 Task: Compose an email with the signature Charles Evans with the subject Project completion and the message Please let me know if there are any changes to the schedule. from softage.1@softage.net to softage.6@softage.net with an attached document Legal_document.pdf Undo the message and rewrite the message as Thank you for bringing this to our attention. Send the email. Finally, move the email from Sent Items to the label Vendor files
Action: Mouse moved to (341, 547)
Screenshot: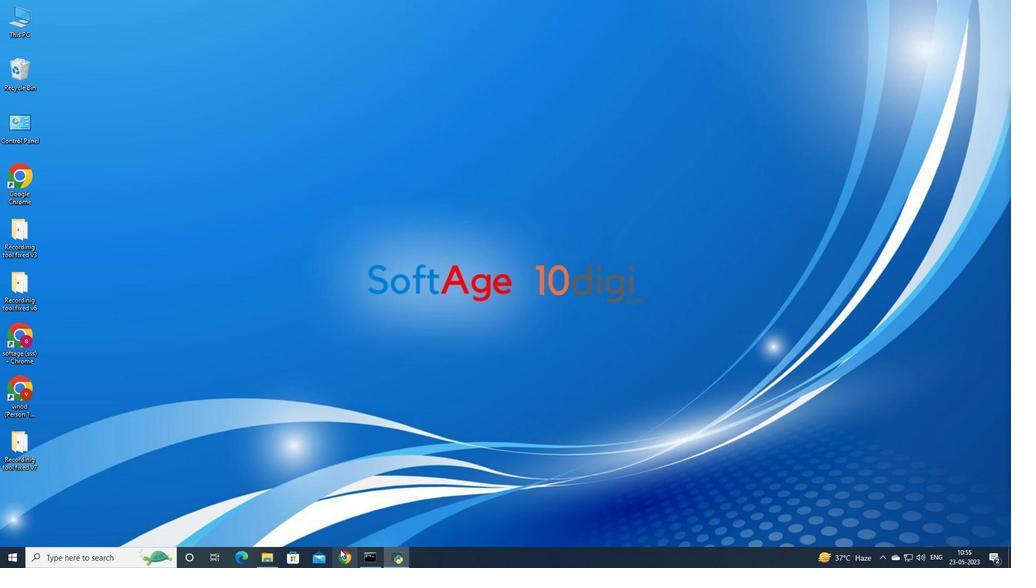 
Action: Mouse pressed left at (341, 547)
Screenshot: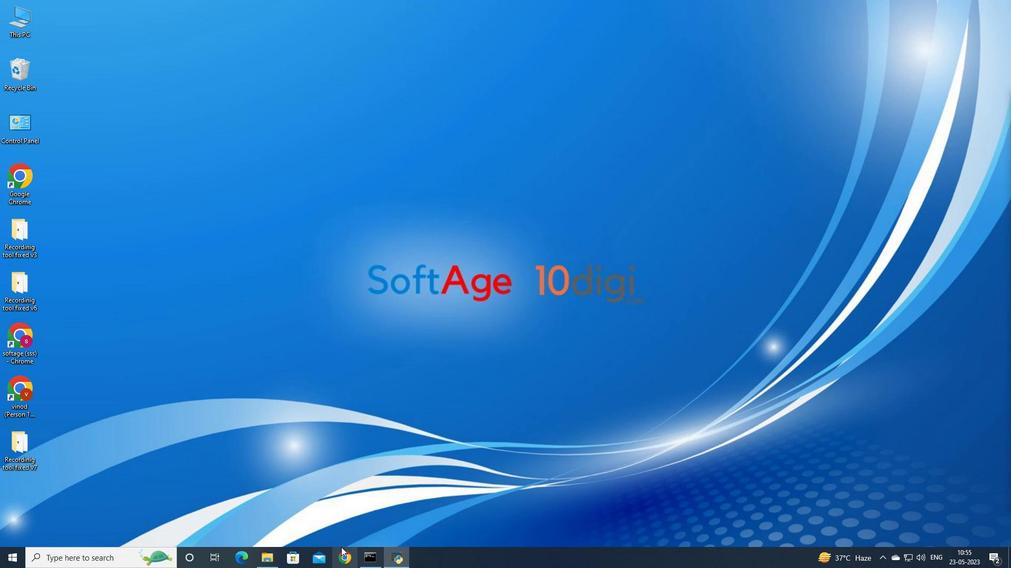 
Action: Mouse moved to (465, 343)
Screenshot: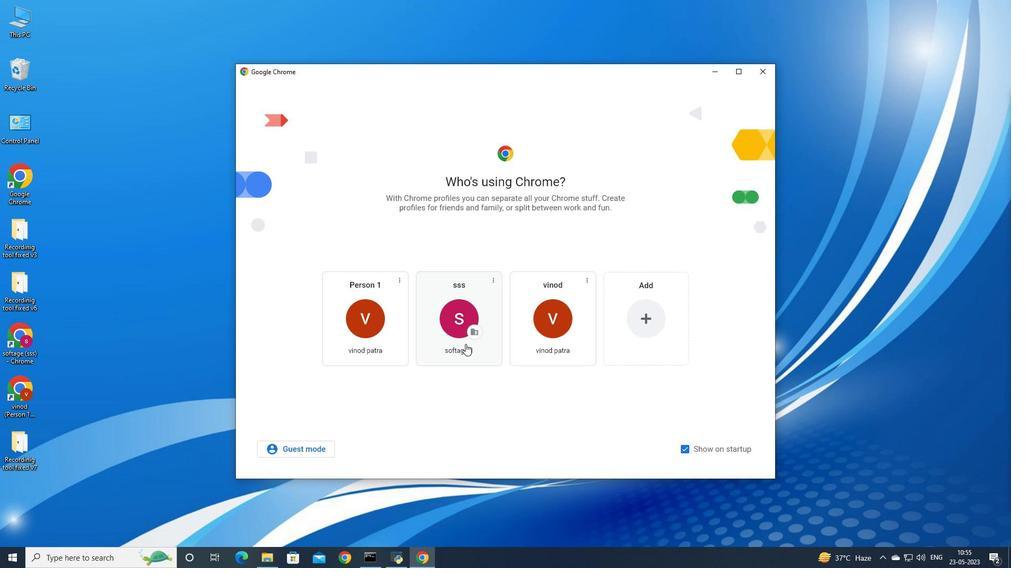 
Action: Mouse pressed left at (465, 343)
Screenshot: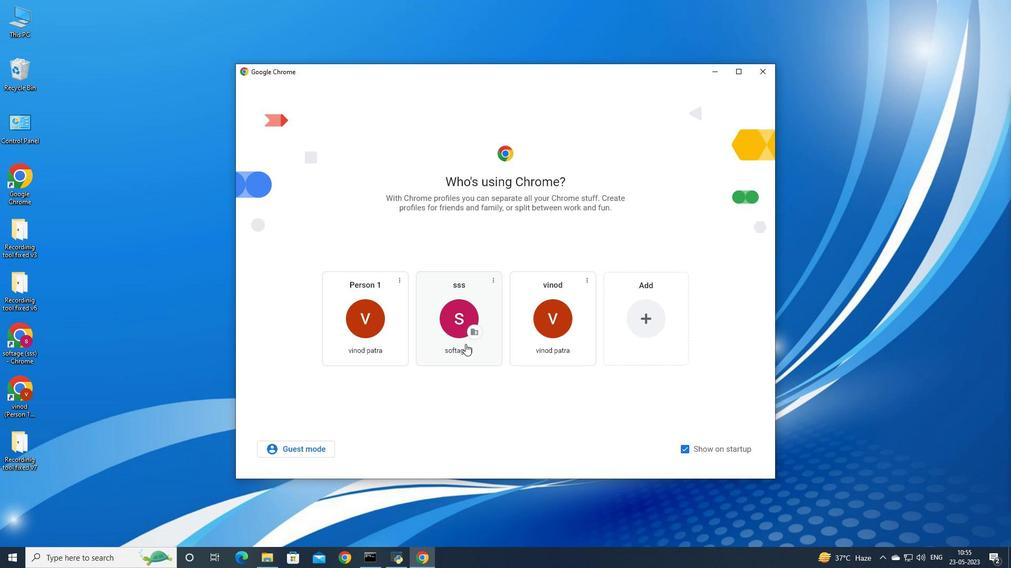 
Action: Mouse moved to (911, 47)
Screenshot: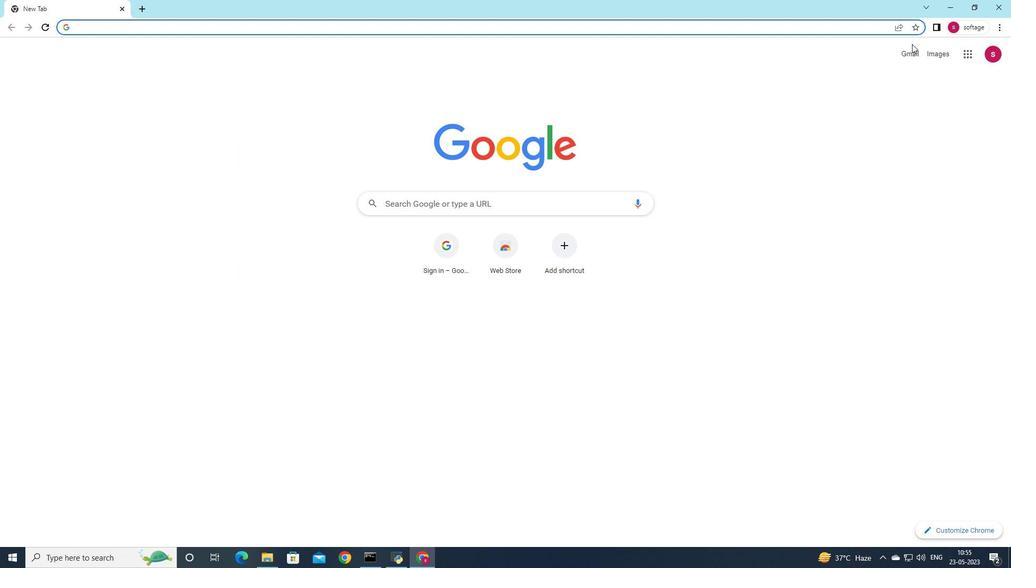 
Action: Mouse pressed left at (911, 47)
Screenshot: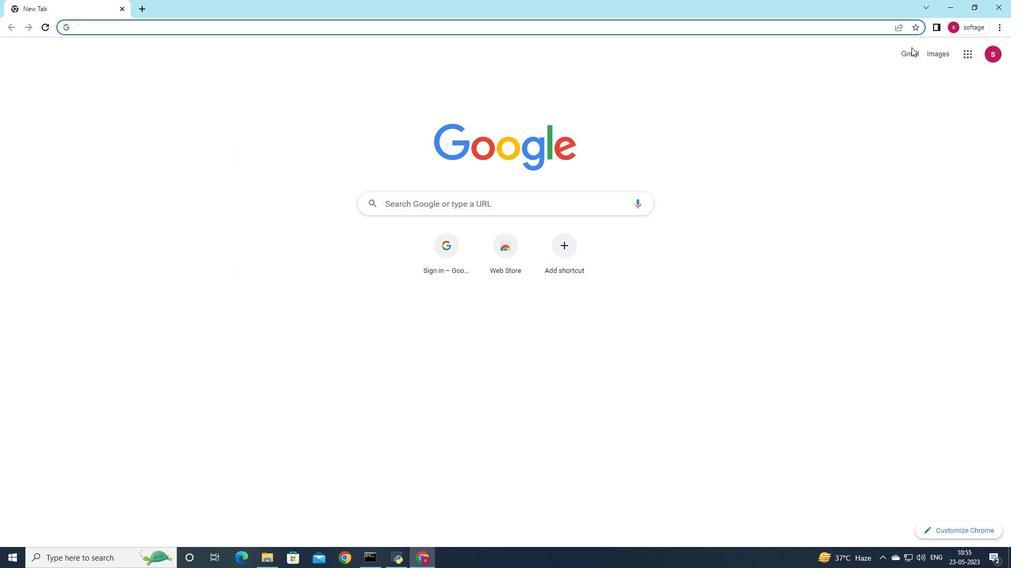 
Action: Mouse moved to (912, 51)
Screenshot: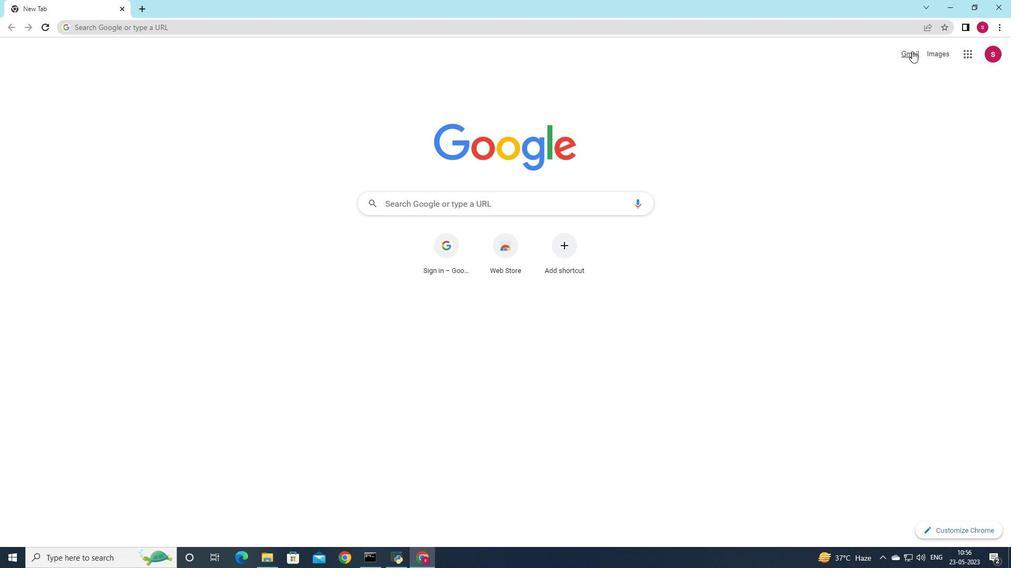 
Action: Mouse pressed left at (912, 51)
Screenshot: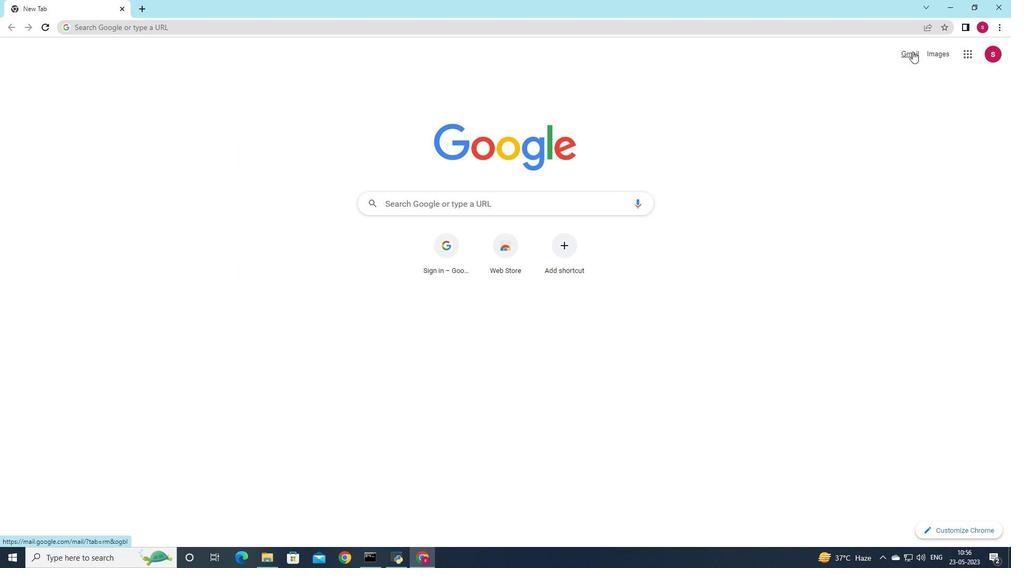 
Action: Mouse moved to (889, 68)
Screenshot: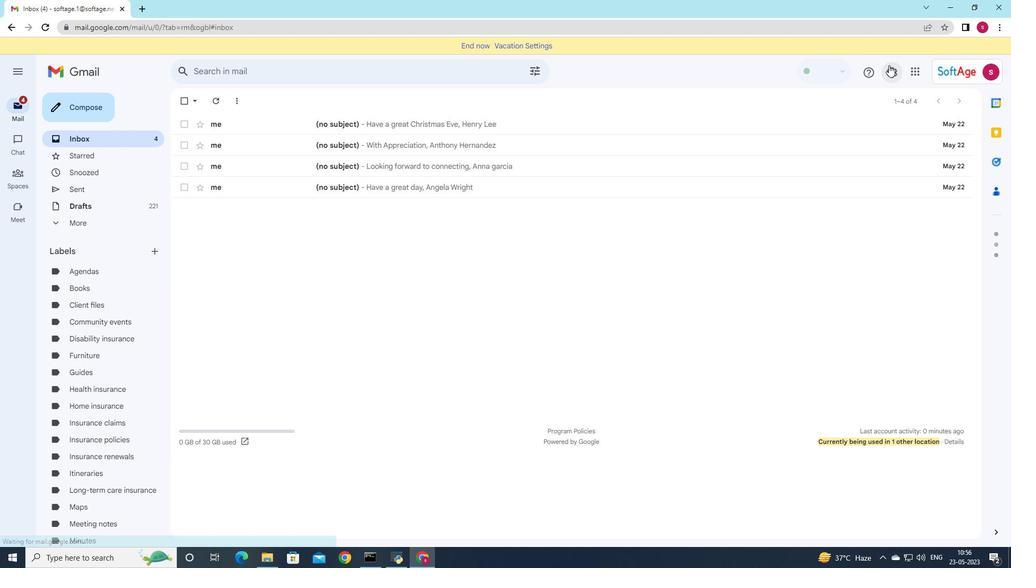 
Action: Mouse pressed left at (889, 68)
Screenshot: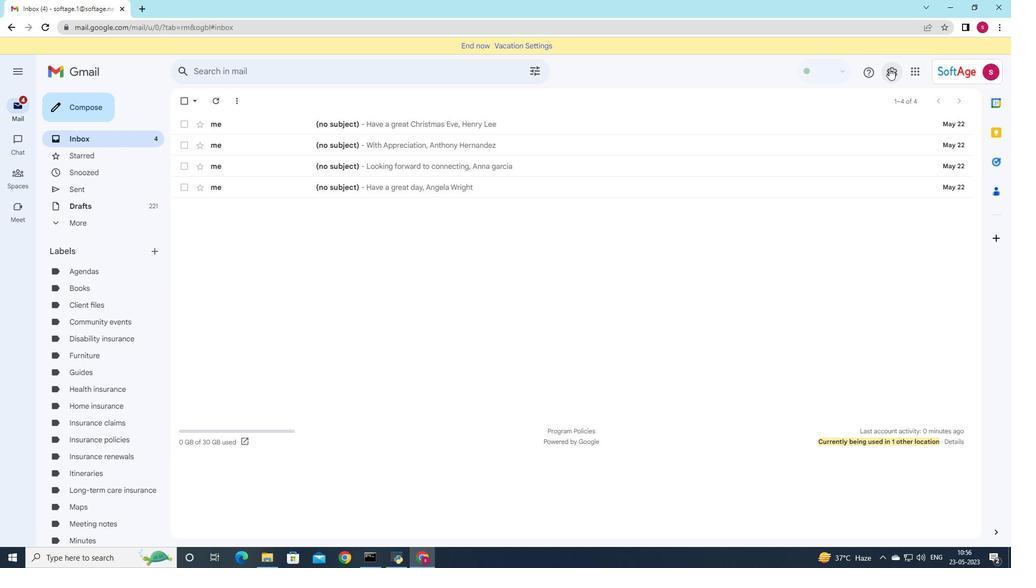 
Action: Mouse moved to (906, 128)
Screenshot: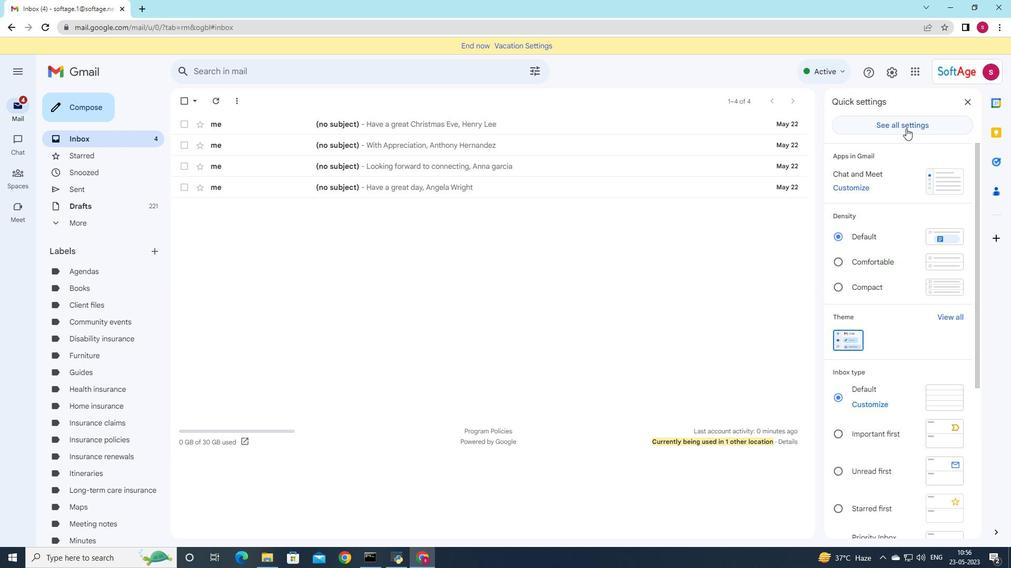 
Action: Mouse pressed left at (906, 128)
Screenshot: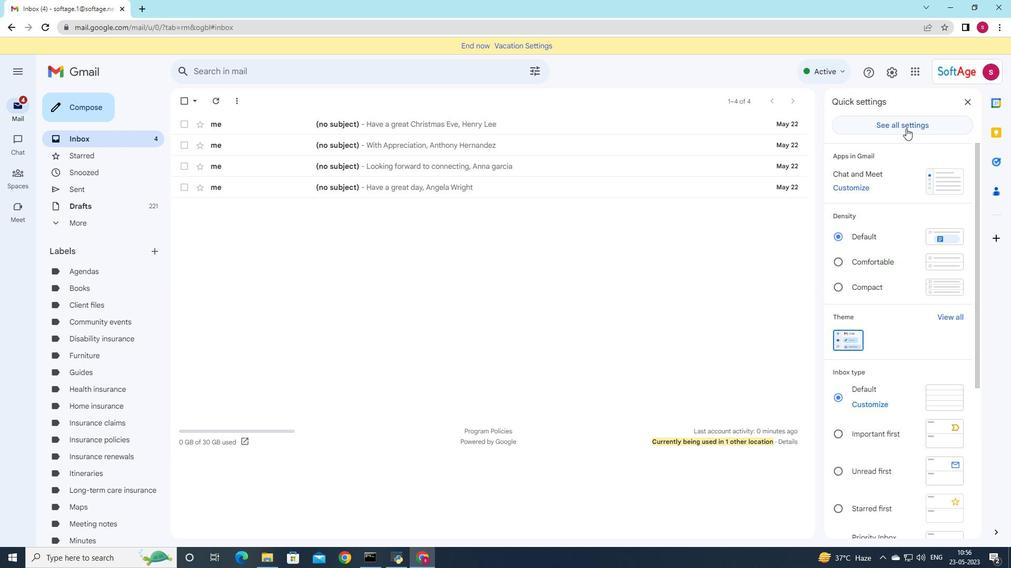 
Action: Mouse moved to (491, 236)
Screenshot: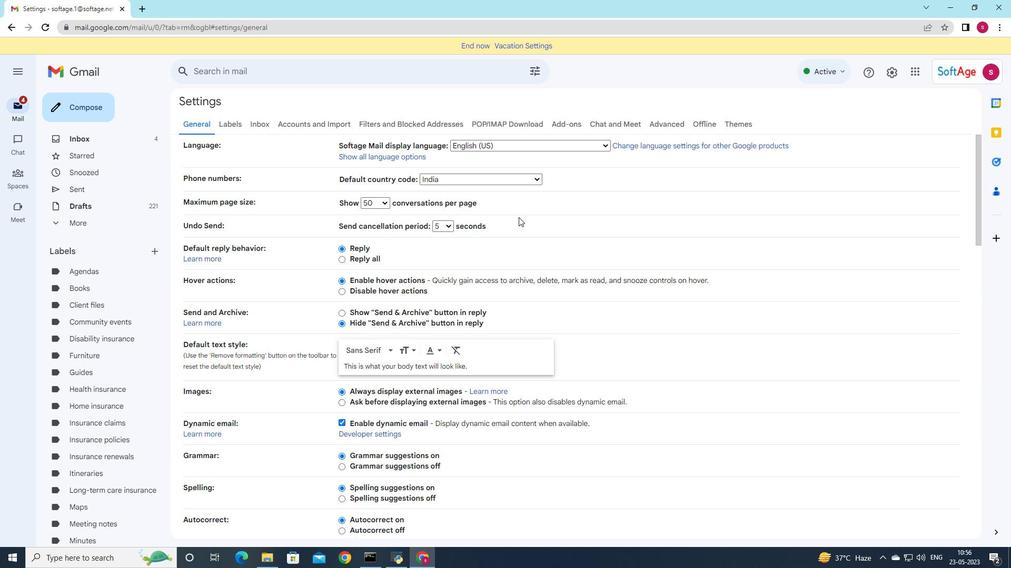 
Action: Mouse scrolled (491, 235) with delta (0, 0)
Screenshot: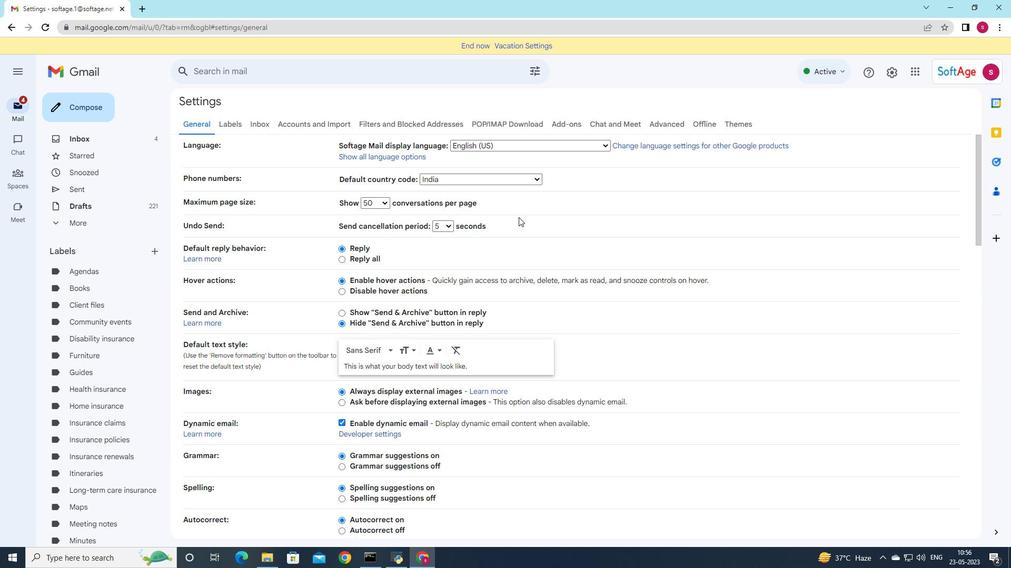 
Action: Mouse moved to (489, 240)
Screenshot: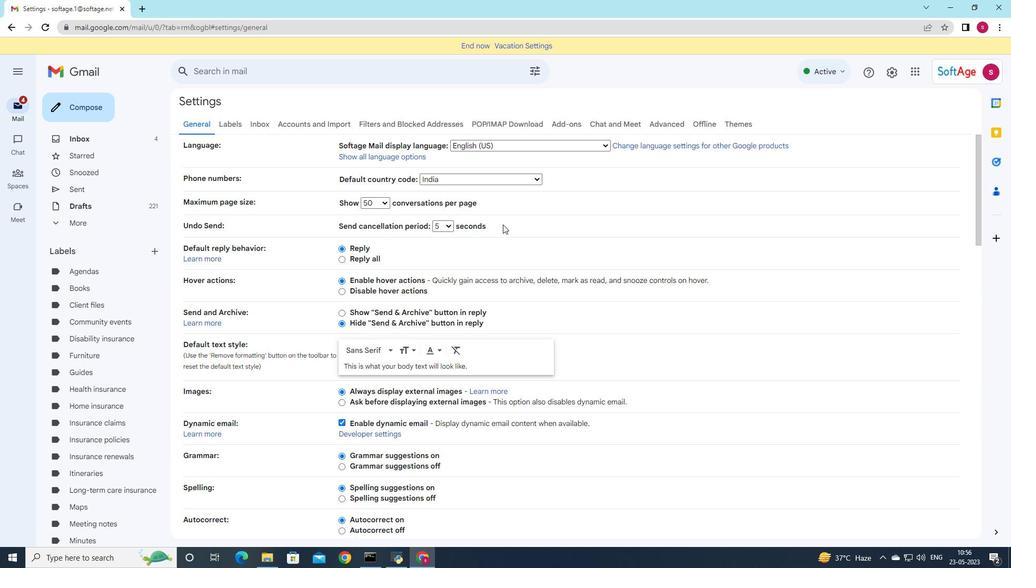 
Action: Mouse scrolled (489, 239) with delta (0, 0)
Screenshot: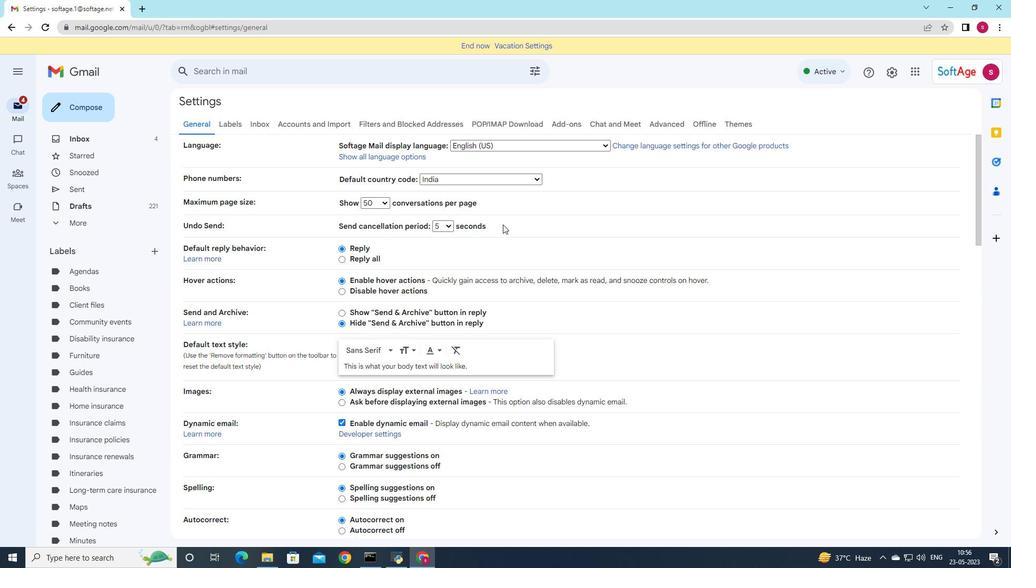 
Action: Mouse moved to (487, 244)
Screenshot: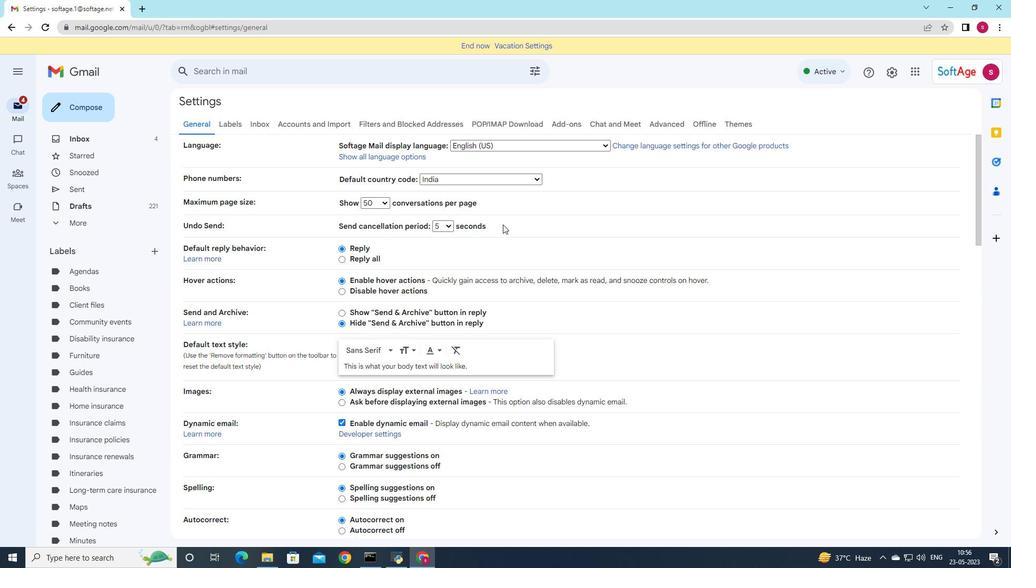 
Action: Mouse scrolled (487, 243) with delta (0, 0)
Screenshot: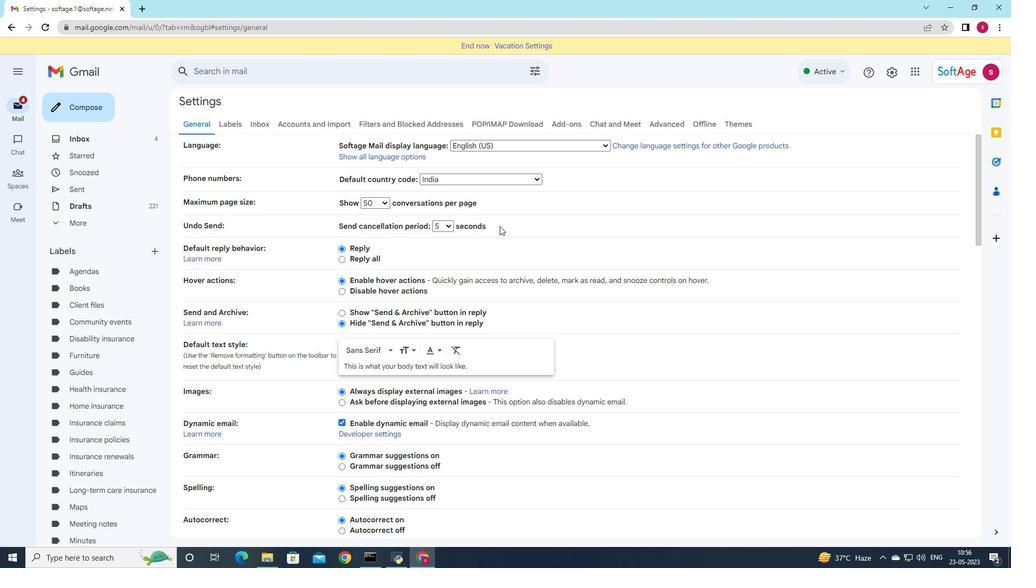 
Action: Mouse moved to (480, 250)
Screenshot: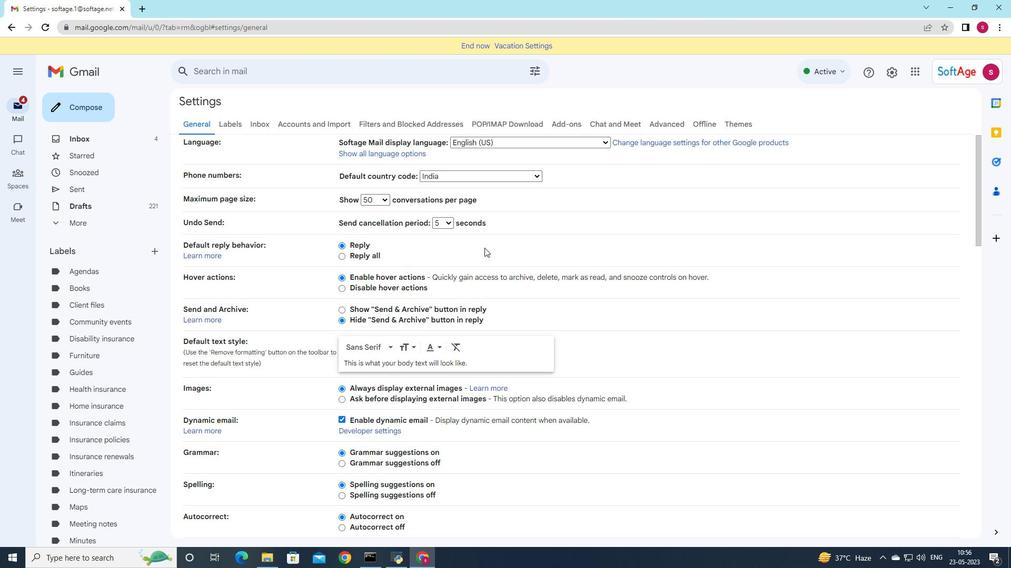 
Action: Mouse scrolled (480, 250) with delta (0, 0)
Screenshot: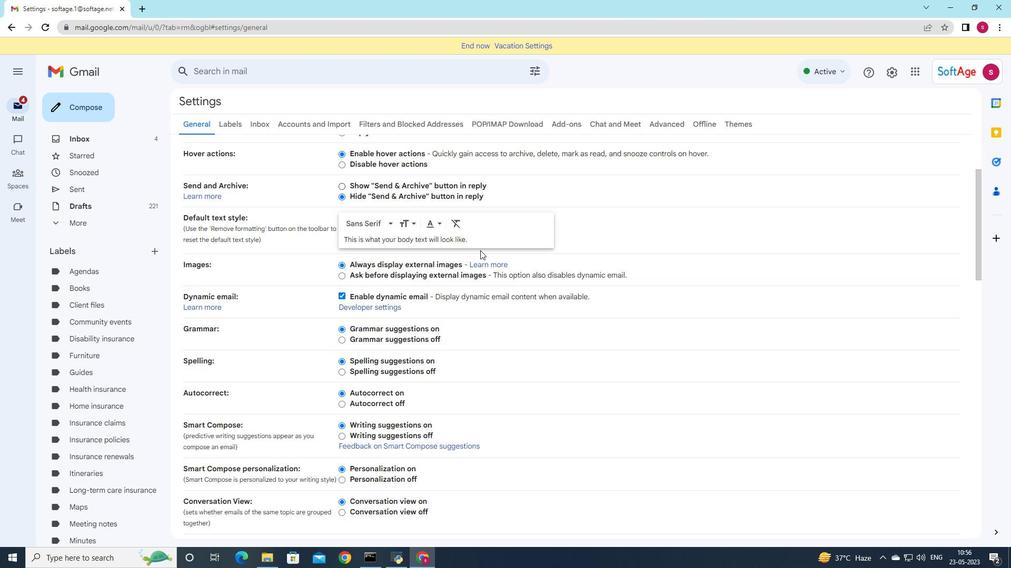 
Action: Mouse scrolled (480, 250) with delta (0, 0)
Screenshot: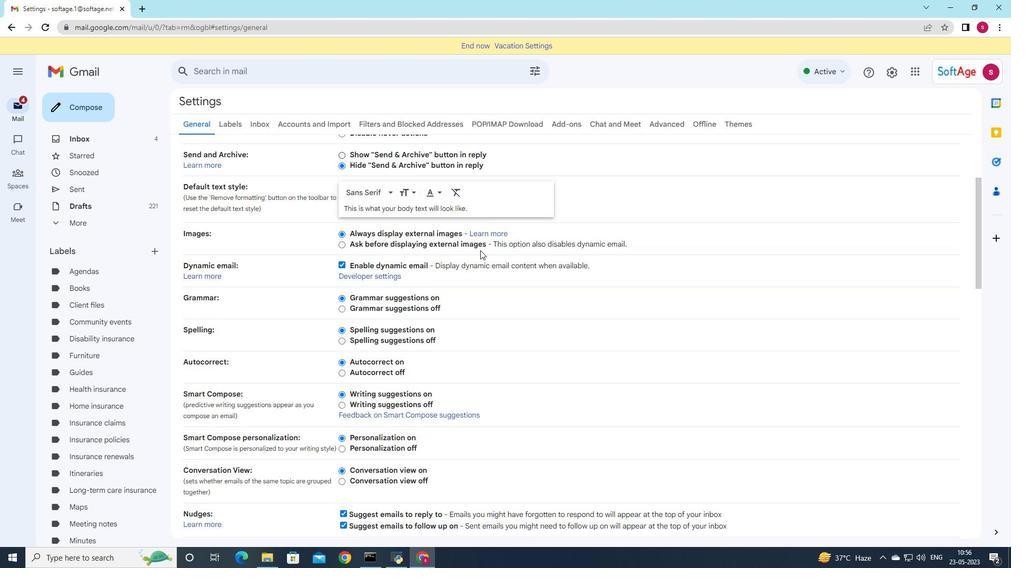 
Action: Mouse scrolled (480, 250) with delta (0, 0)
Screenshot: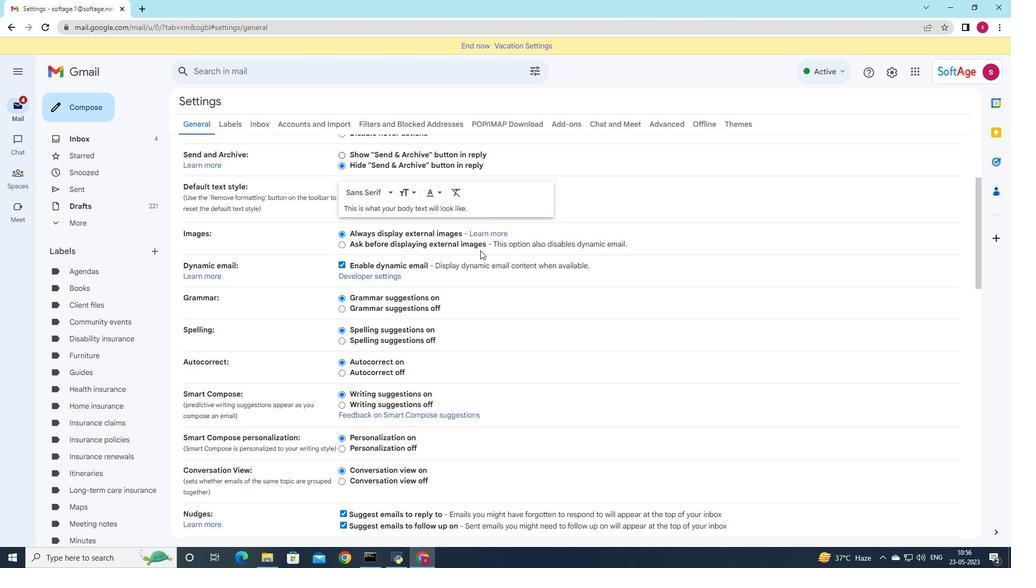 
Action: Mouse scrolled (480, 250) with delta (0, 0)
Screenshot: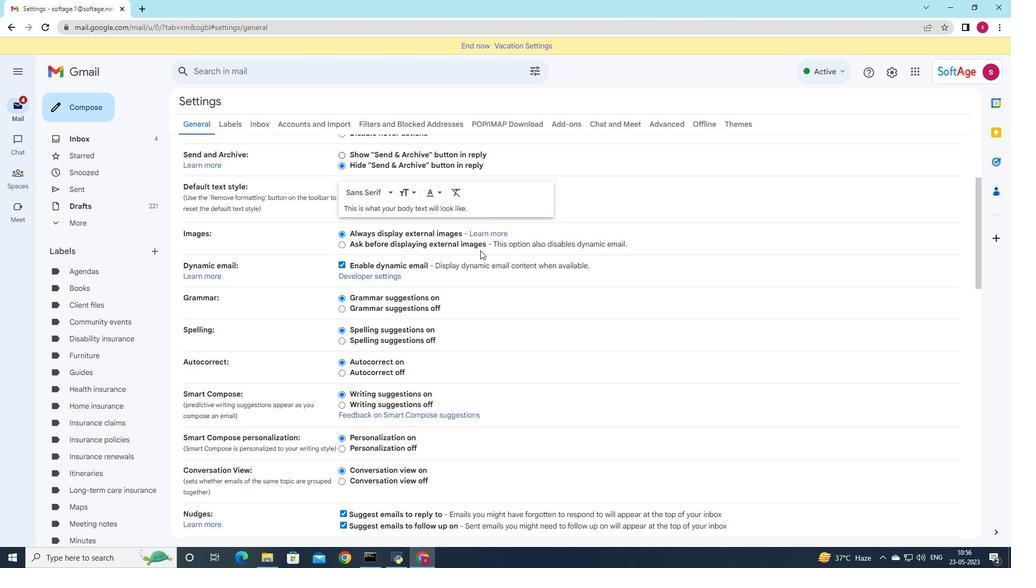 
Action: Mouse scrolled (480, 250) with delta (0, 0)
Screenshot: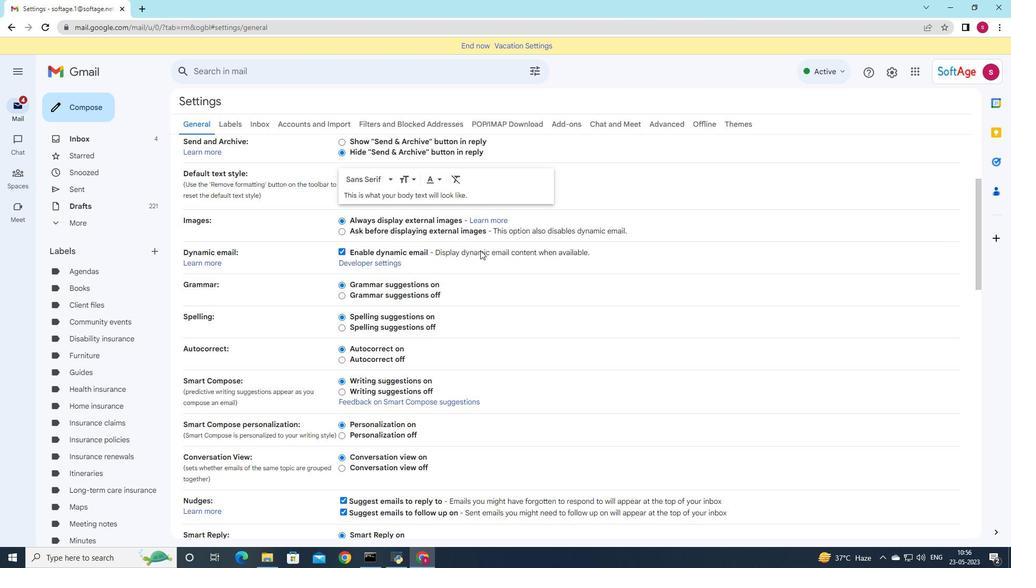 
Action: Mouse scrolled (480, 250) with delta (0, 0)
Screenshot: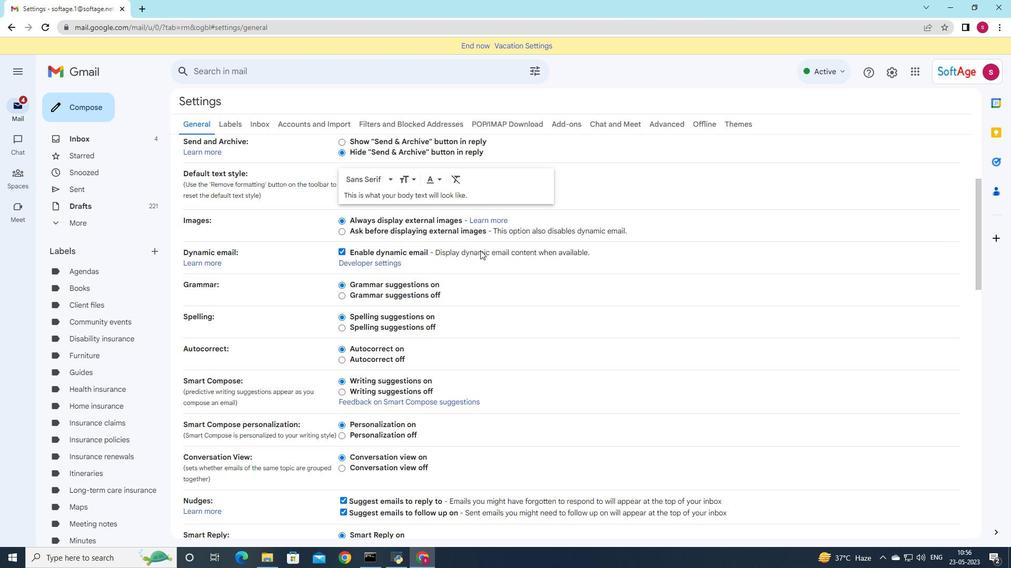 
Action: Mouse scrolled (480, 250) with delta (0, 0)
Screenshot: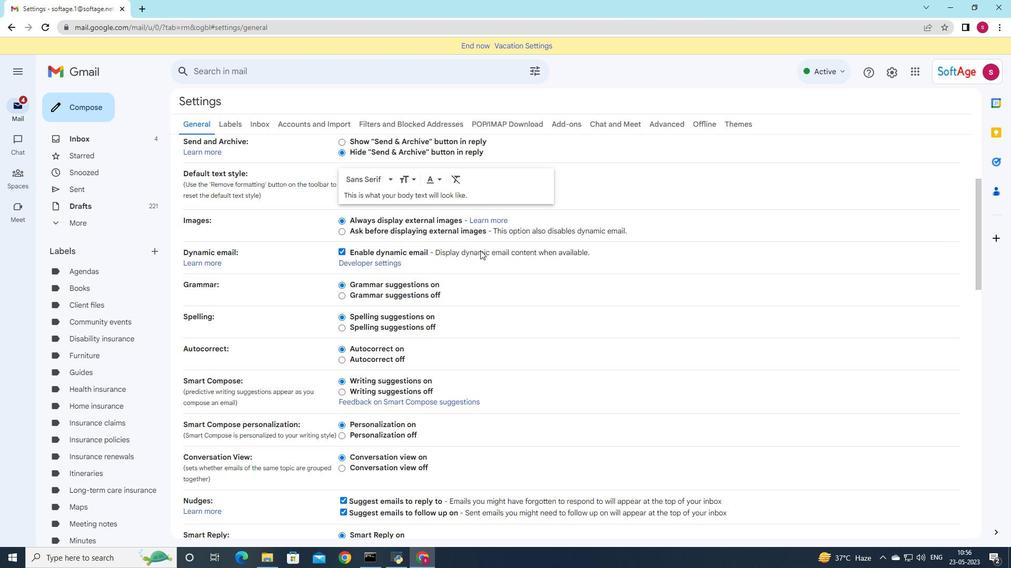 
Action: Mouse scrolled (480, 250) with delta (0, 0)
Screenshot: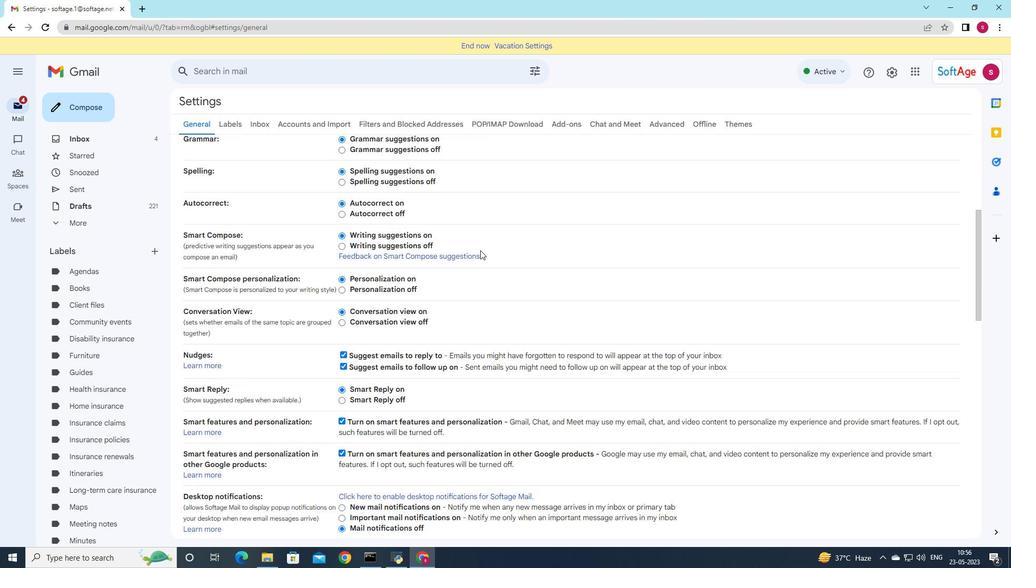 
Action: Mouse scrolled (480, 250) with delta (0, 0)
Screenshot: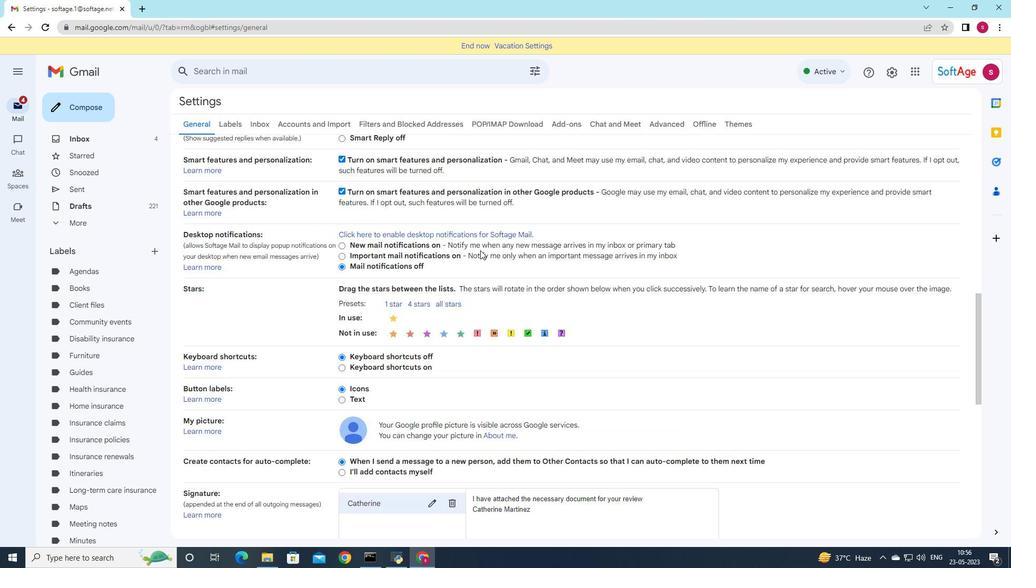 
Action: Mouse scrolled (480, 250) with delta (0, 0)
Screenshot: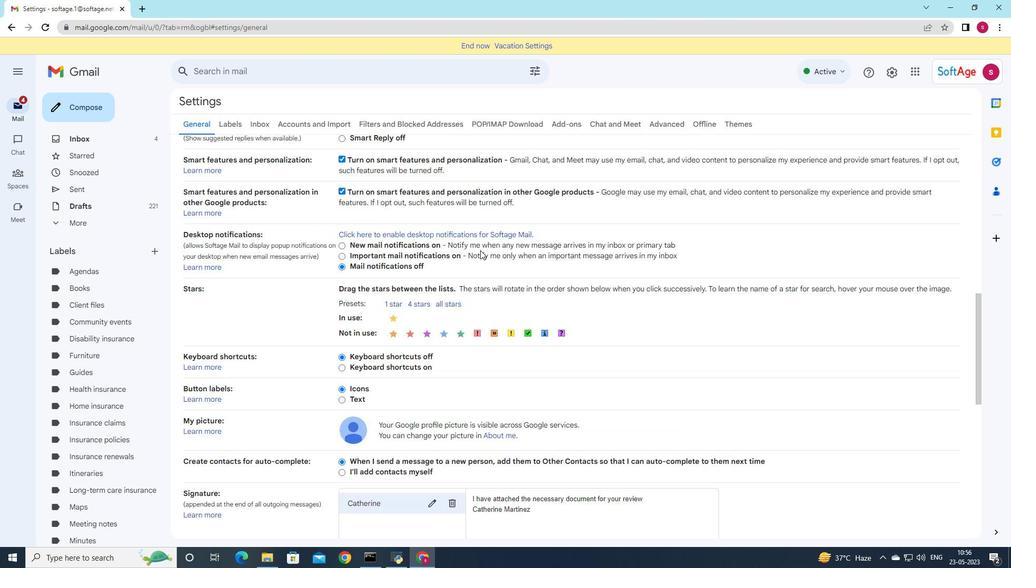 
Action: Mouse scrolled (480, 250) with delta (0, 0)
Screenshot: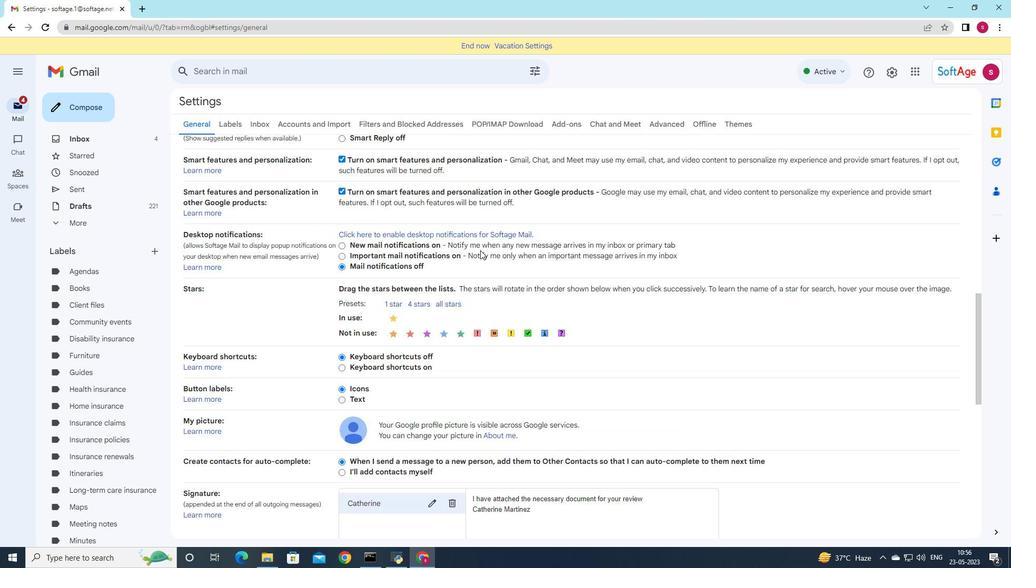 
Action: Mouse scrolled (480, 250) with delta (0, 0)
Screenshot: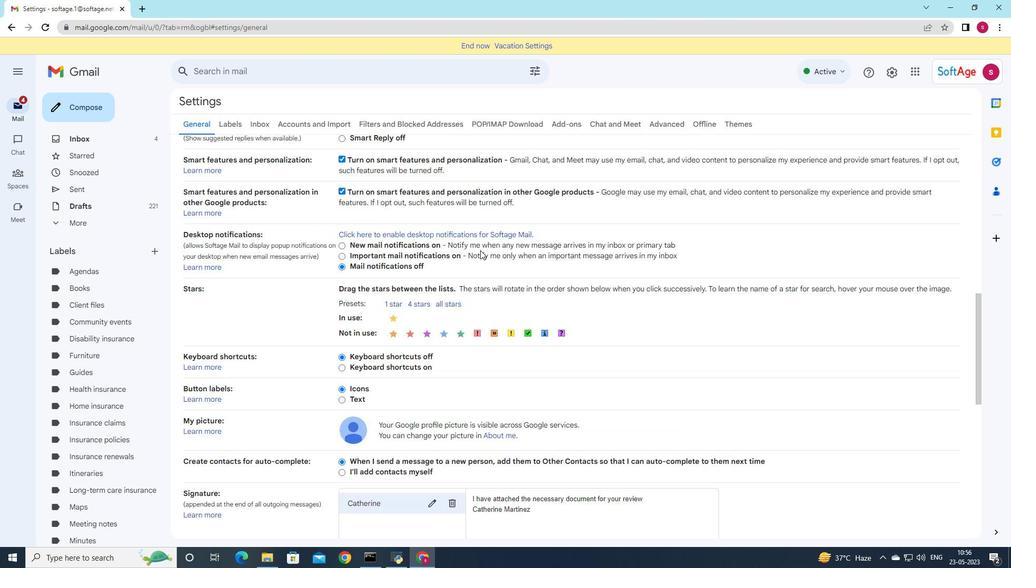 
Action: Mouse moved to (454, 287)
Screenshot: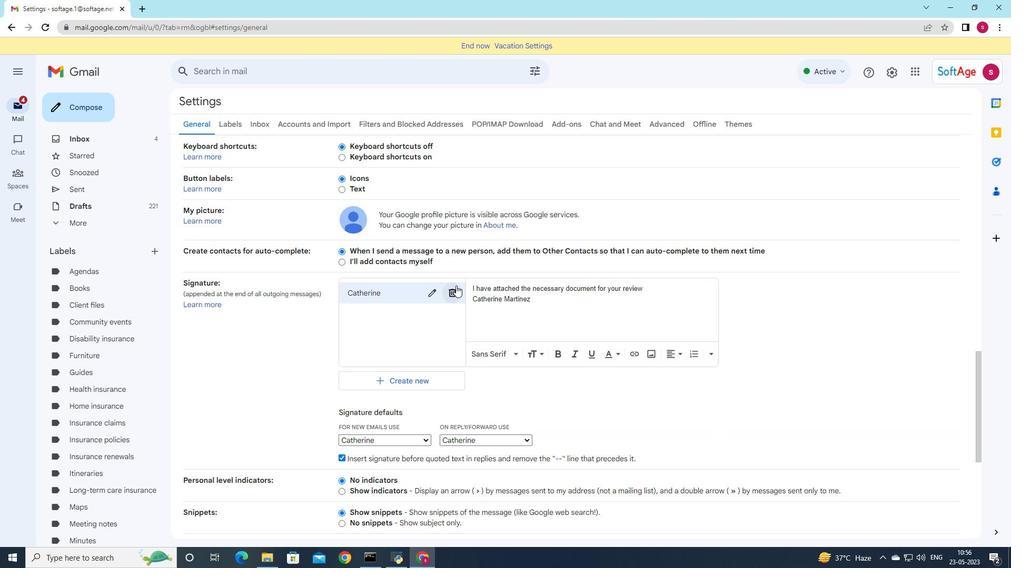 
Action: Mouse pressed left at (454, 287)
Screenshot: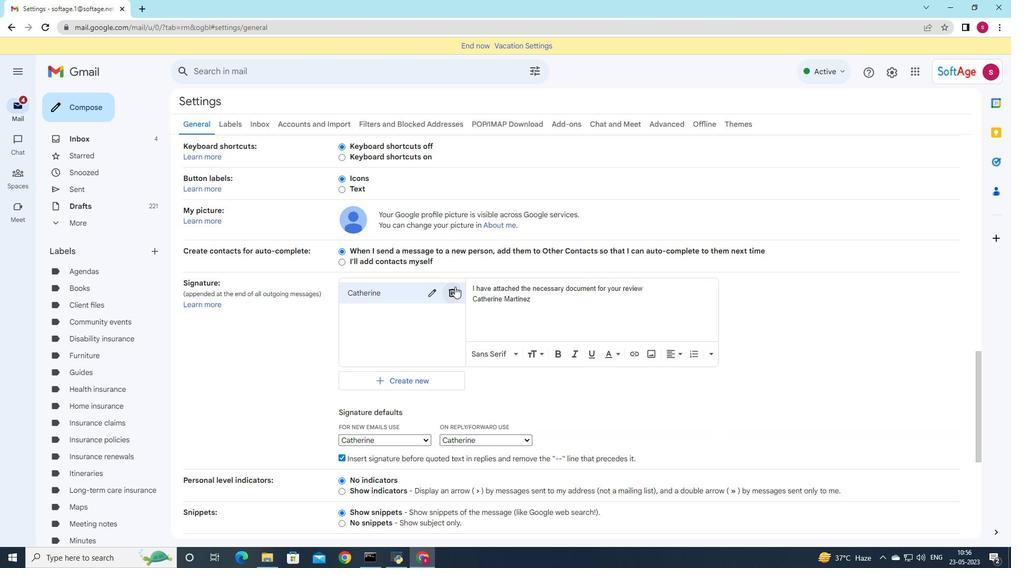 
Action: Mouse moved to (594, 318)
Screenshot: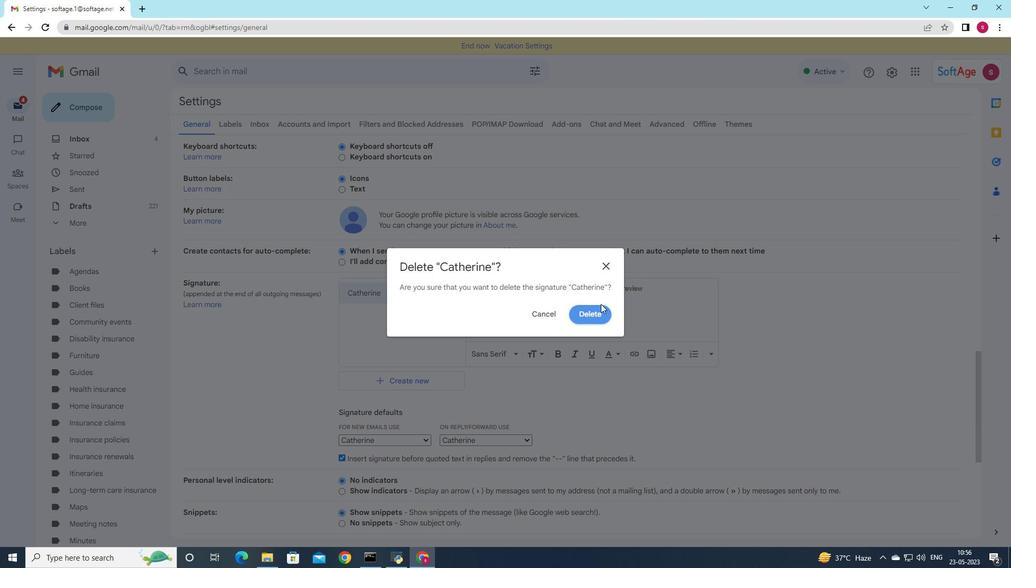 
Action: Mouse pressed left at (594, 318)
Screenshot: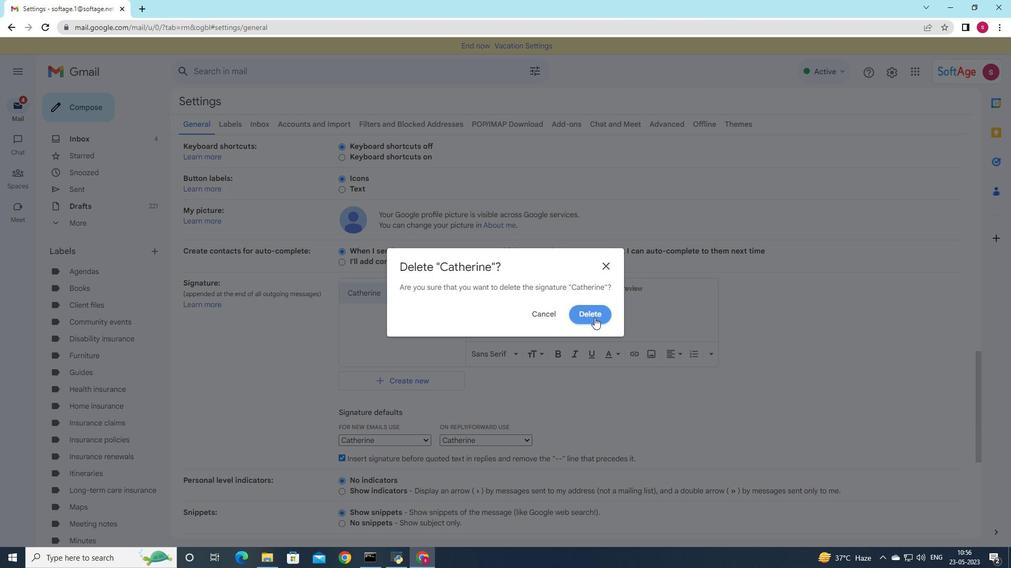 
Action: Mouse moved to (396, 302)
Screenshot: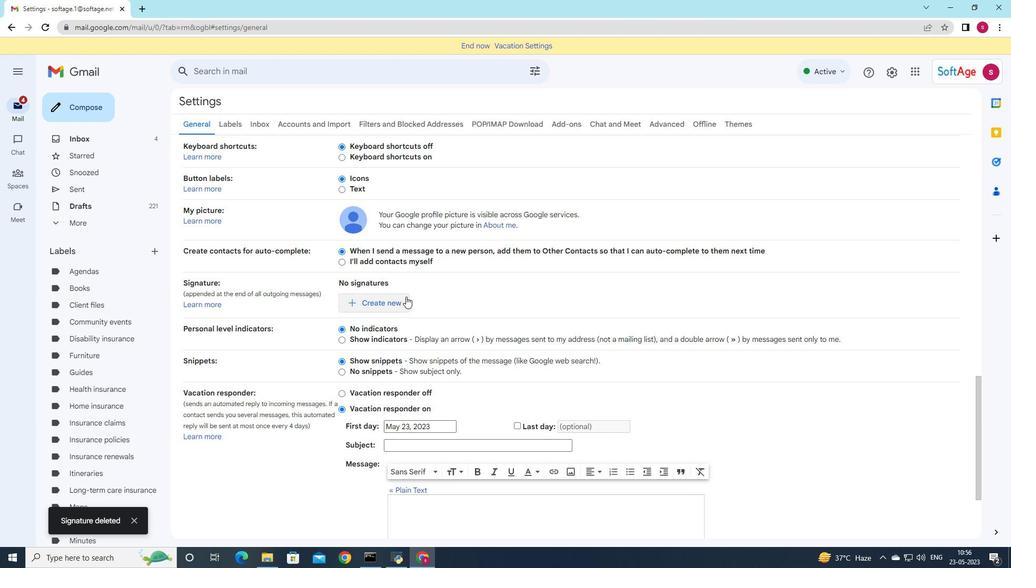 
Action: Mouse pressed left at (396, 302)
Screenshot: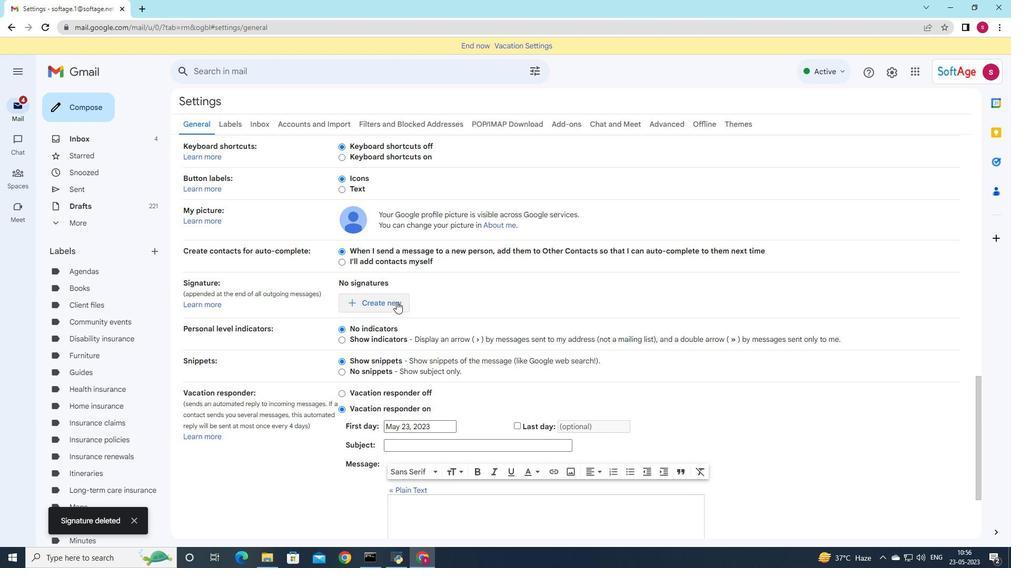 
Action: Mouse moved to (660, 189)
Screenshot: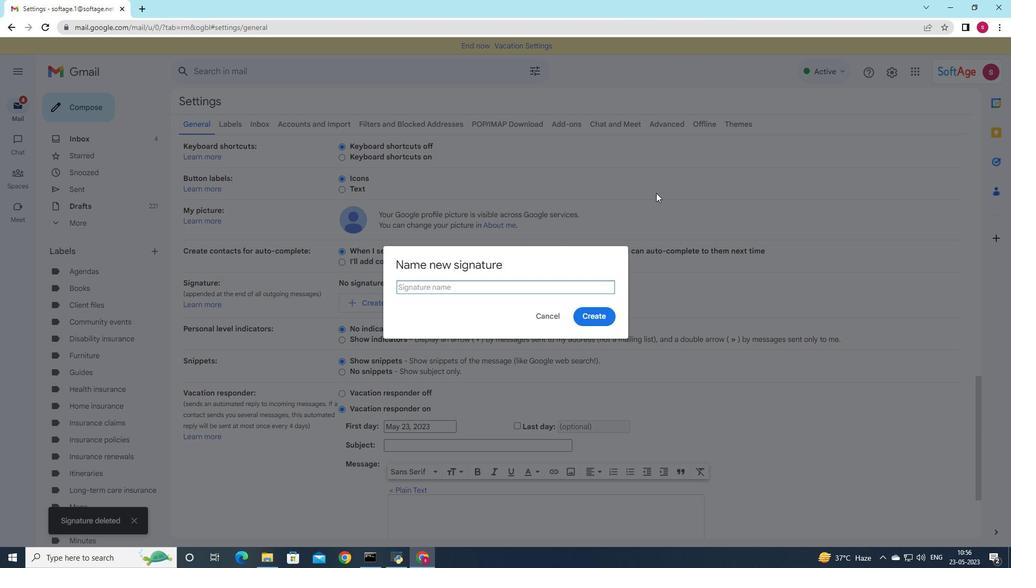 
Action: Key pressed <Key.shift>Charles
Screenshot: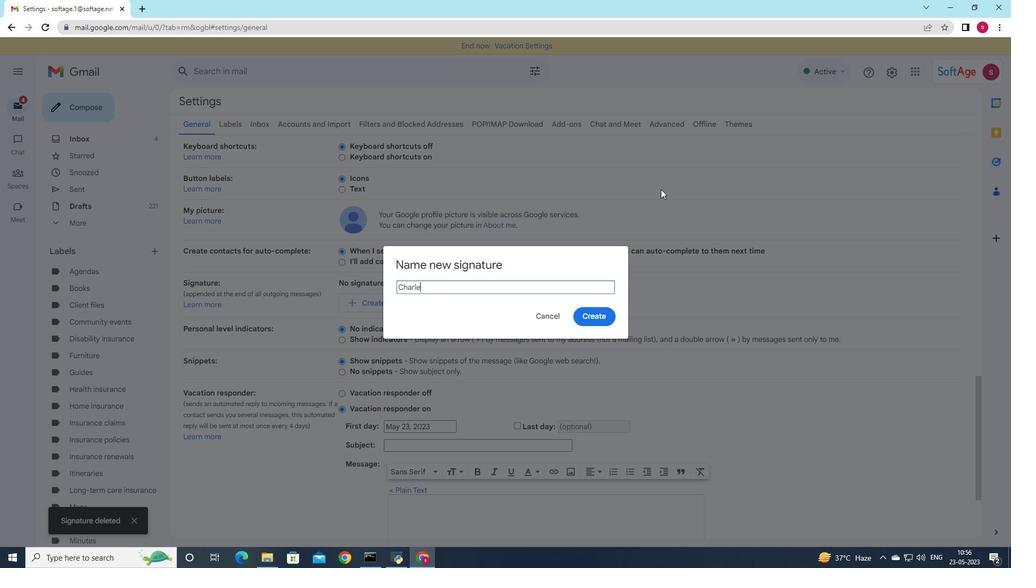 
Action: Mouse moved to (605, 321)
Screenshot: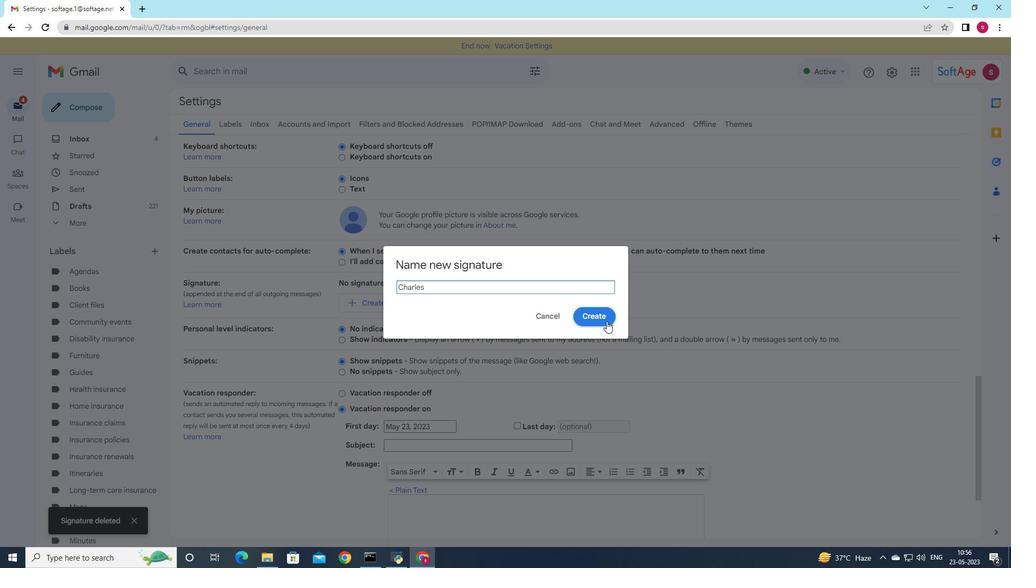 
Action: Mouse pressed left at (605, 321)
Screenshot: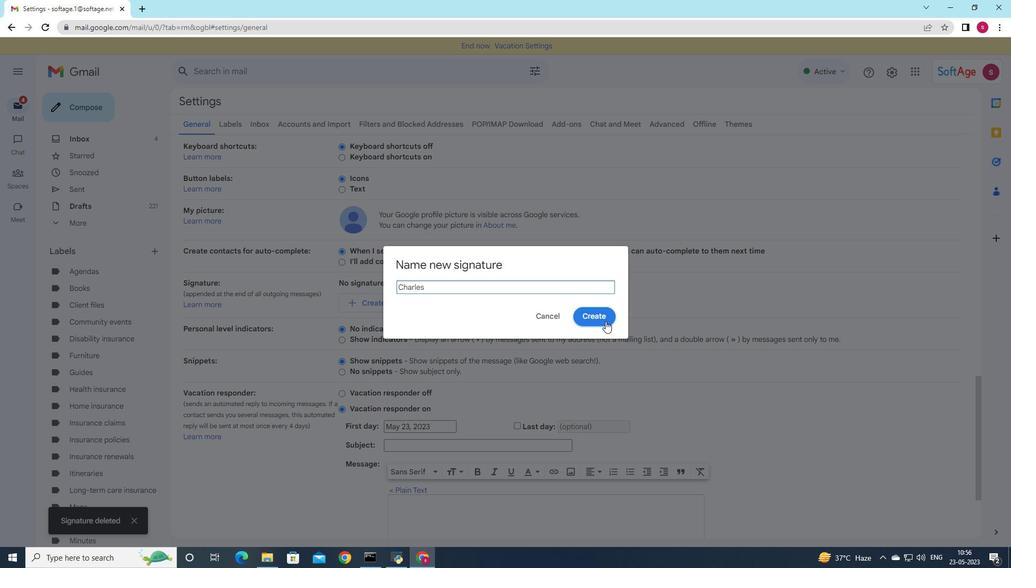 
Action: Mouse moved to (502, 288)
Screenshot: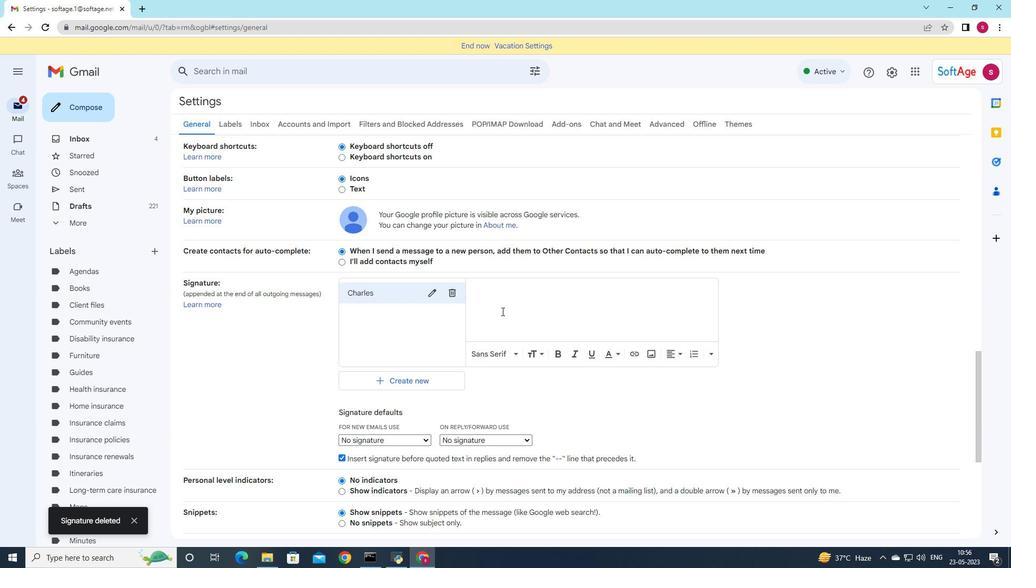 
Action: Mouse pressed left at (502, 288)
Screenshot: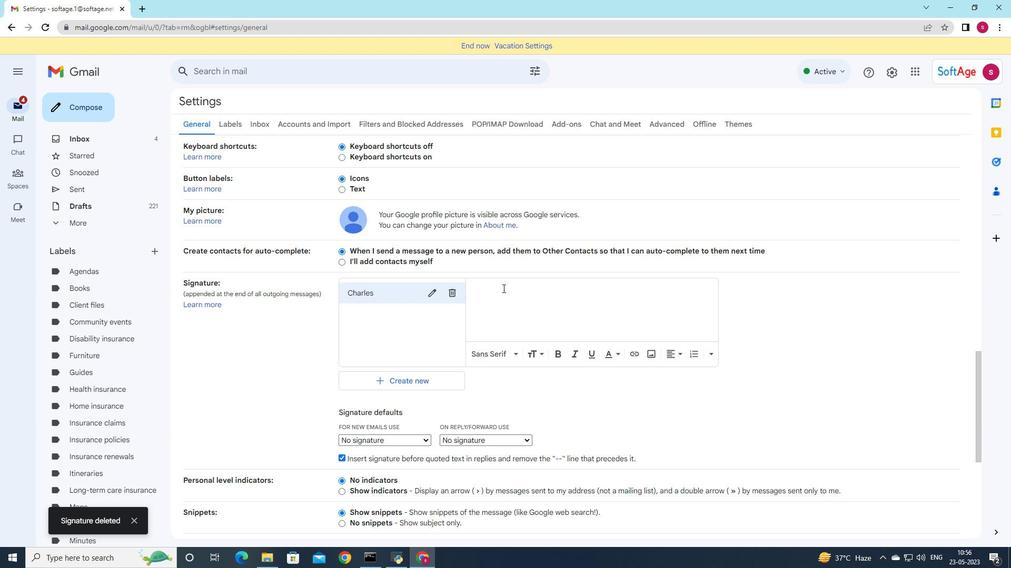 
Action: Key pressed <Key.shift>Please<Key.space>let<Key.space>me<Key.space>know<Key.space>if<Key.space>there<Key.space>are<Key.space>any<Key.space>changes<Key.space>to<Key.space>the<Key.space>schedule<Key.enter><Key.shift>Chales<Key.space><Key.backspace><Key.backspace><Key.backspace><Key.backspace>rles<Key.space><Key.shift>Evans
Screenshot: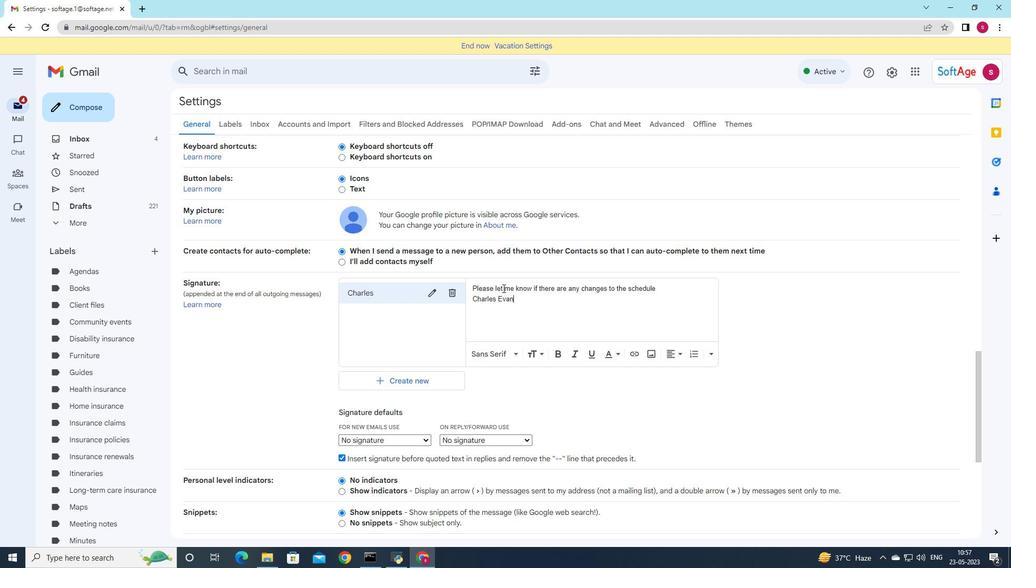 
Action: Mouse moved to (422, 437)
Screenshot: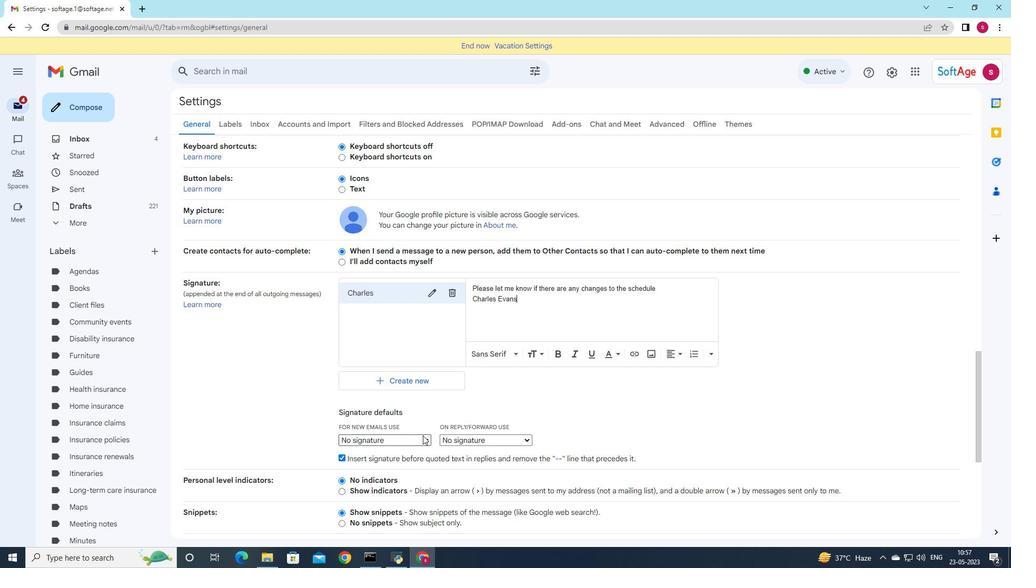 
Action: Mouse pressed left at (422, 437)
Screenshot: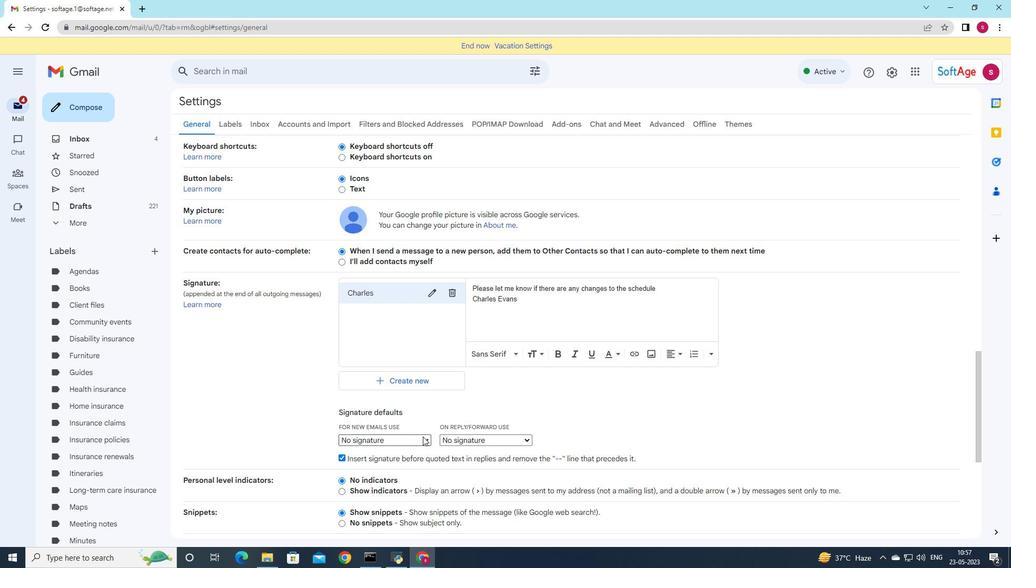 
Action: Mouse moved to (416, 457)
Screenshot: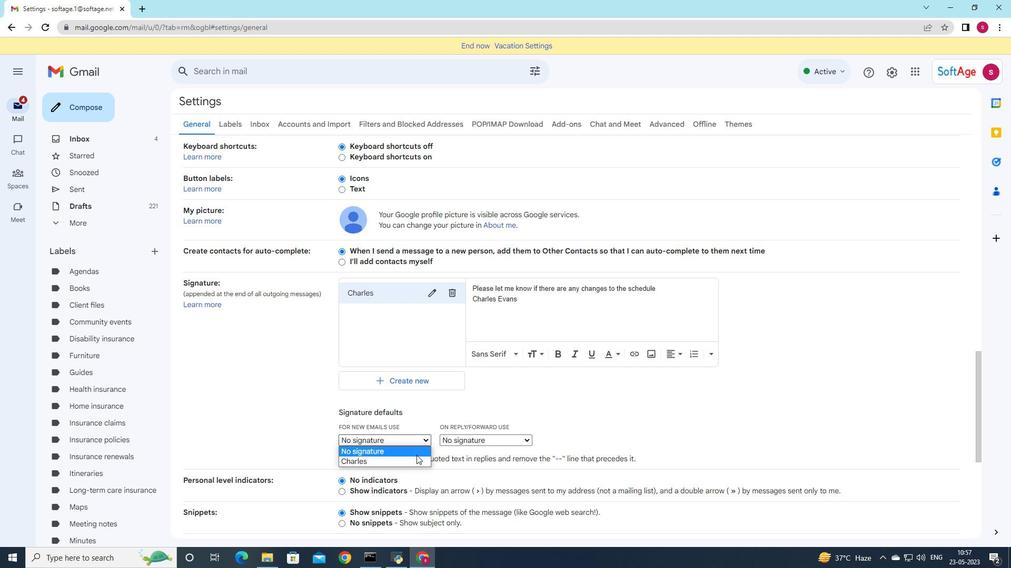 
Action: Mouse pressed left at (416, 457)
Screenshot: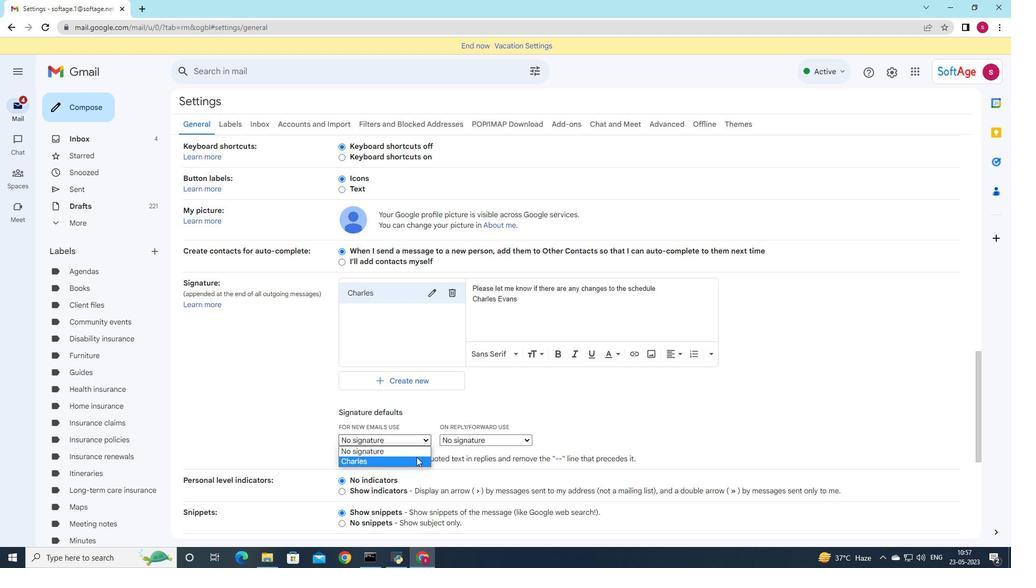 
Action: Mouse moved to (456, 440)
Screenshot: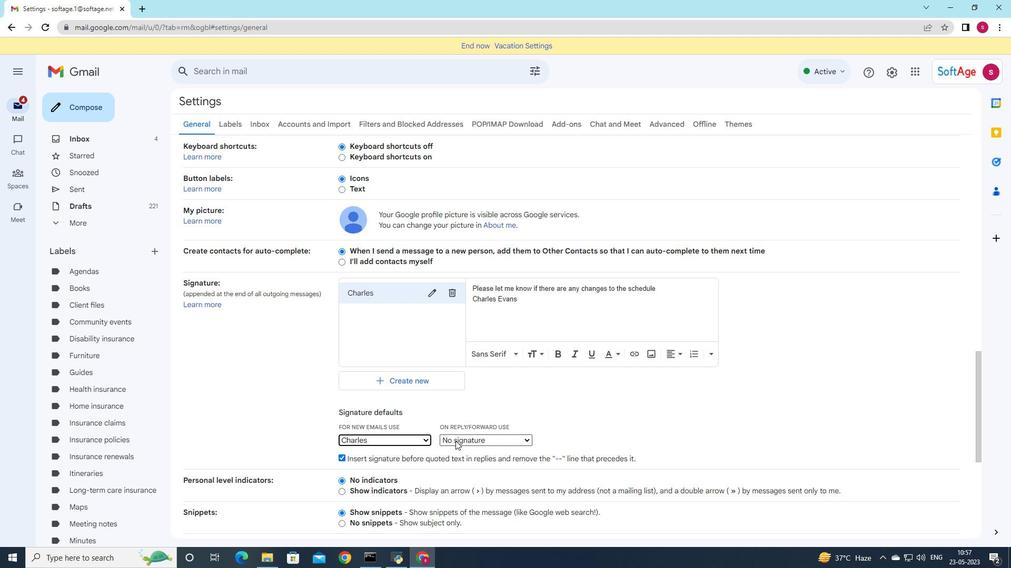 
Action: Mouse pressed left at (456, 440)
Screenshot: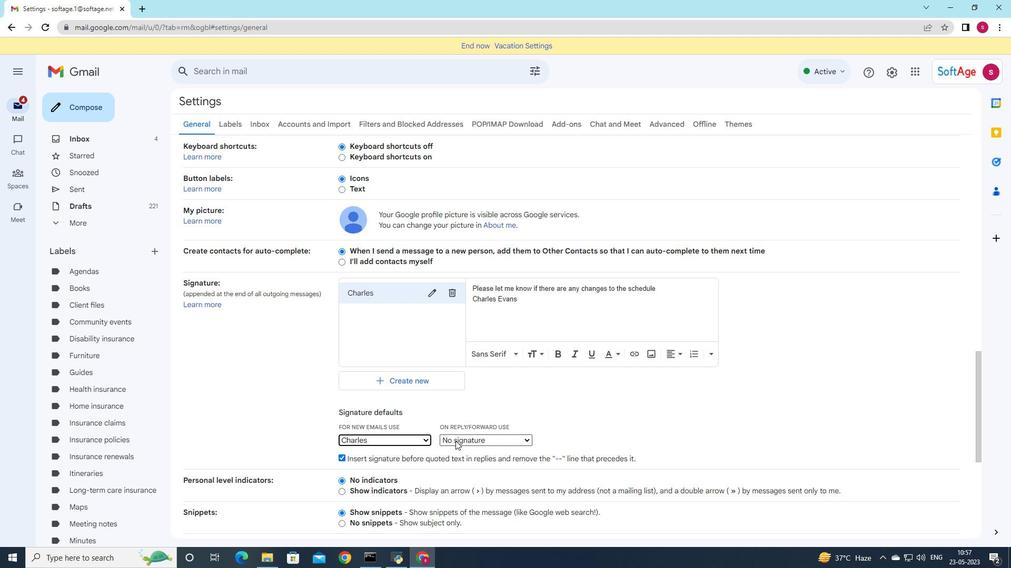 
Action: Mouse moved to (460, 460)
Screenshot: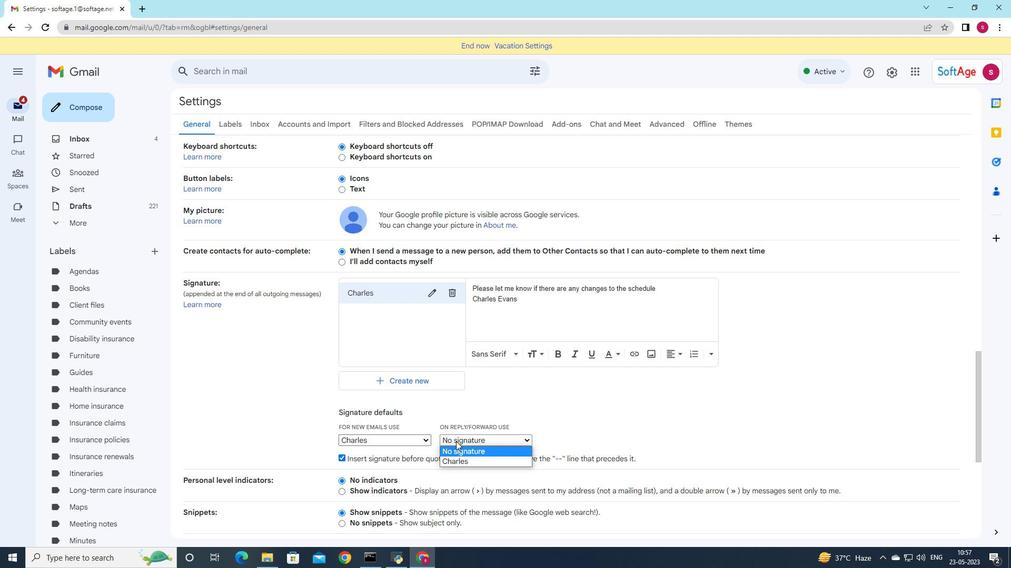 
Action: Mouse pressed left at (460, 460)
Screenshot: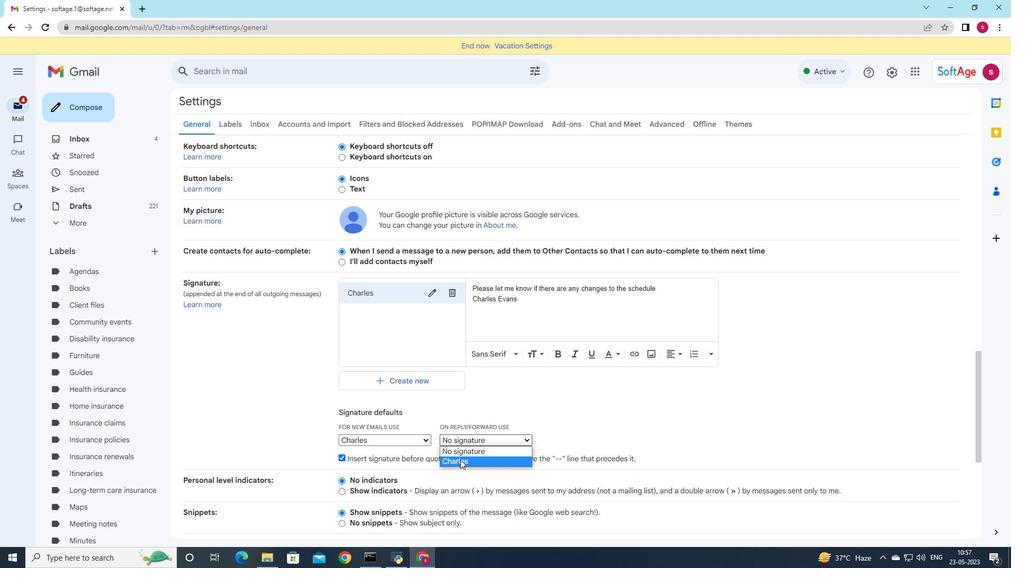 
Action: Mouse moved to (461, 452)
Screenshot: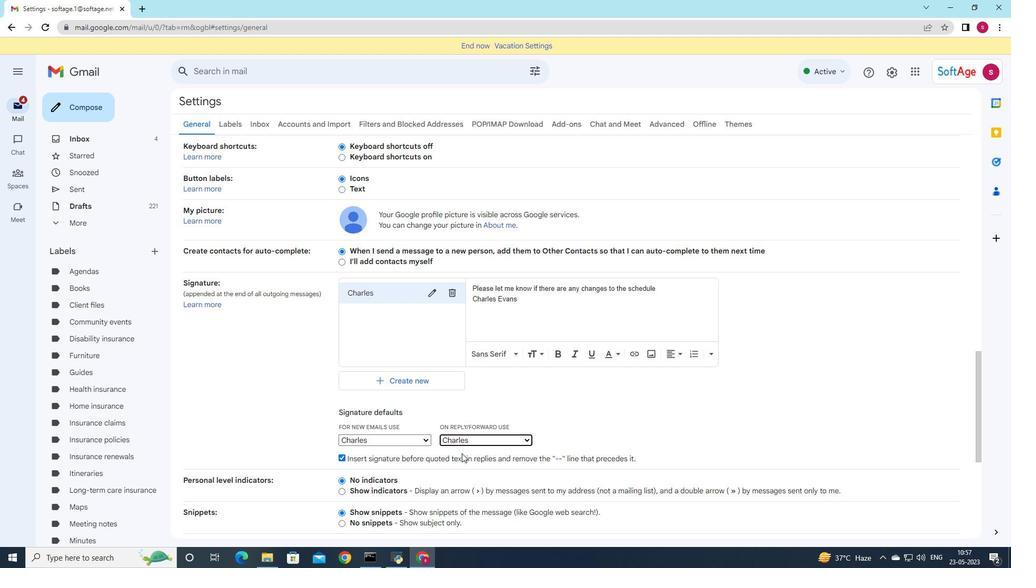 
Action: Mouse scrolled (461, 451) with delta (0, 0)
Screenshot: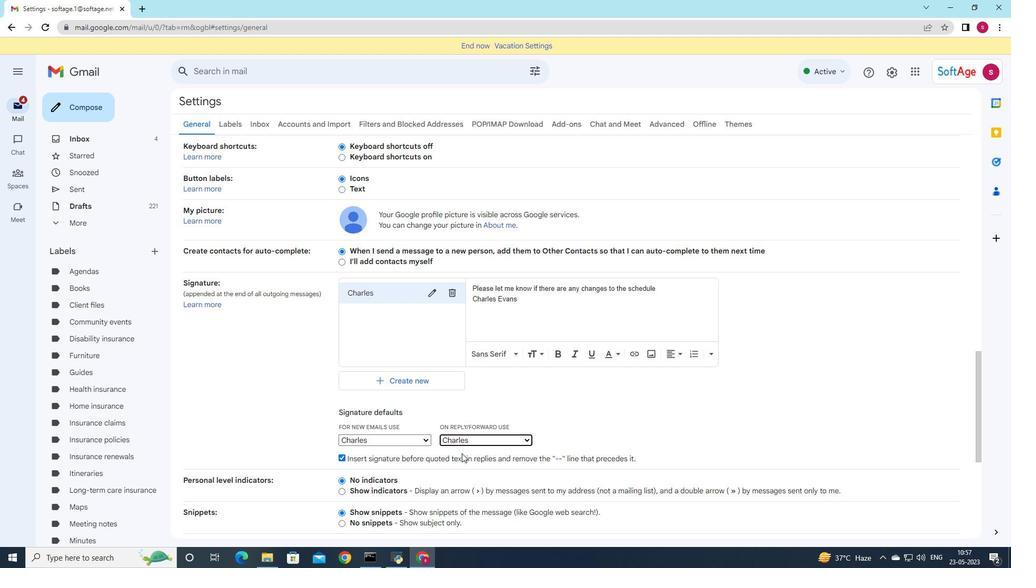 
Action: Mouse scrolled (461, 451) with delta (0, 0)
Screenshot: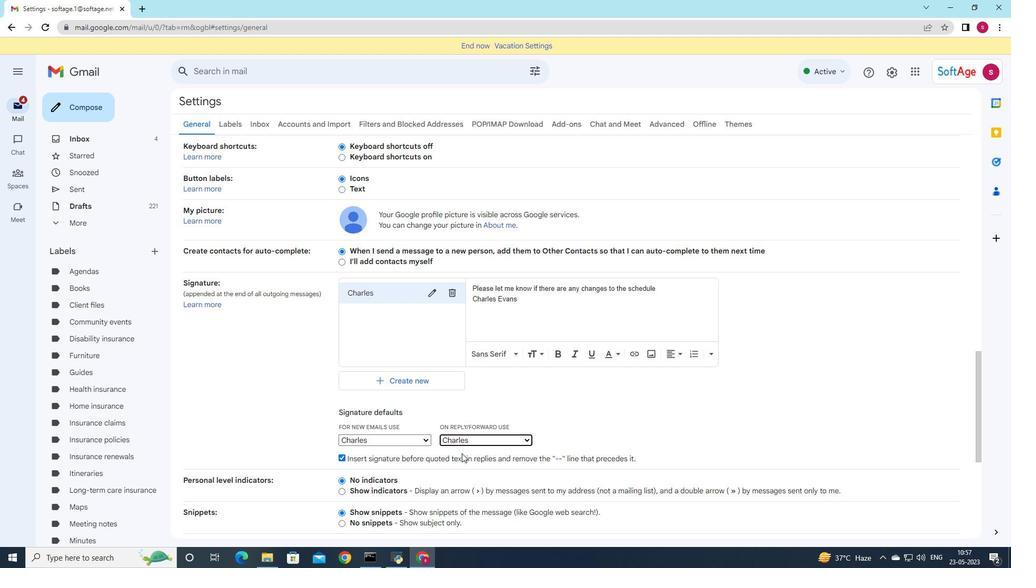 
Action: Mouse scrolled (461, 451) with delta (0, 0)
Screenshot: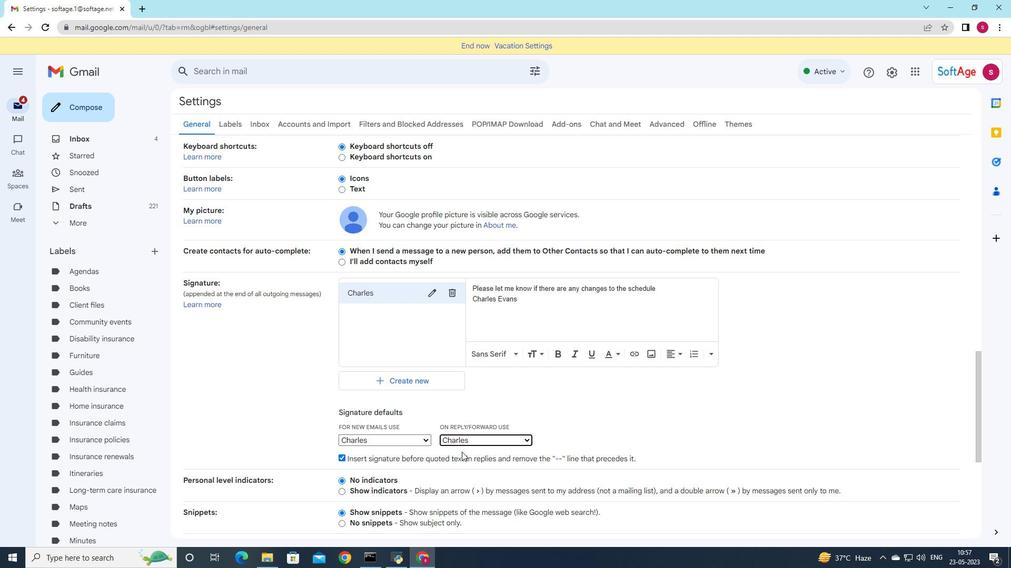 
Action: Mouse scrolled (461, 451) with delta (0, 0)
Screenshot: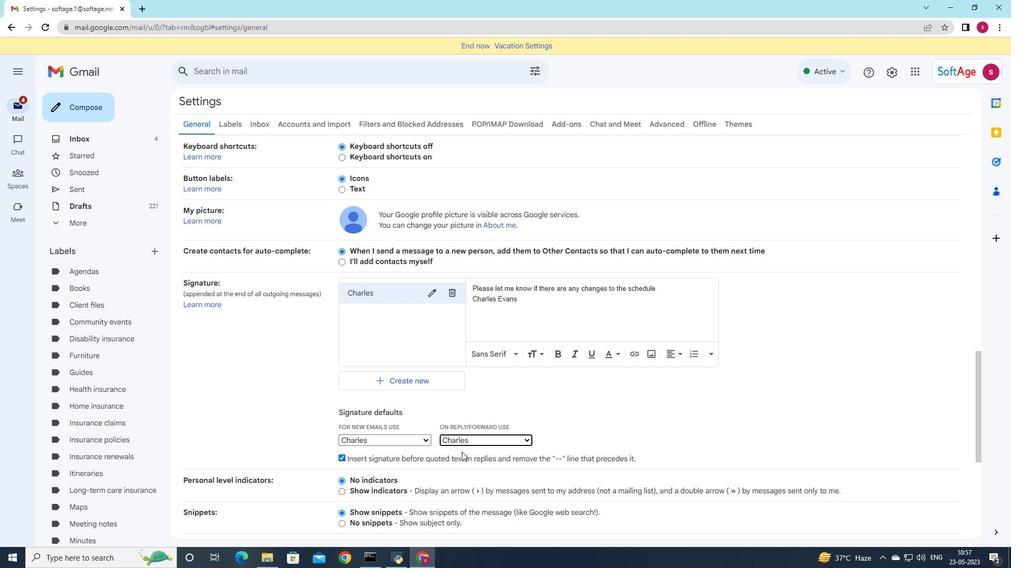 
Action: Mouse scrolled (461, 451) with delta (0, 0)
Screenshot: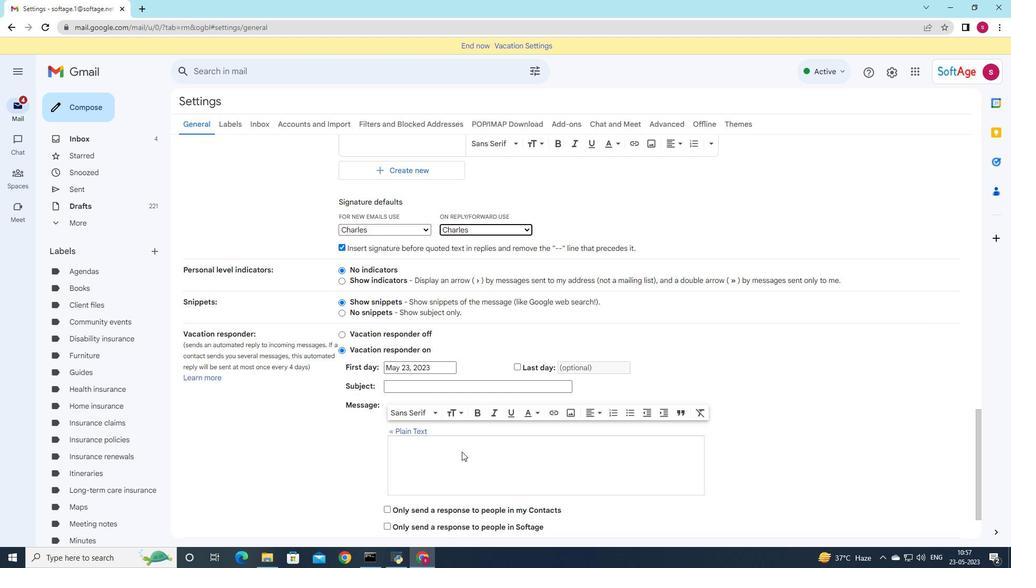 
Action: Mouse scrolled (461, 451) with delta (0, 0)
Screenshot: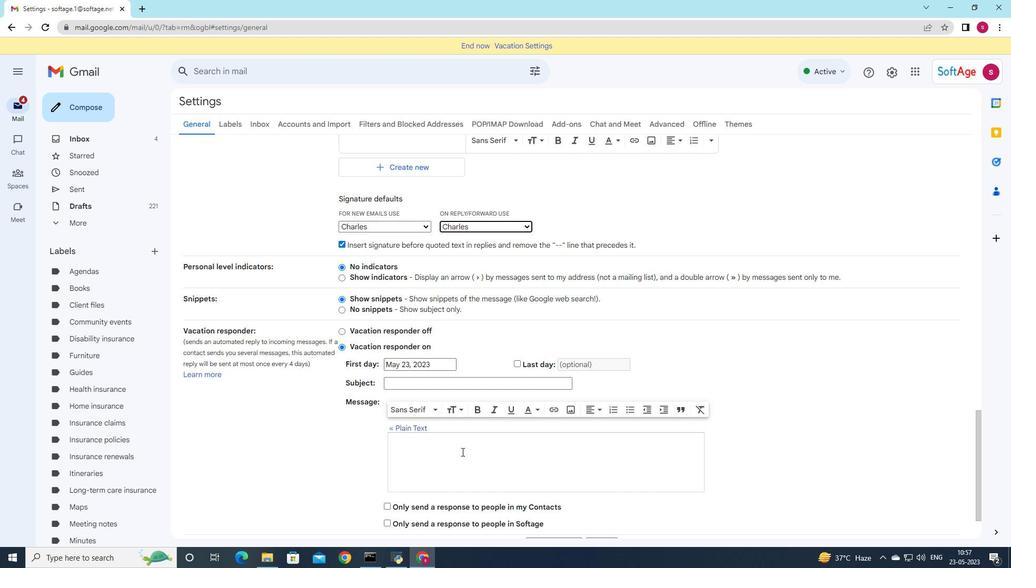 
Action: Mouse scrolled (461, 451) with delta (0, 0)
Screenshot: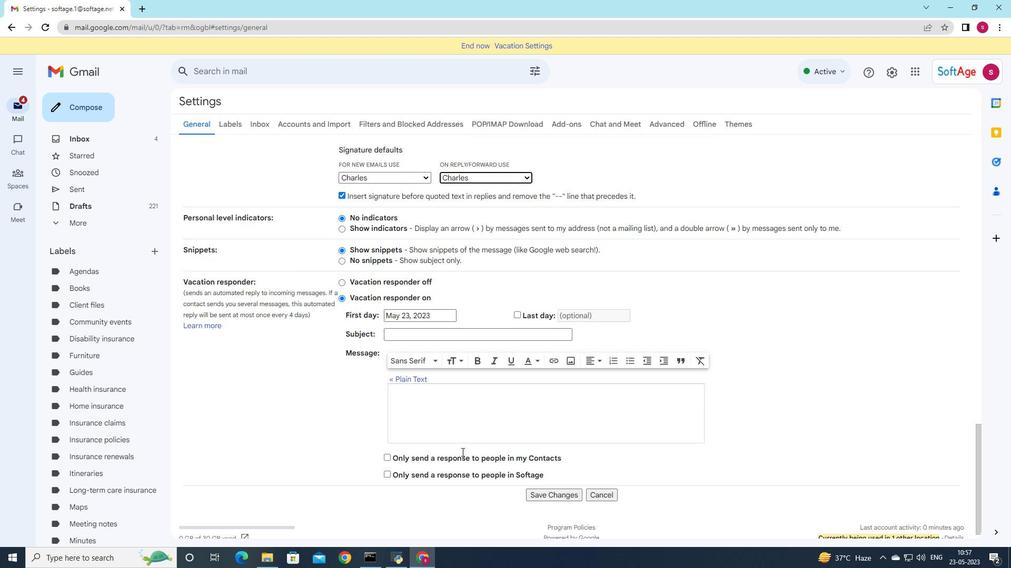
Action: Mouse scrolled (461, 451) with delta (0, 0)
Screenshot: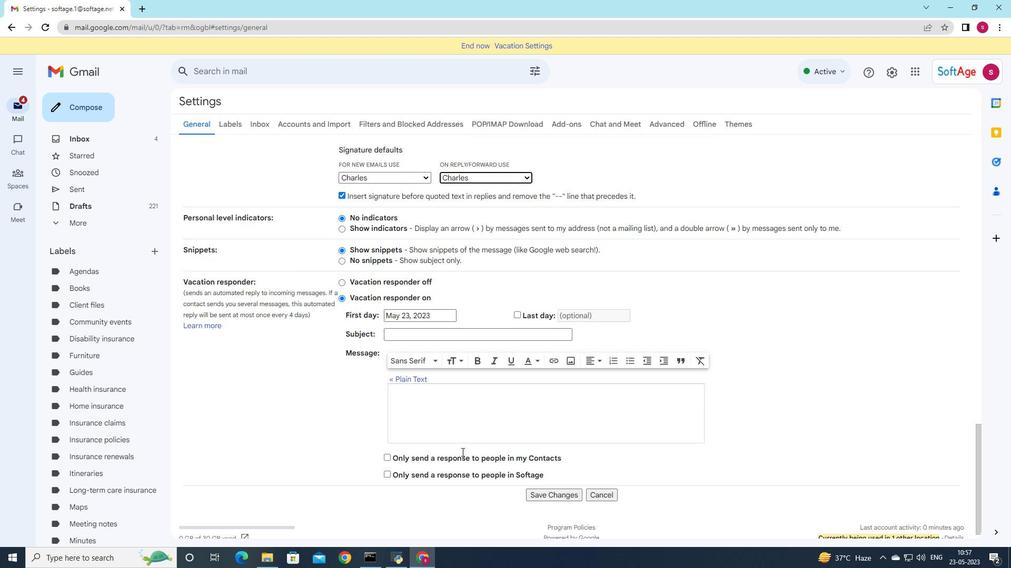
Action: Mouse scrolled (461, 451) with delta (0, 0)
Screenshot: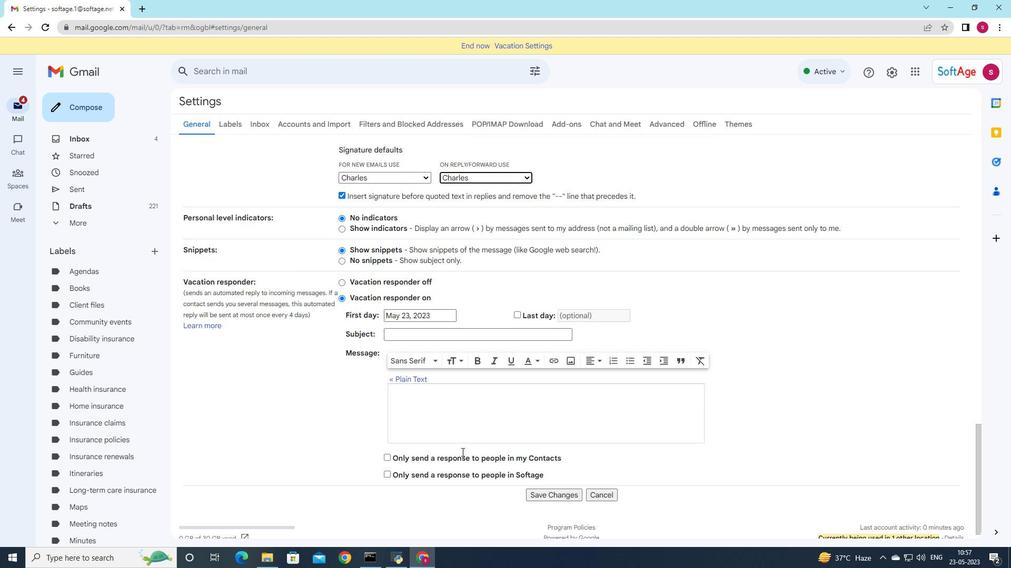 
Action: Mouse moved to (534, 483)
Screenshot: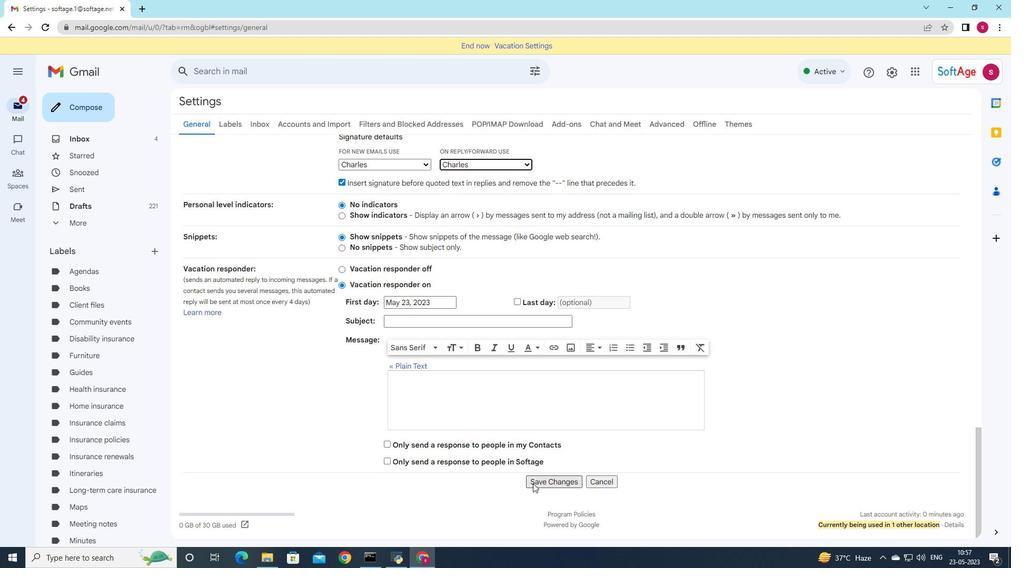 
Action: Mouse pressed left at (534, 483)
Screenshot: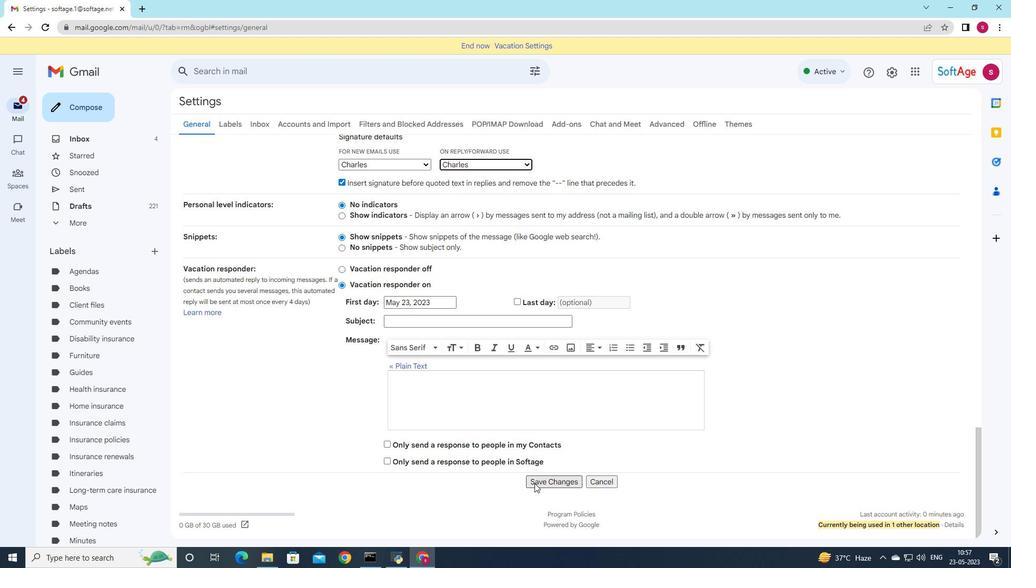 
Action: Mouse moved to (91, 108)
Screenshot: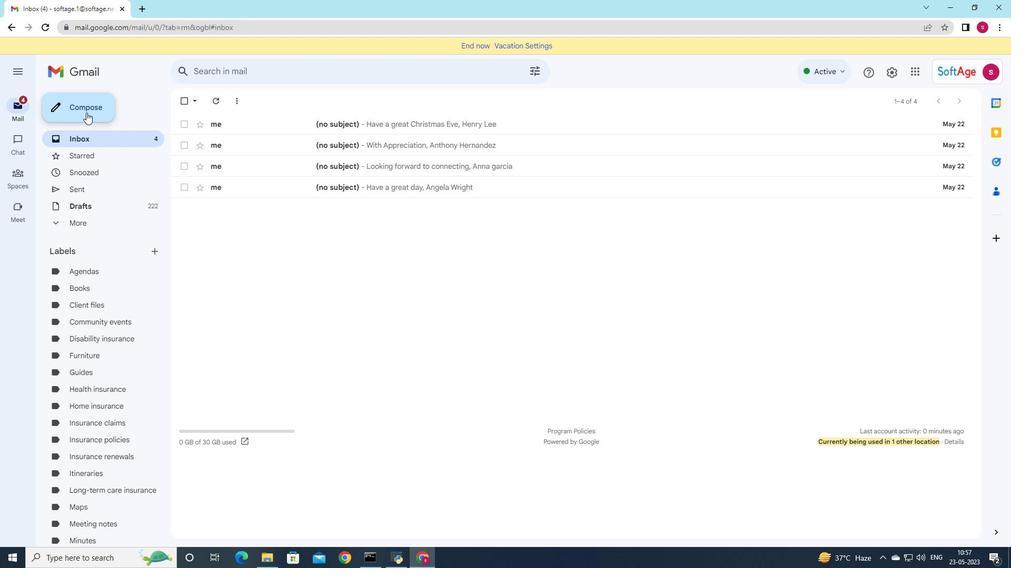 
Action: Mouse pressed left at (91, 108)
Screenshot: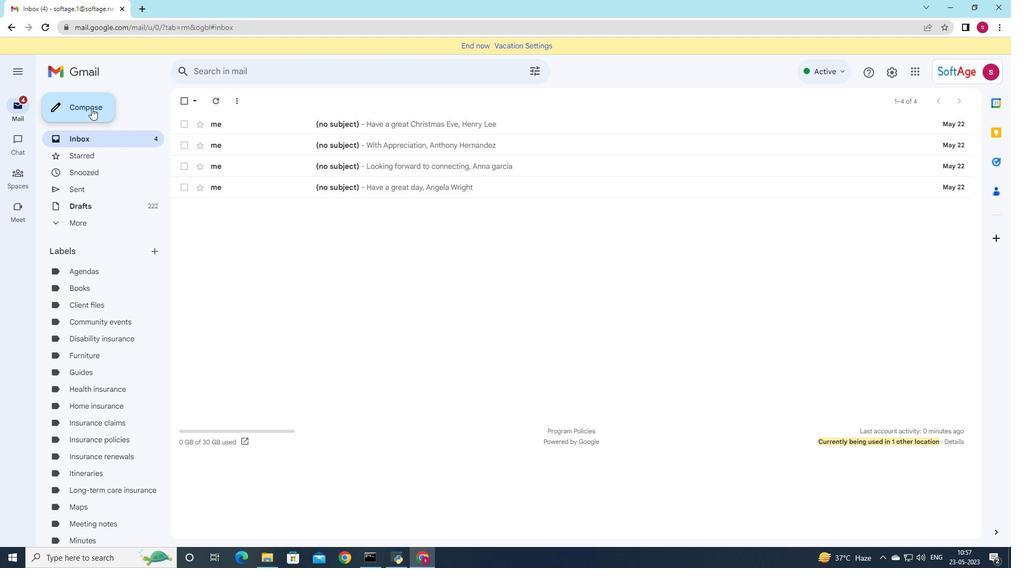 
Action: Mouse moved to (724, 280)
Screenshot: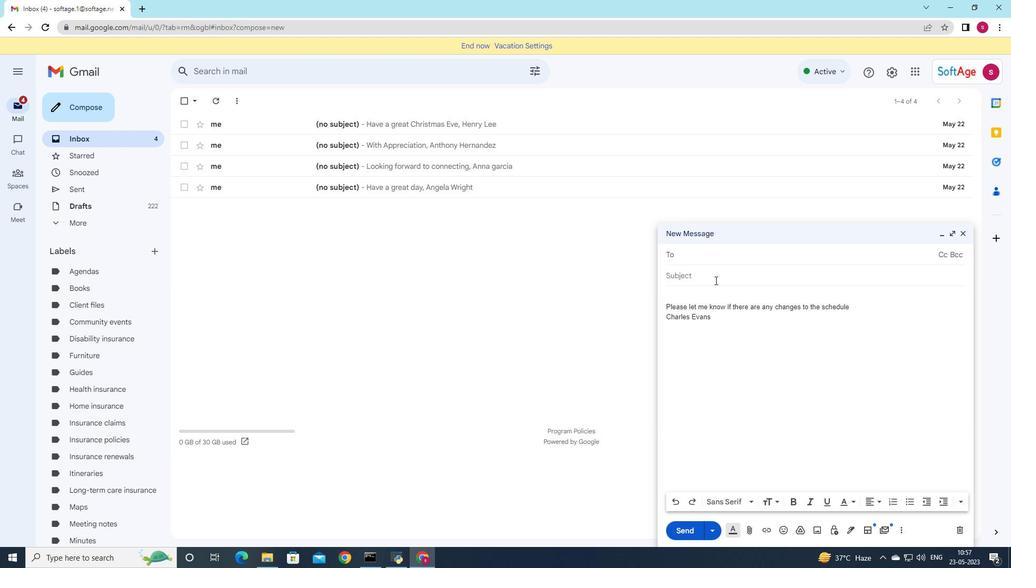 
Action: Key pressed soft
Screenshot: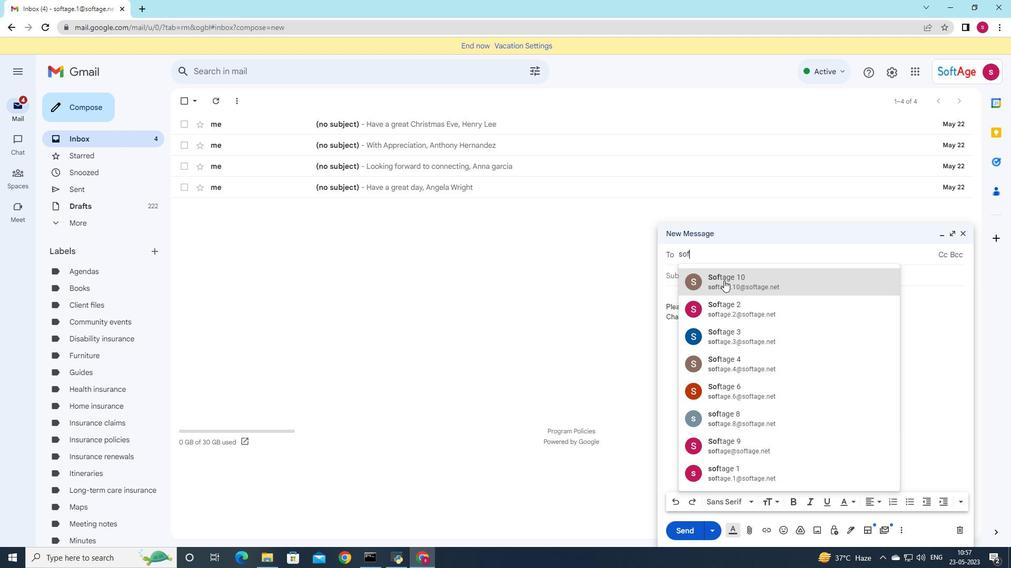 
Action: Mouse moved to (770, 419)
Screenshot: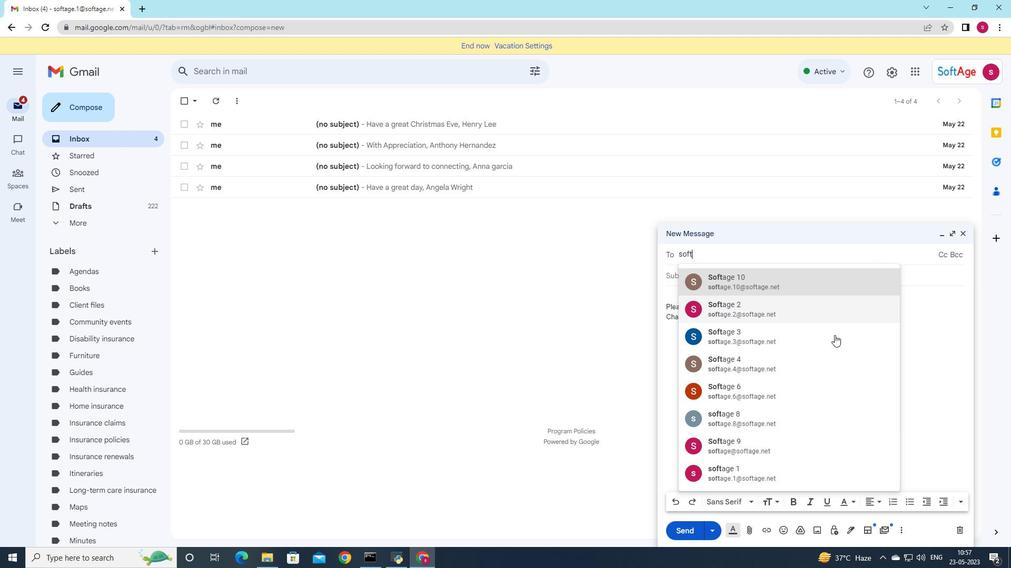 
Action: Mouse pressed left at (770, 419)
Screenshot: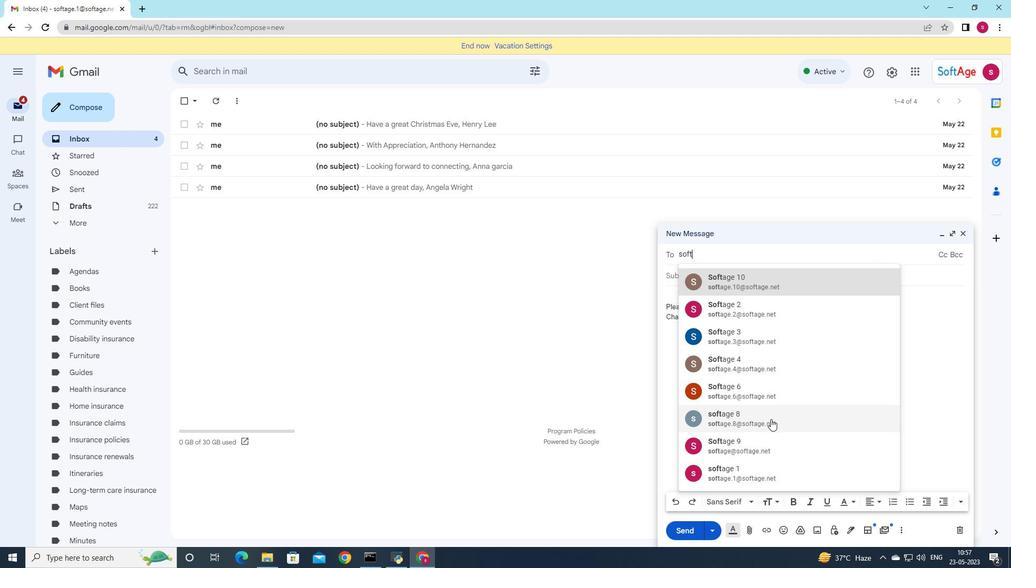 
Action: Mouse moved to (700, 290)
Screenshot: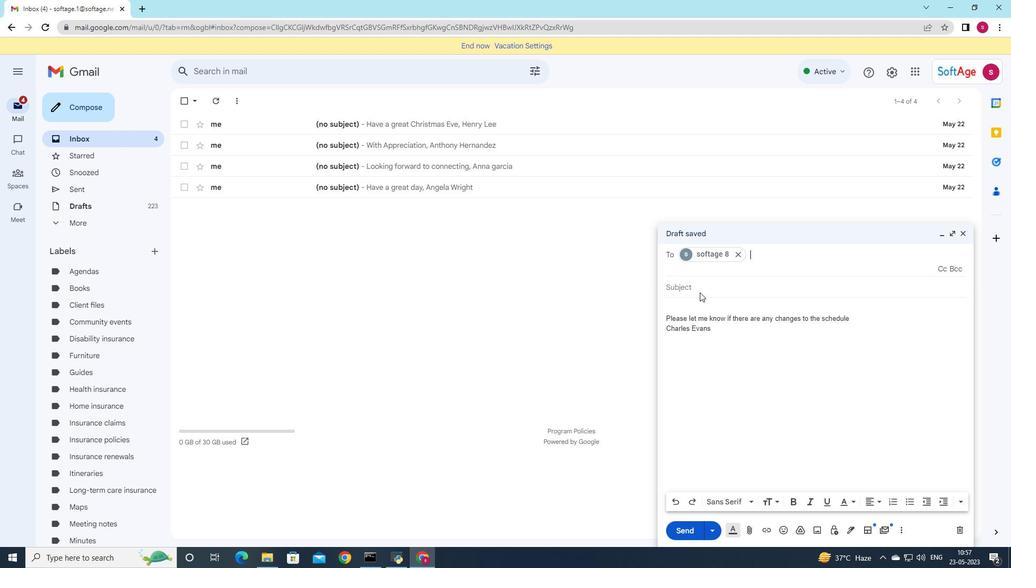 
Action: Mouse pressed left at (700, 290)
Screenshot: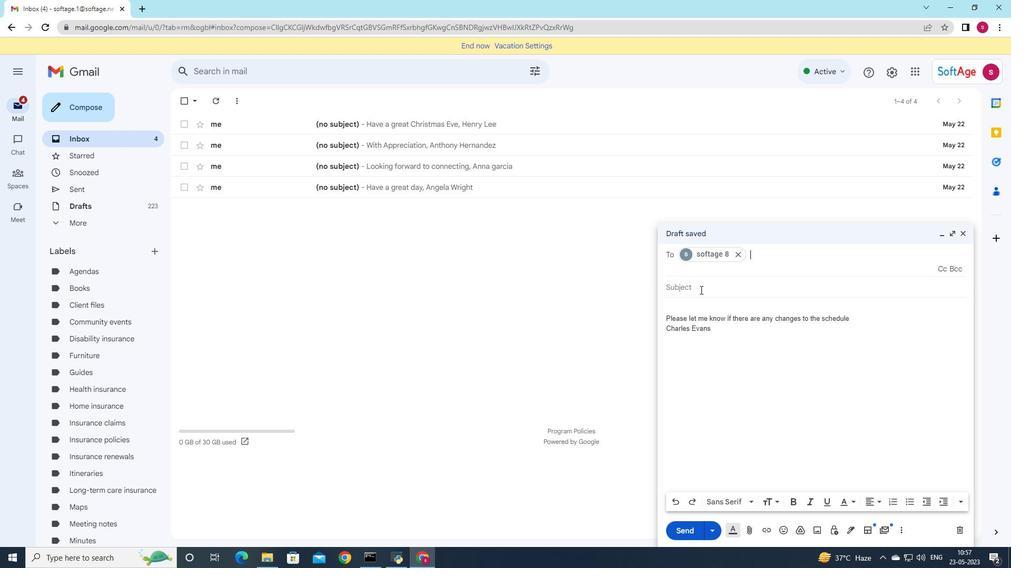 
Action: Mouse moved to (800, 276)
Screenshot: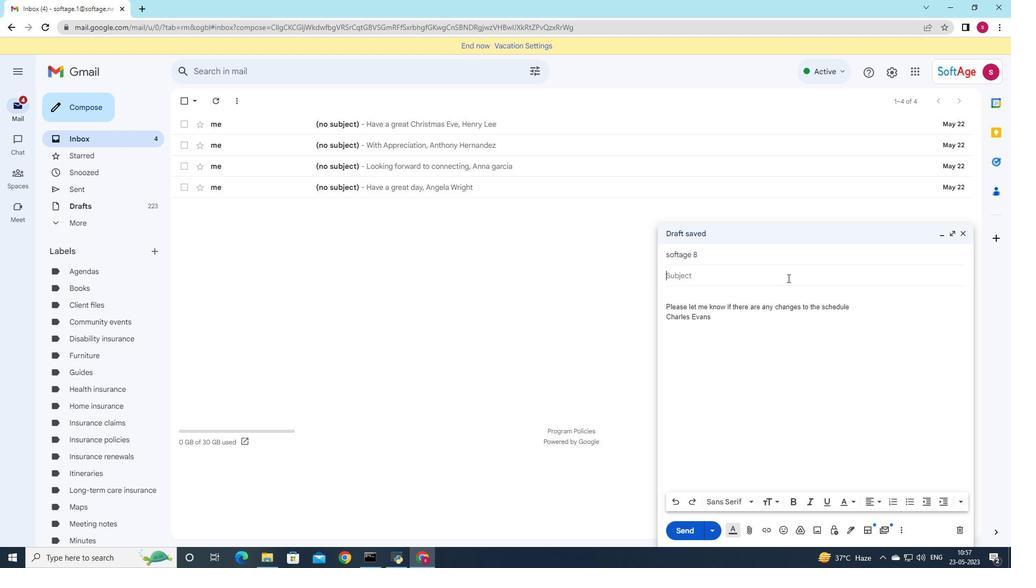 
Action: Key pressed <Key.shift>Project<Key.space>completation
Screenshot: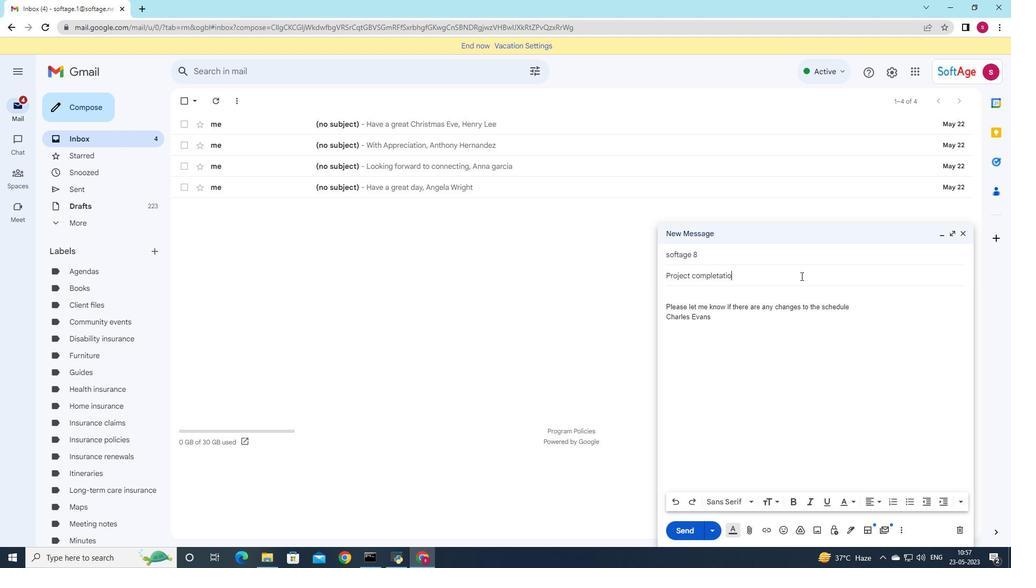 
Action: Mouse moved to (721, 275)
Screenshot: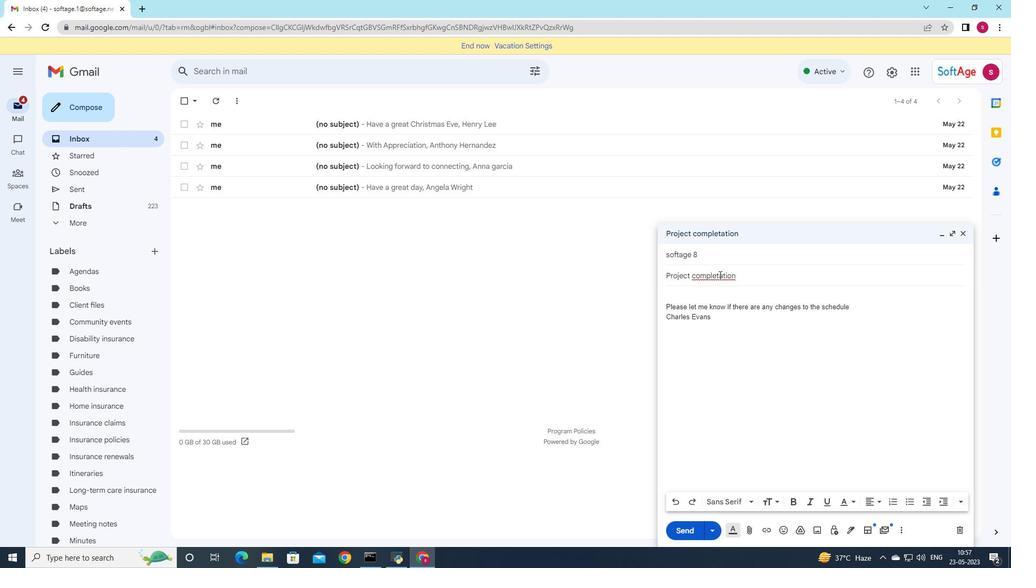 
Action: Mouse pressed left at (721, 275)
Screenshot: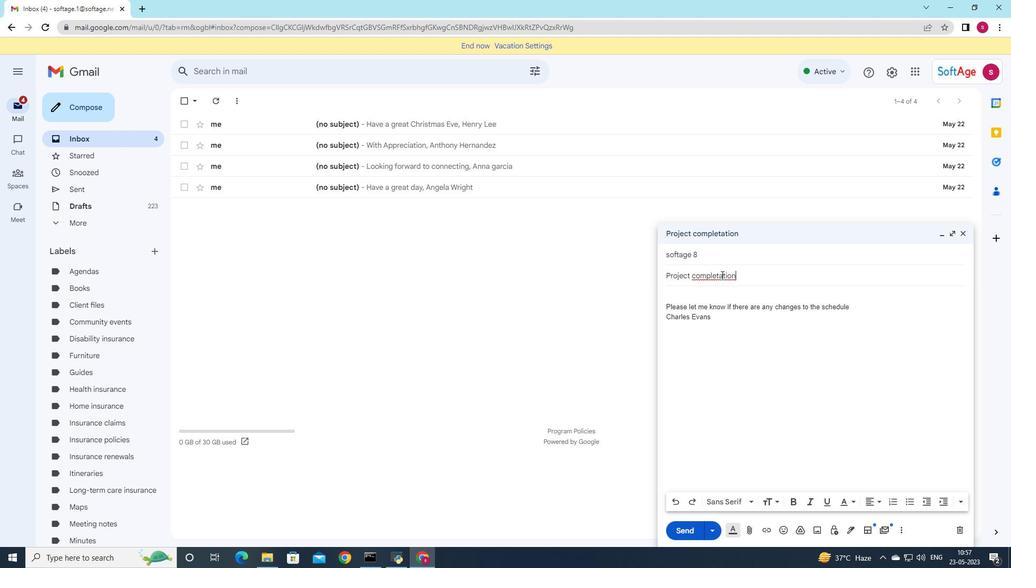 
Action: Key pressed <Key.backspace><Key.backspace>
Screenshot: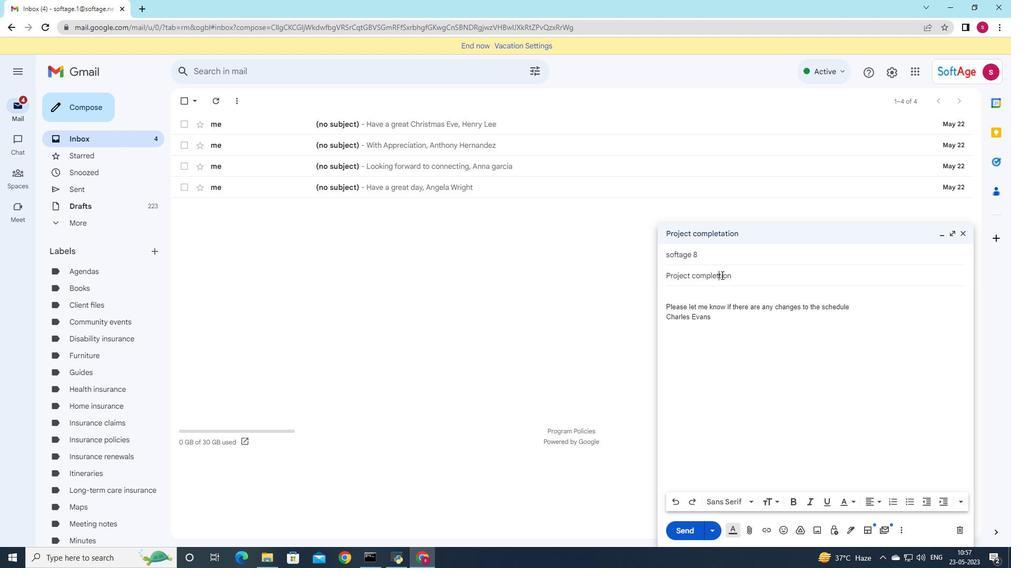 
Action: Mouse moved to (778, 269)
Screenshot: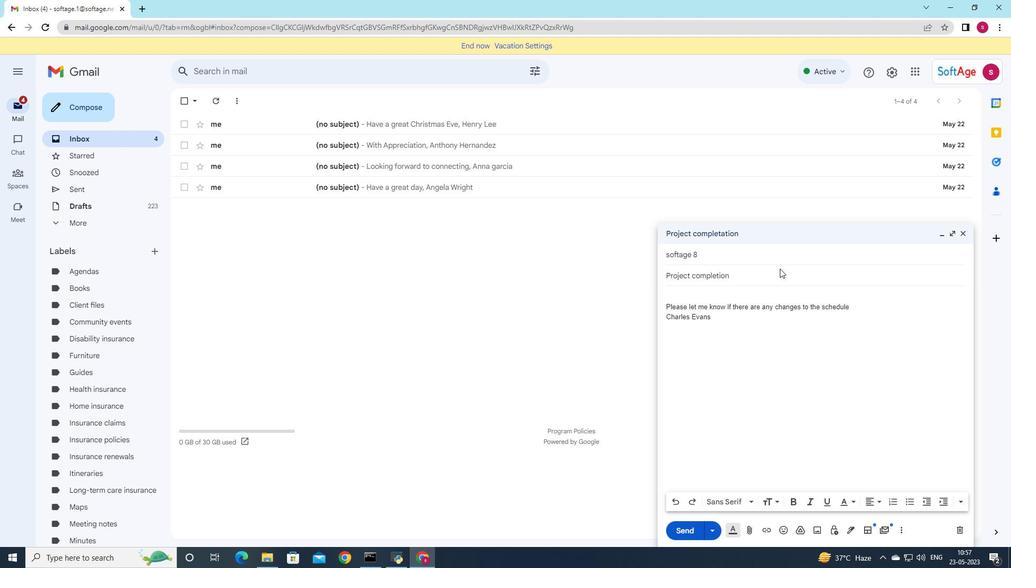 
Action: Mouse pressed left at (778, 269)
Screenshot: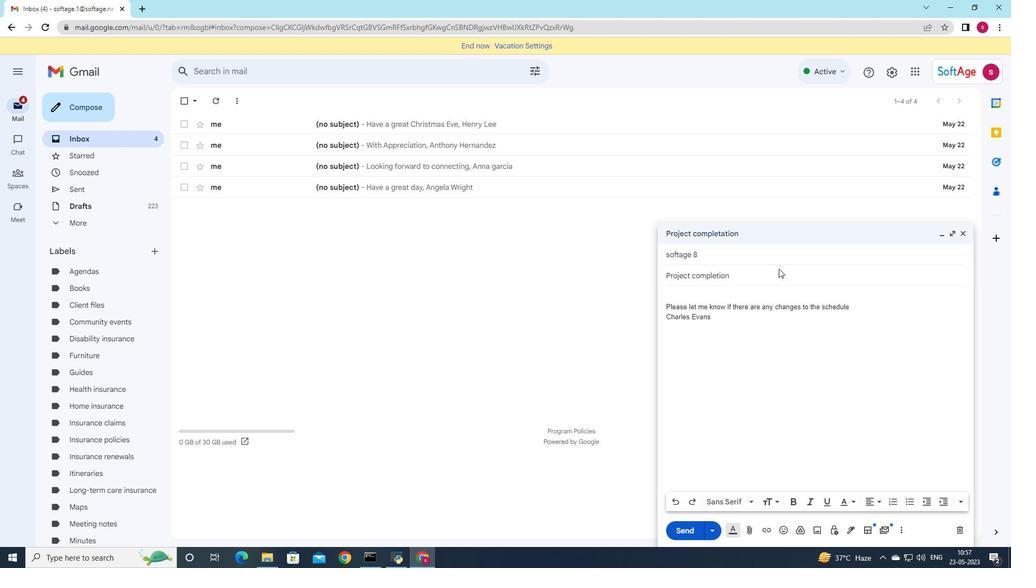 
Action: Mouse moved to (770, 277)
Screenshot: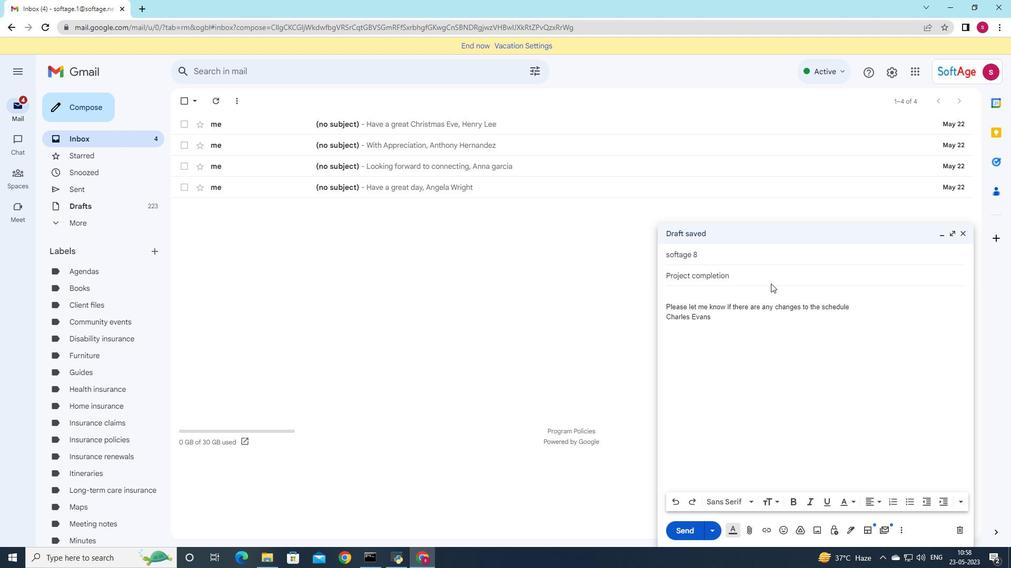 
Action: Mouse pressed left at (770, 277)
Screenshot: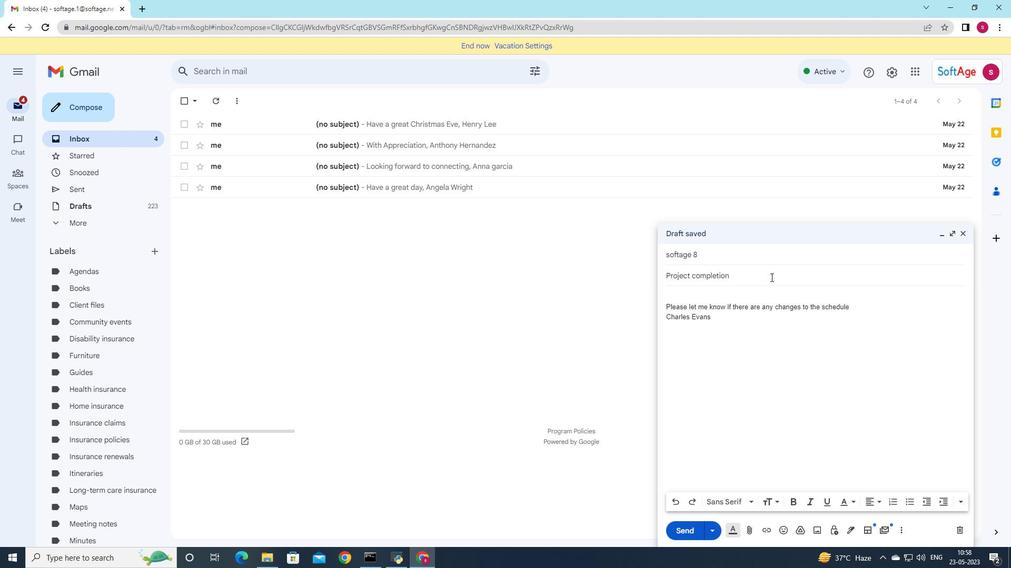 
Action: Mouse moved to (738, 345)
Screenshot: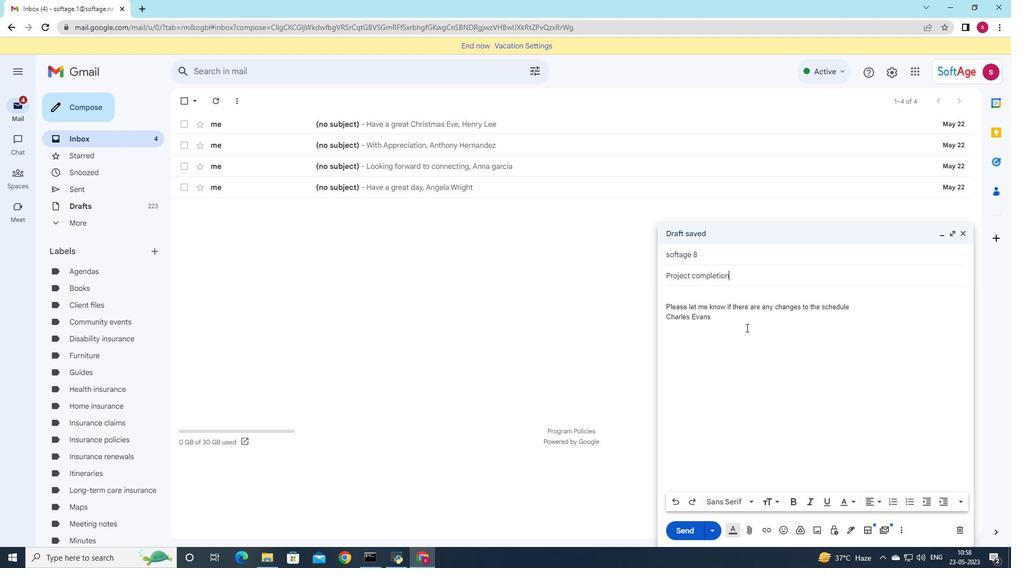
Action: Mouse scrolled (738, 345) with delta (0, 0)
Screenshot: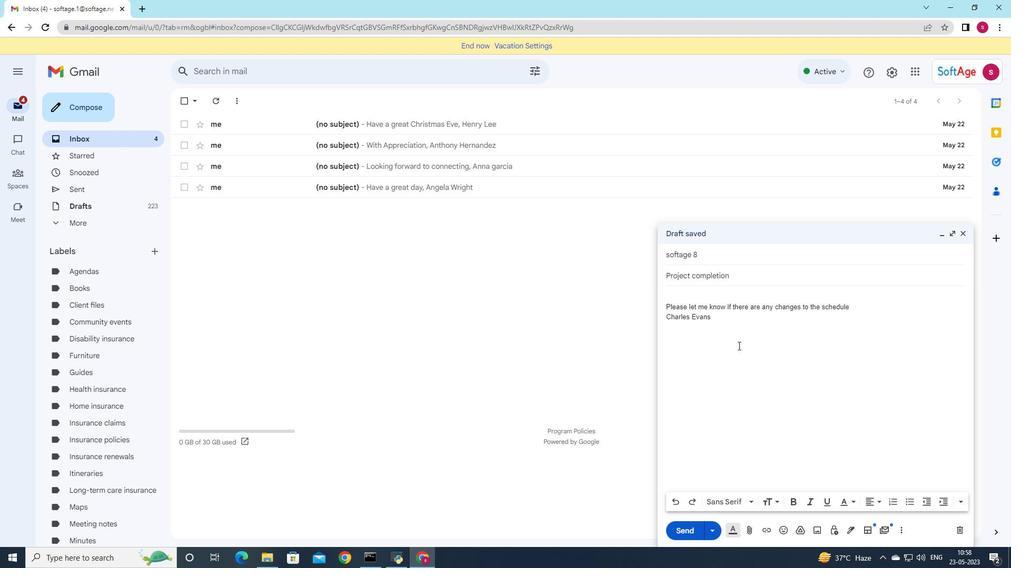 
Action: Mouse scrolled (738, 345) with delta (0, 0)
Screenshot: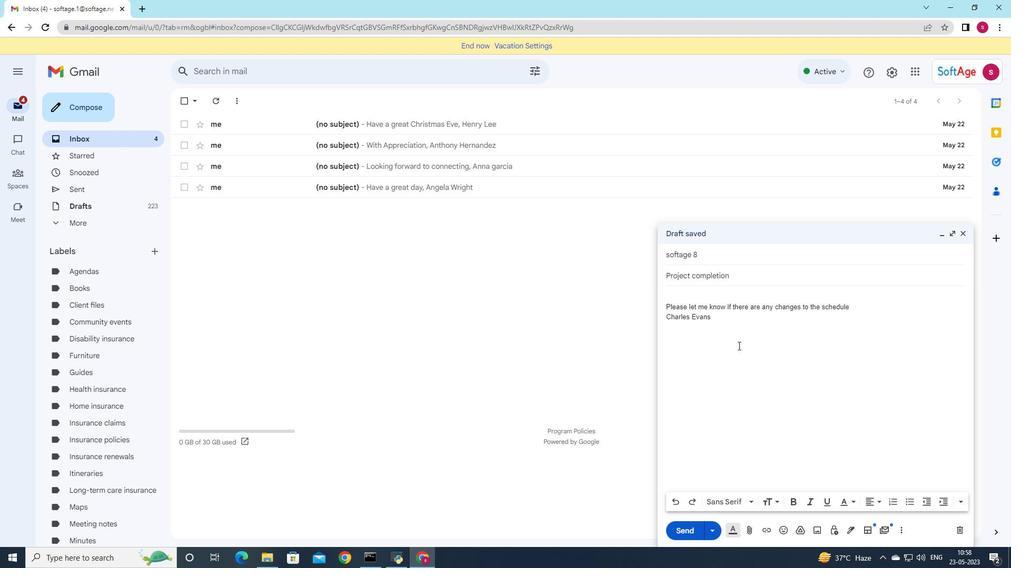 
Action: Mouse scrolled (738, 345) with delta (0, 0)
Screenshot: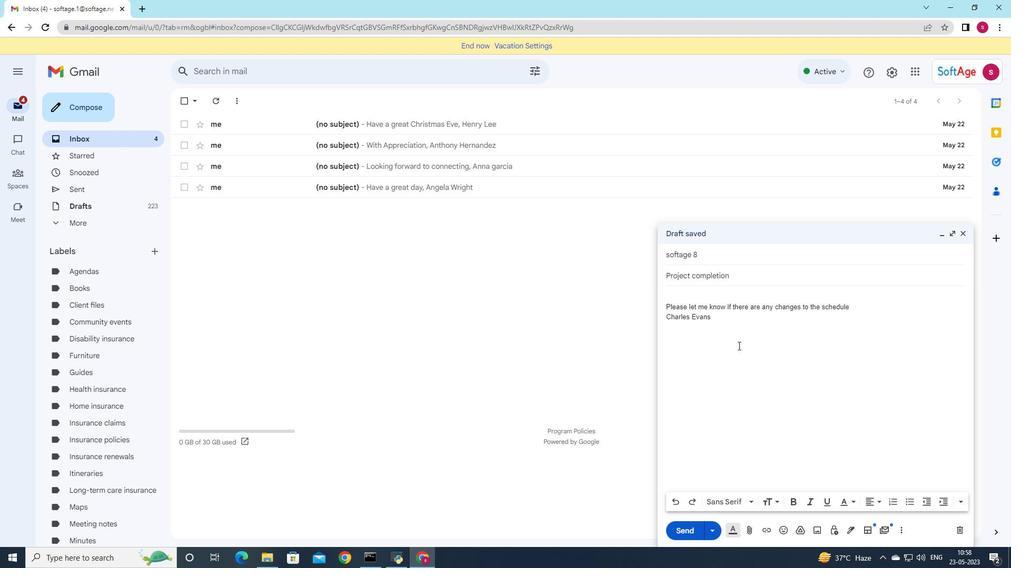 
Action: Mouse scrolled (738, 345) with delta (0, 0)
Screenshot: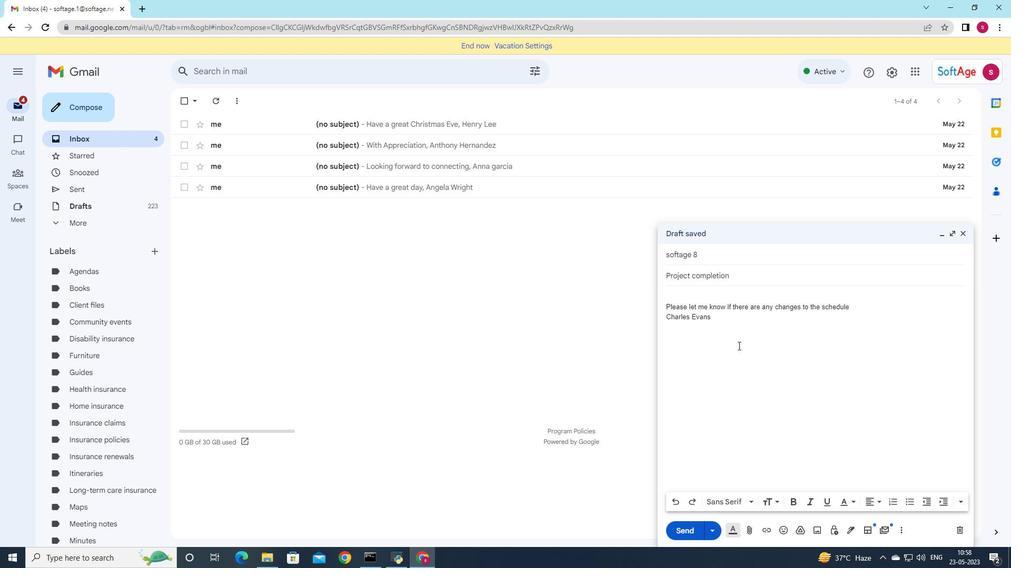 
Action: Mouse moved to (745, 535)
Screenshot: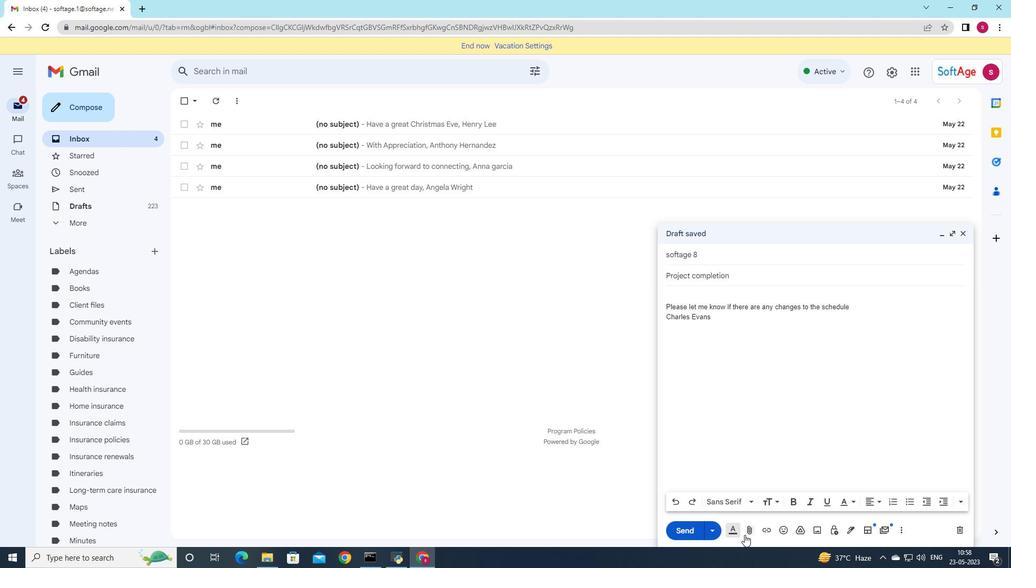 
Action: Mouse pressed left at (745, 535)
Screenshot: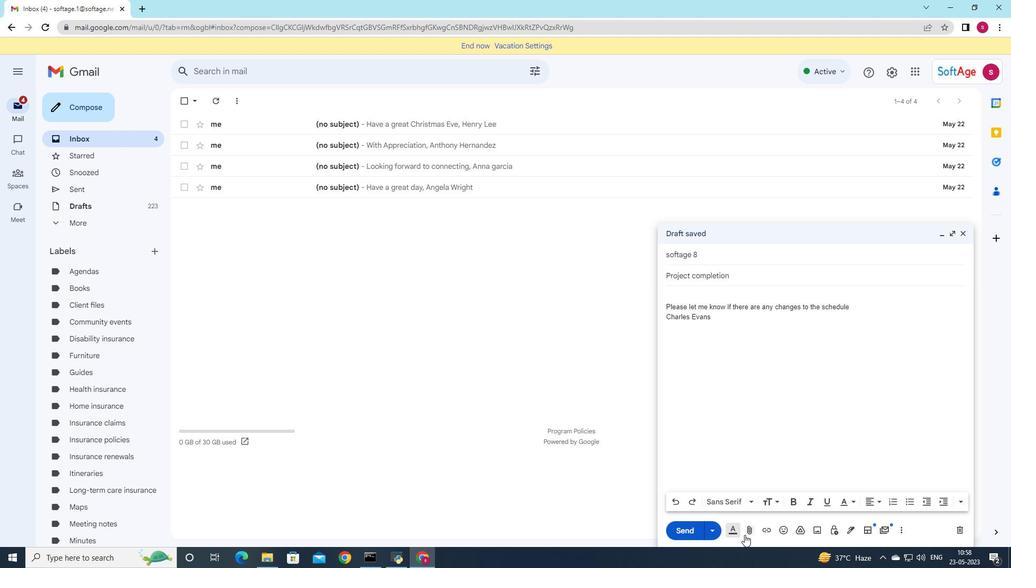 
Action: Mouse moved to (156, 78)
Screenshot: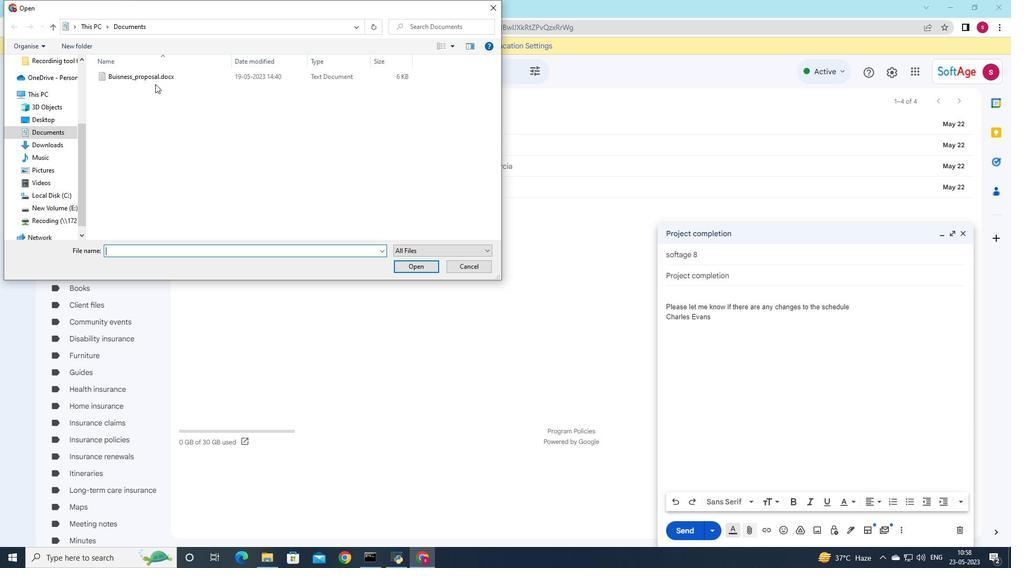 
Action: Mouse pressed left at (156, 78)
Screenshot: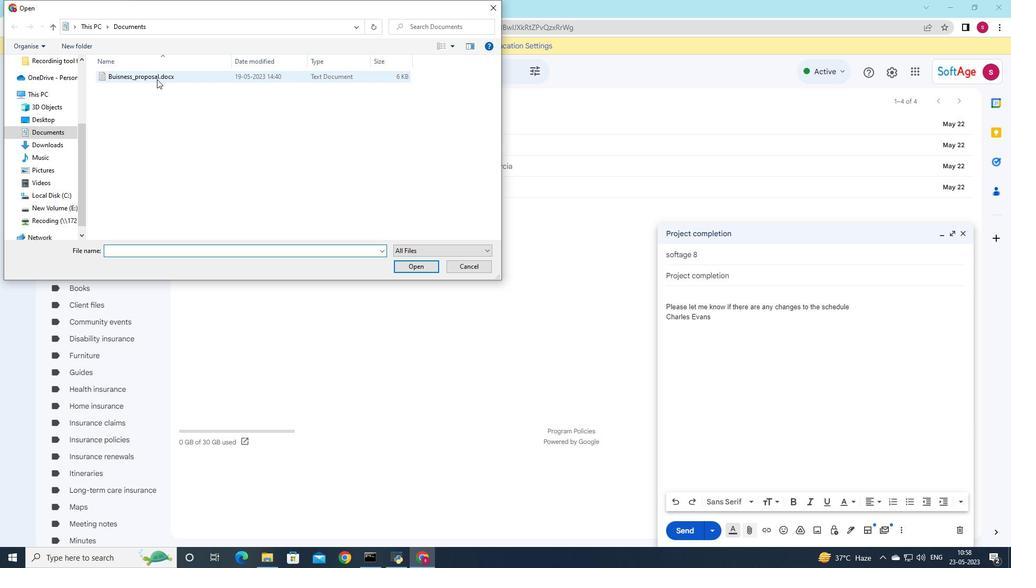 
Action: Mouse moved to (160, 74)
Screenshot: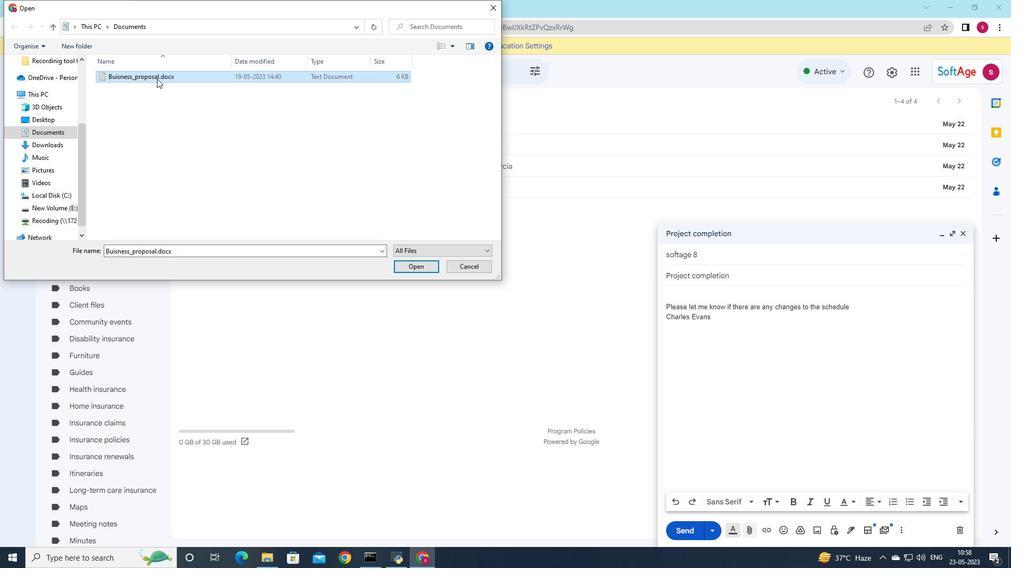 
Action: Mouse pressed left at (160, 74)
Screenshot: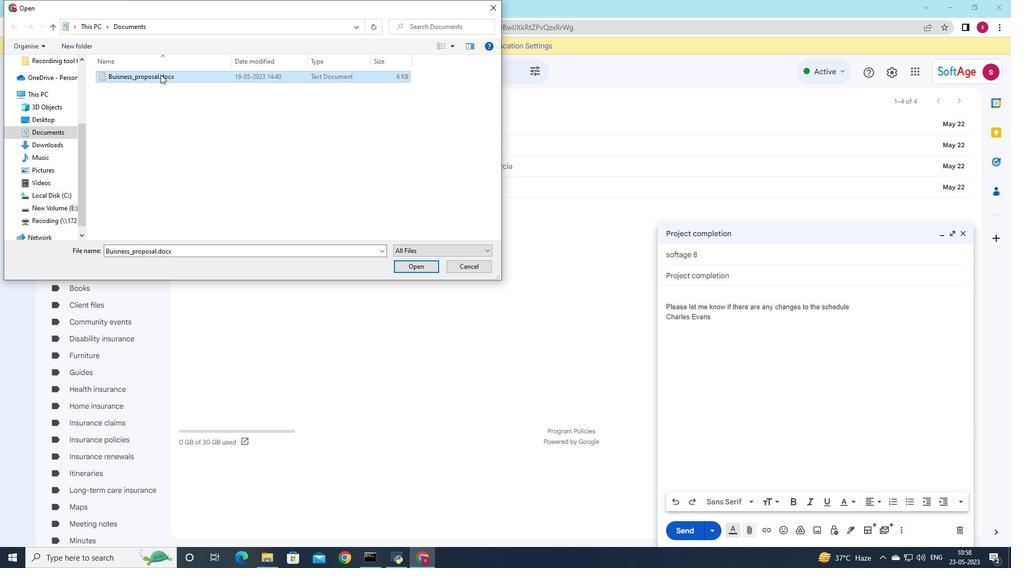 
Action: Mouse moved to (348, 117)
Screenshot: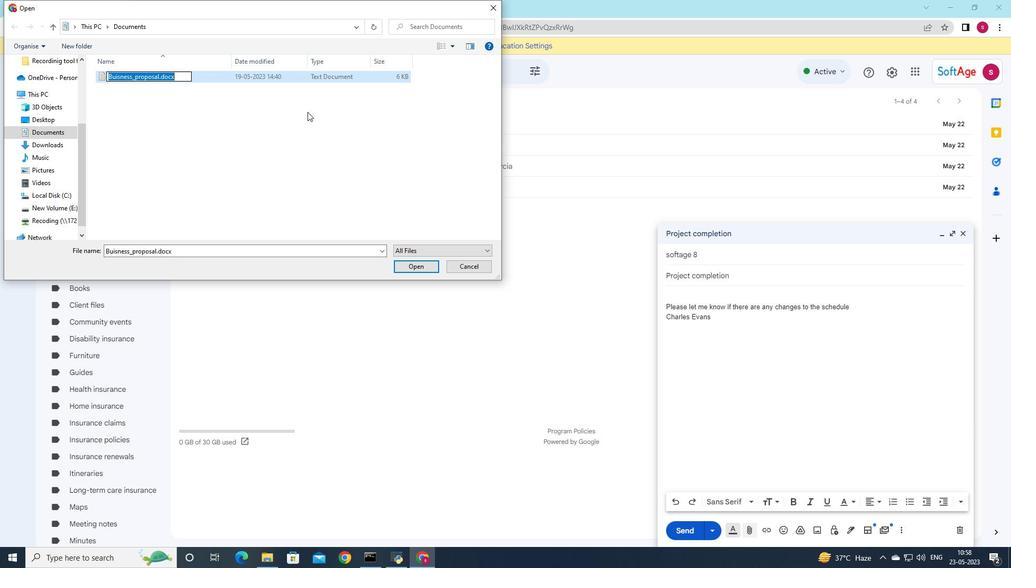 
Action: Key pressed <Key.shift>Legal<Key.shift>_document.pdf
Screenshot: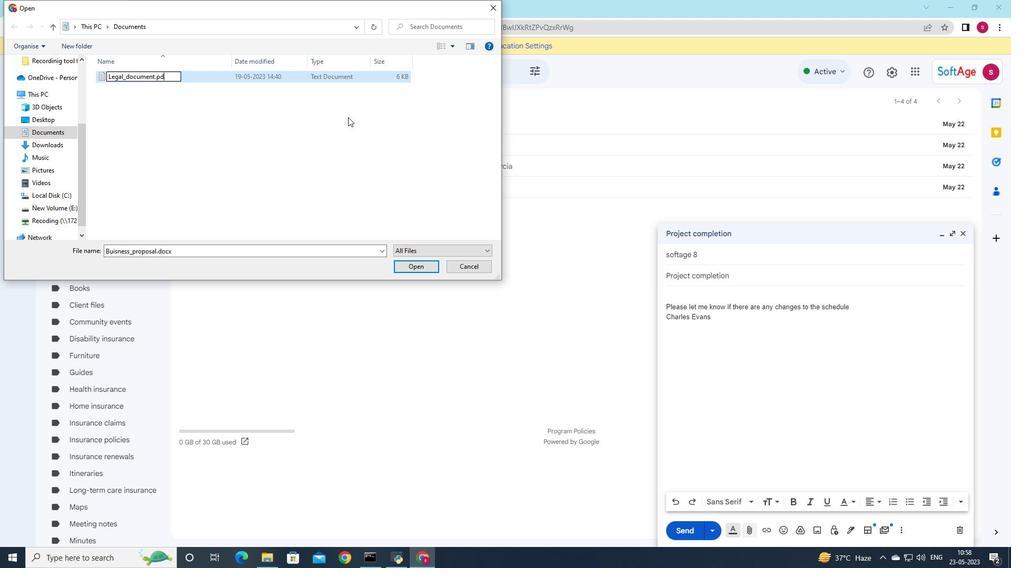 
Action: Mouse moved to (283, 73)
Screenshot: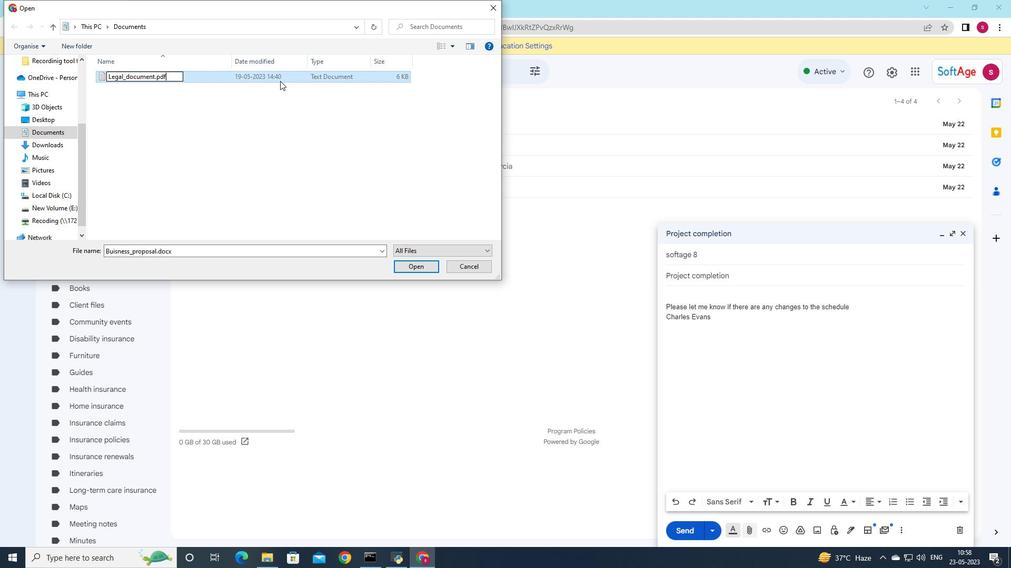 
Action: Mouse pressed left at (283, 73)
Screenshot: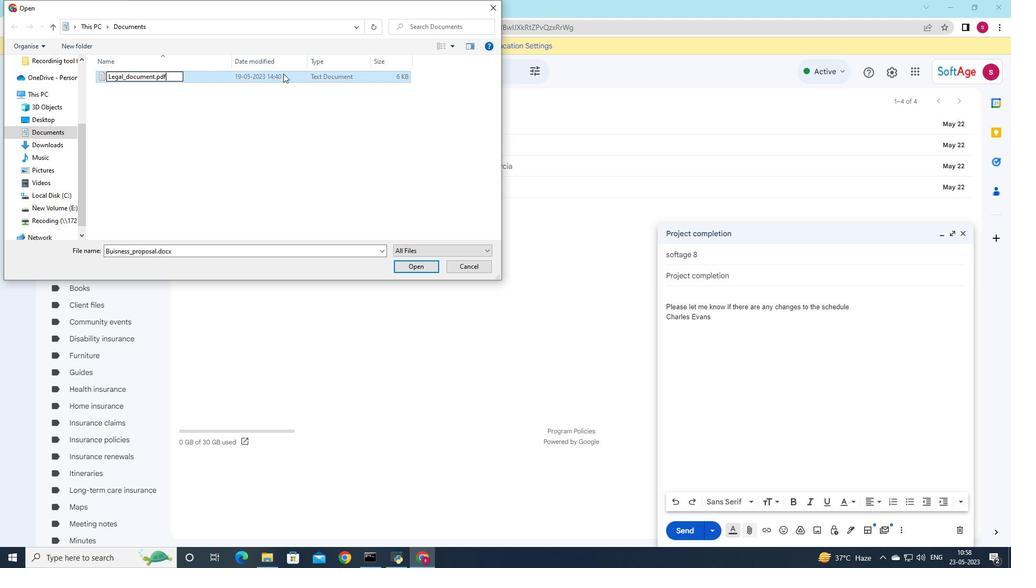 
Action: Mouse moved to (417, 271)
Screenshot: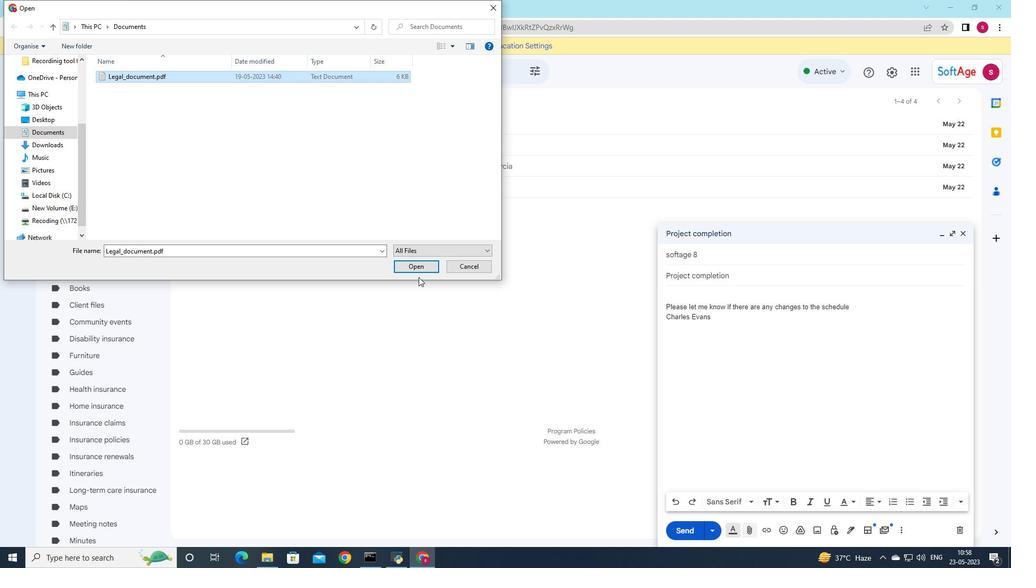 
Action: Mouse pressed left at (417, 271)
Screenshot: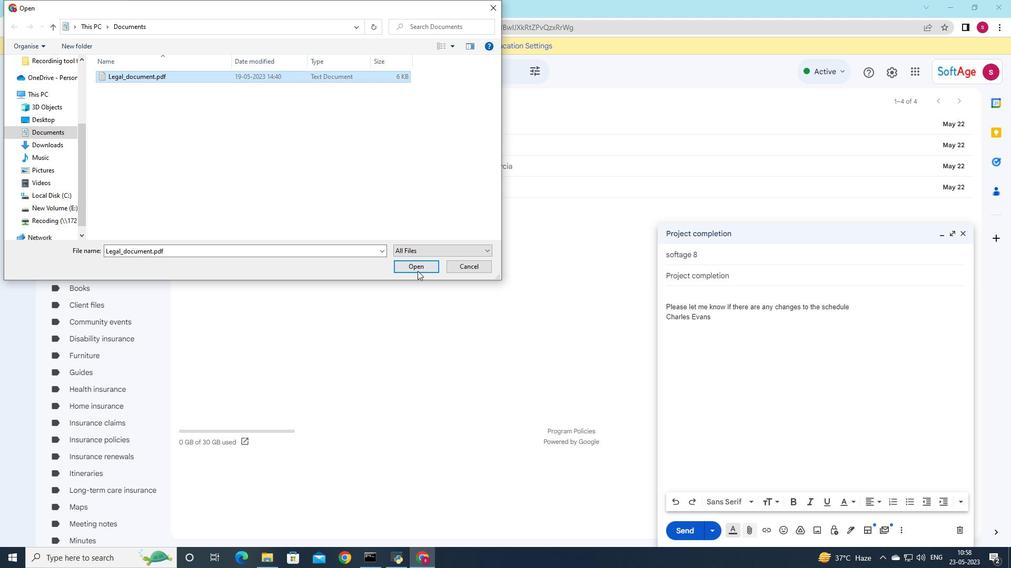 
Action: Mouse moved to (853, 308)
Screenshot: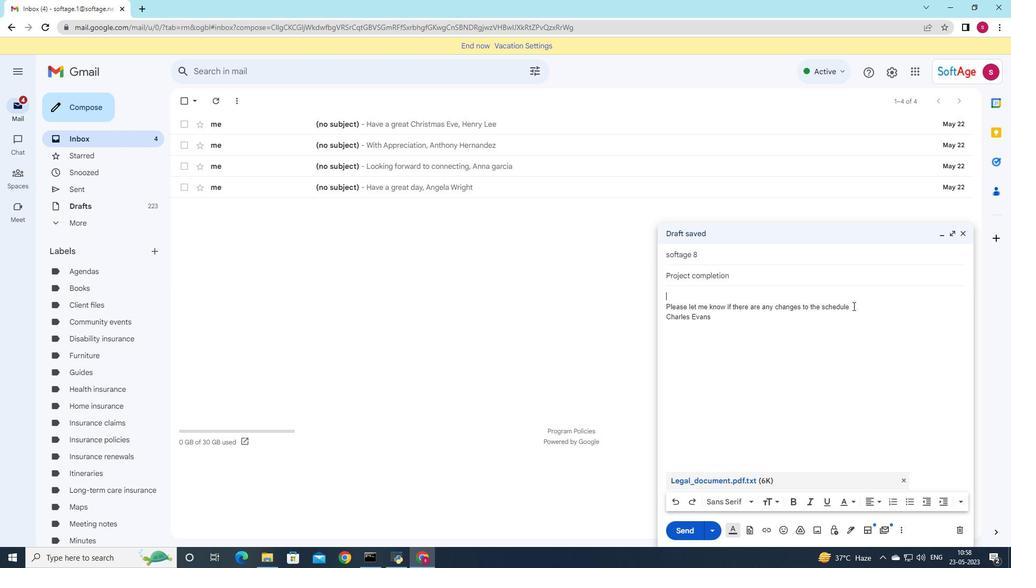 
Action: Mouse pressed left at (853, 308)
Screenshot: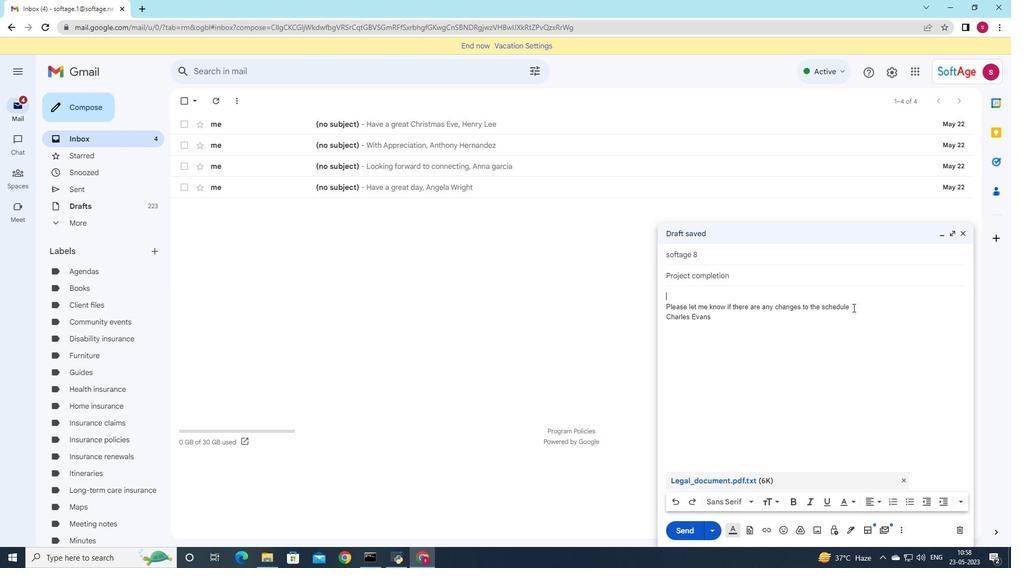 
Action: Mouse moved to (808, 304)
Screenshot: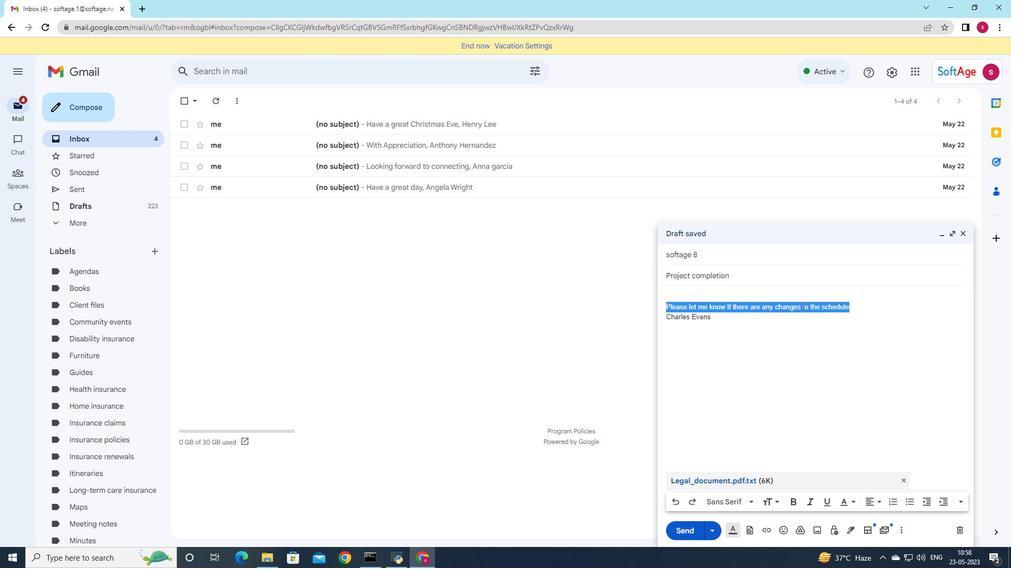 
Action: Key pressed <Key.shift>Thank<Key.space>you<Key.space>for<Key.space>bringing<Key.space>this<Key.space>to<Key.space>yoy<Key.backspace>ur<Key.space>attention
Screenshot: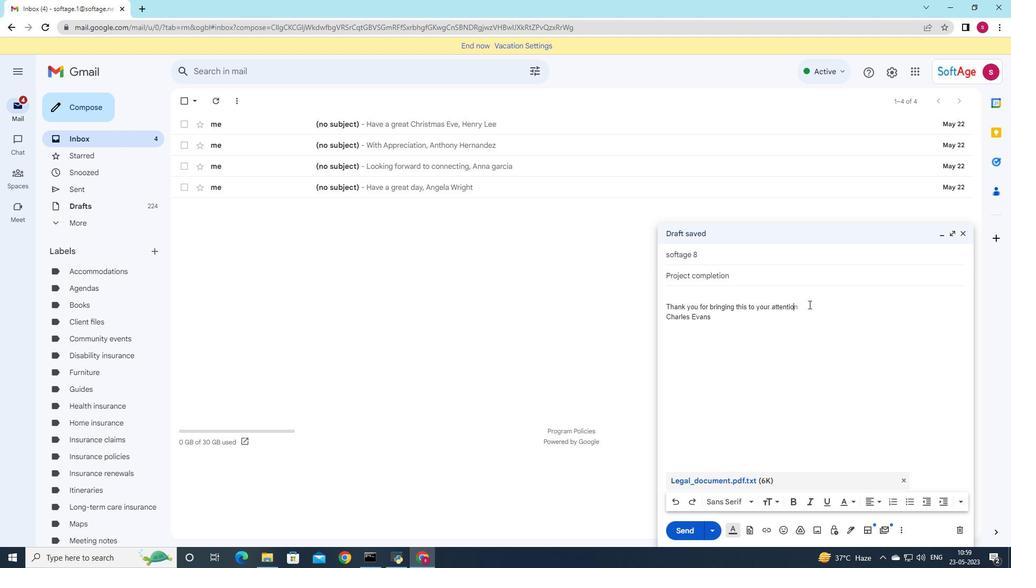
Action: Mouse moved to (679, 532)
Screenshot: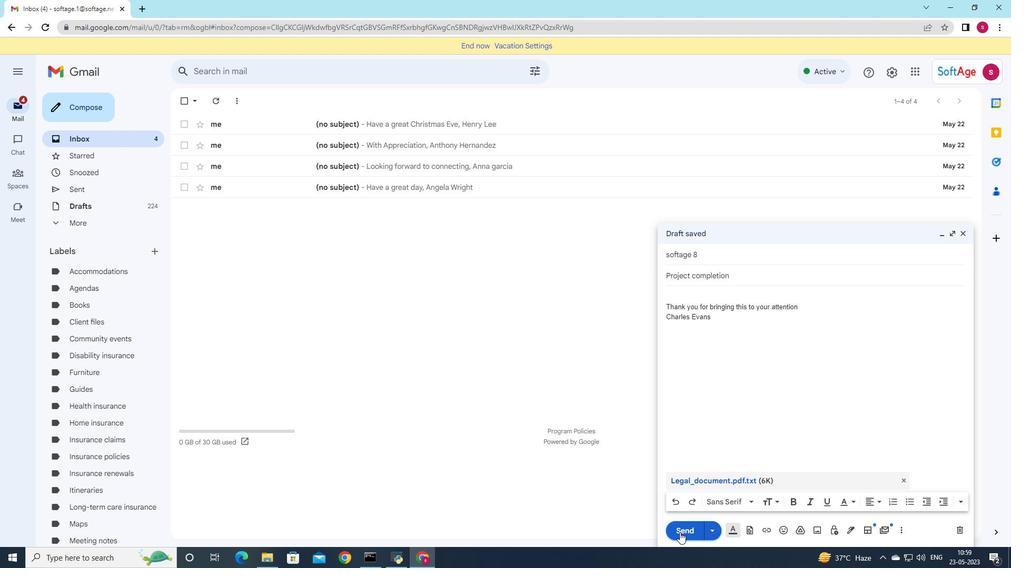 
Action: Mouse pressed left at (679, 532)
Screenshot: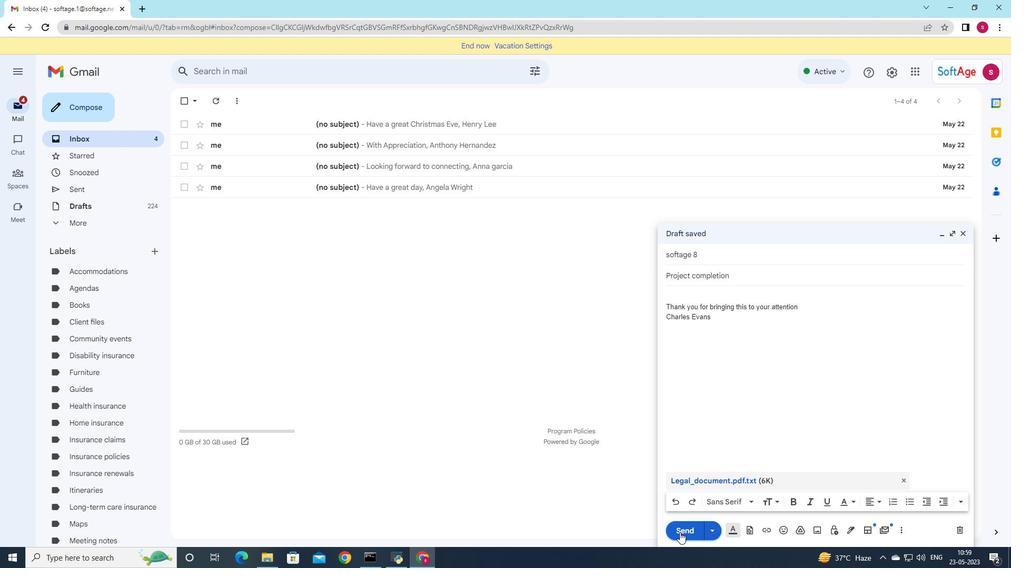 
Action: Mouse moved to (104, 189)
Screenshot: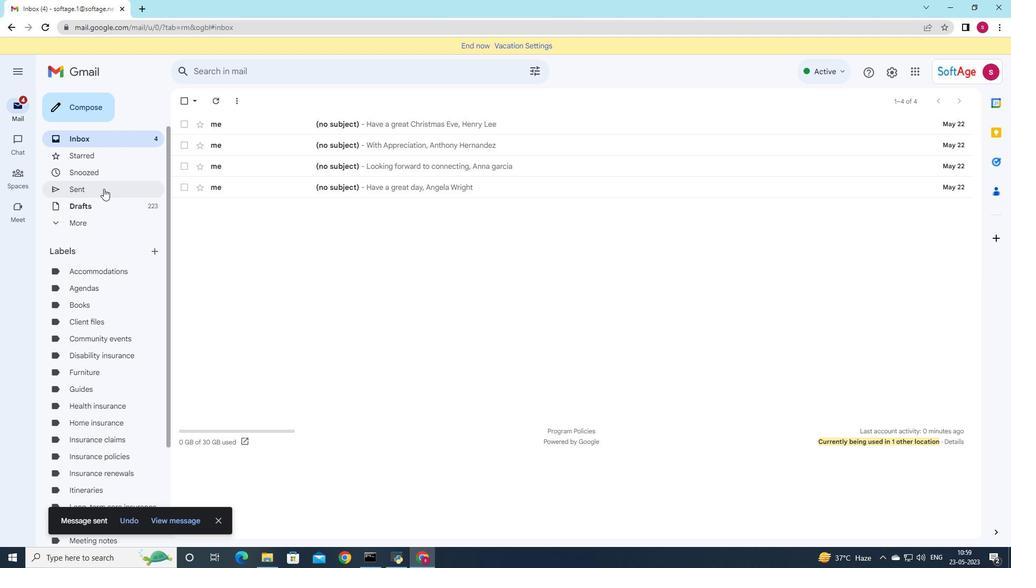 
Action: Mouse pressed left at (104, 189)
Screenshot: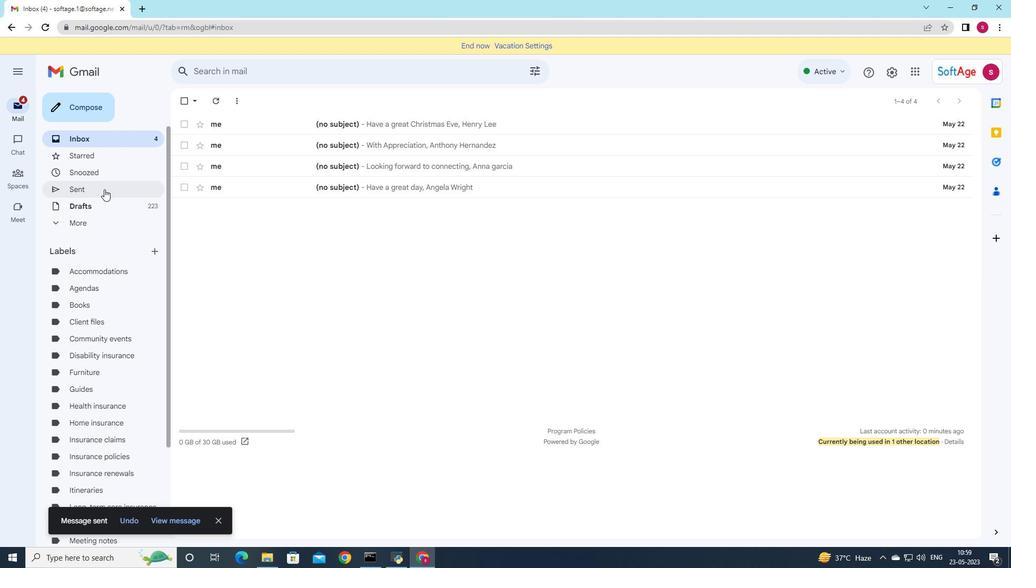 
Action: Mouse moved to (465, 164)
Screenshot: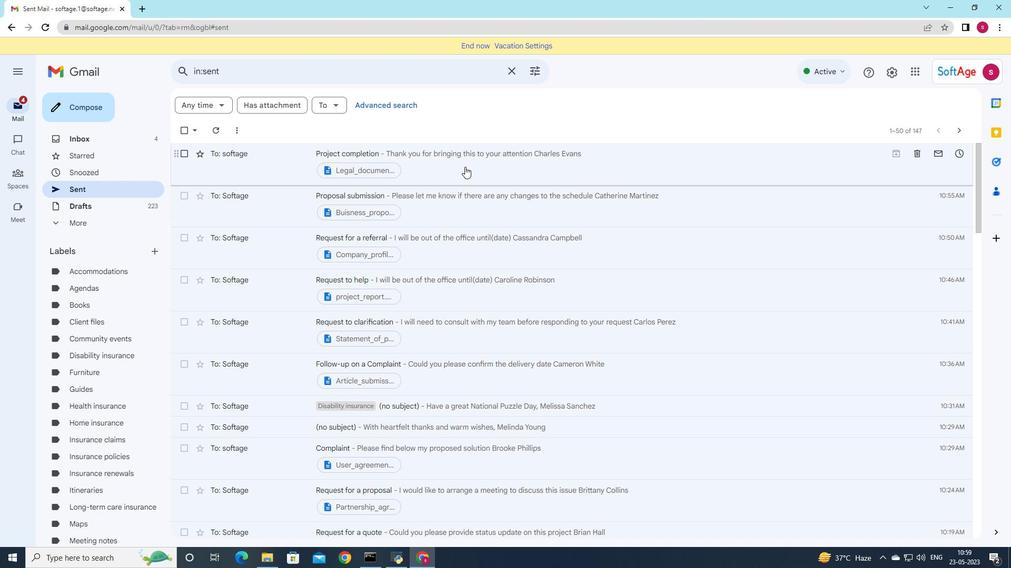 
Action: Mouse pressed left at (465, 164)
Screenshot: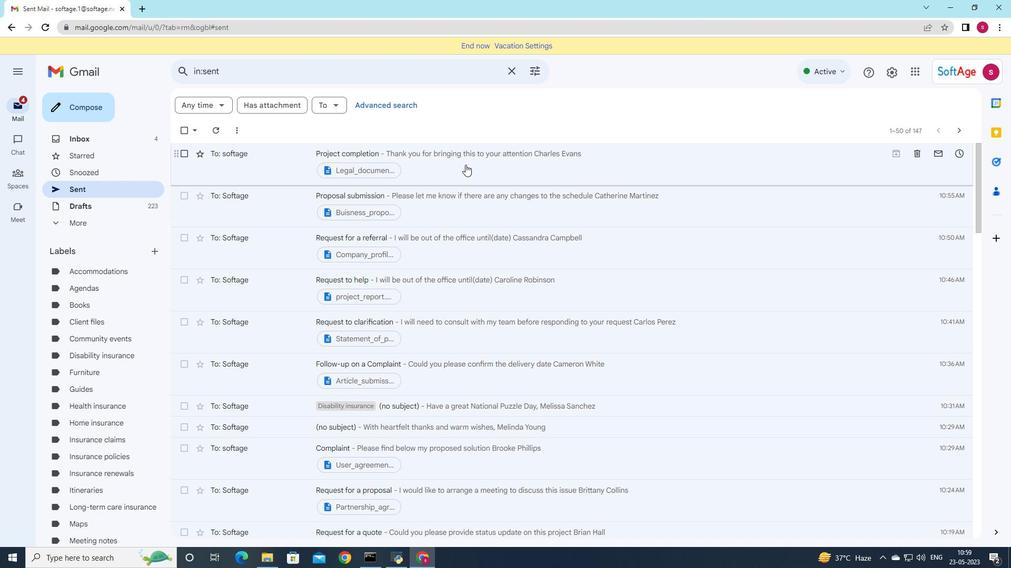 
Action: Mouse moved to (151, 249)
Screenshot: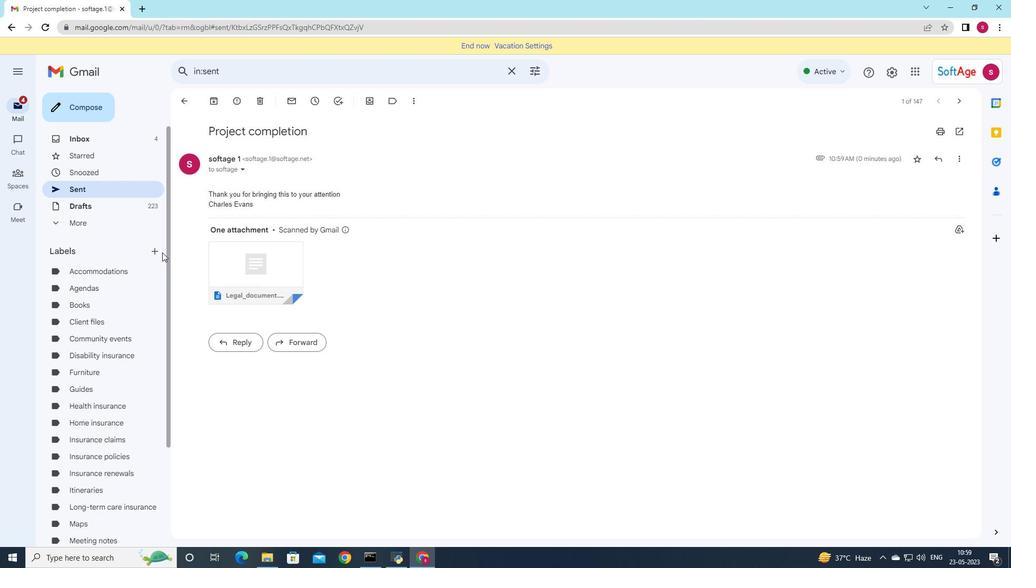 
Action: Mouse pressed left at (151, 249)
Screenshot: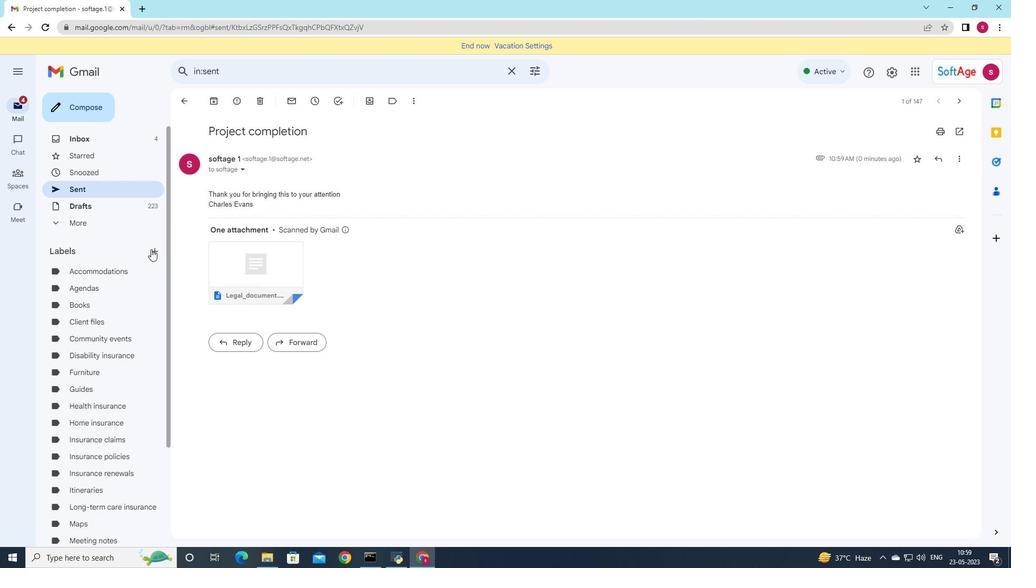 
Action: Mouse moved to (462, 292)
Screenshot: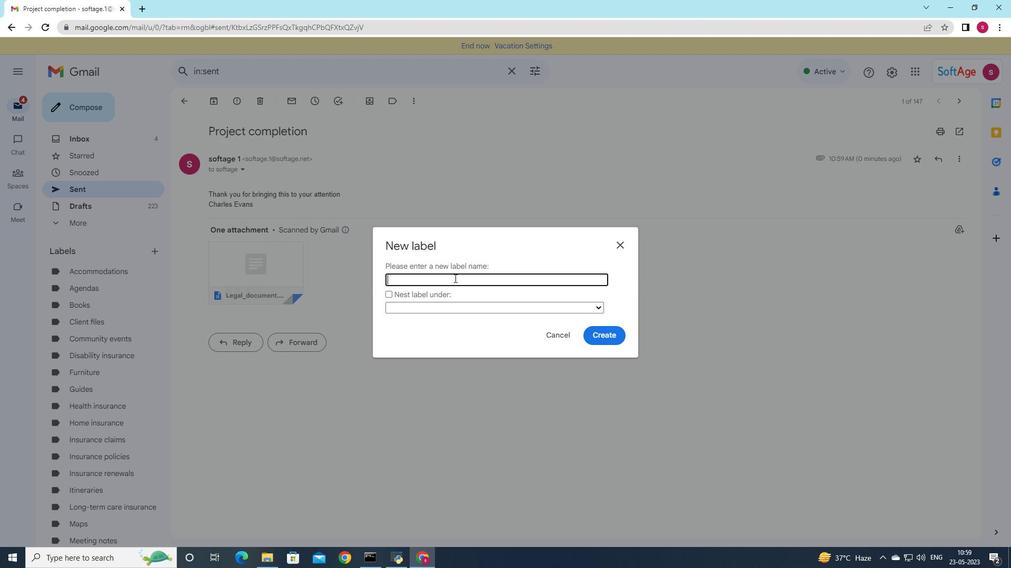 
Action: Key pressed <Key.shift>Vendor<Key.space>files
Screenshot: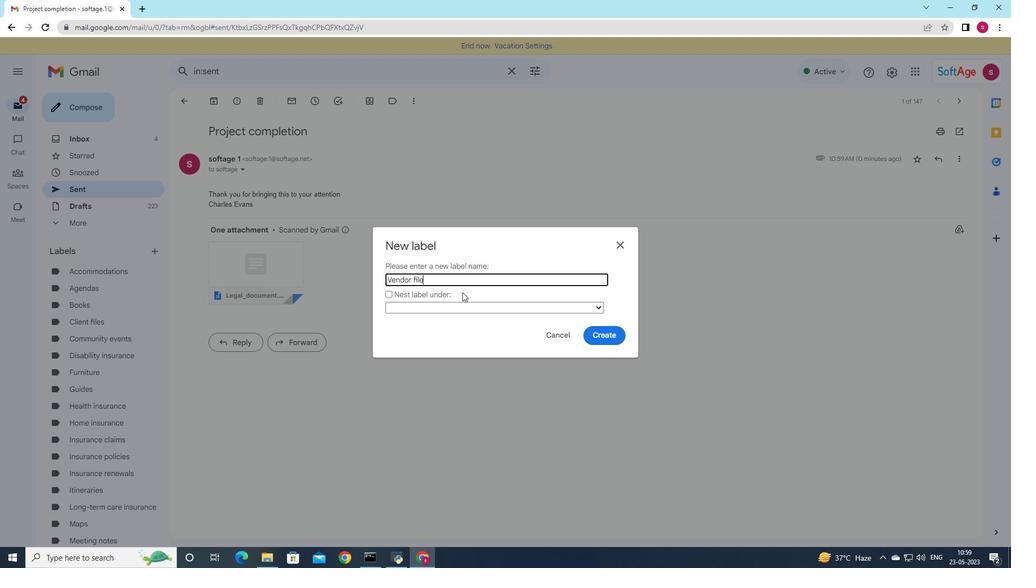 
Action: Mouse moved to (609, 342)
Screenshot: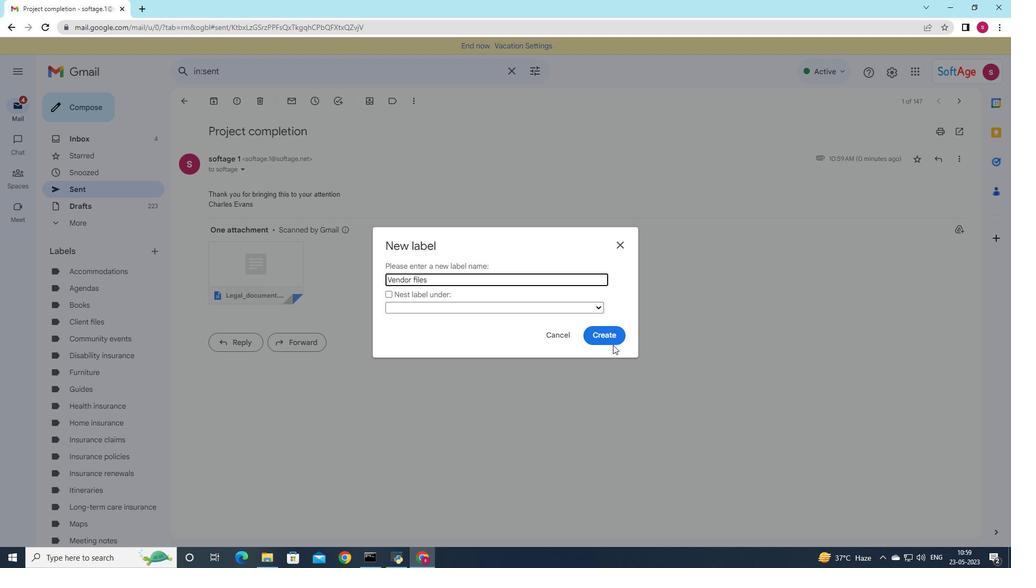 
Action: Mouse pressed left at (609, 342)
Screenshot: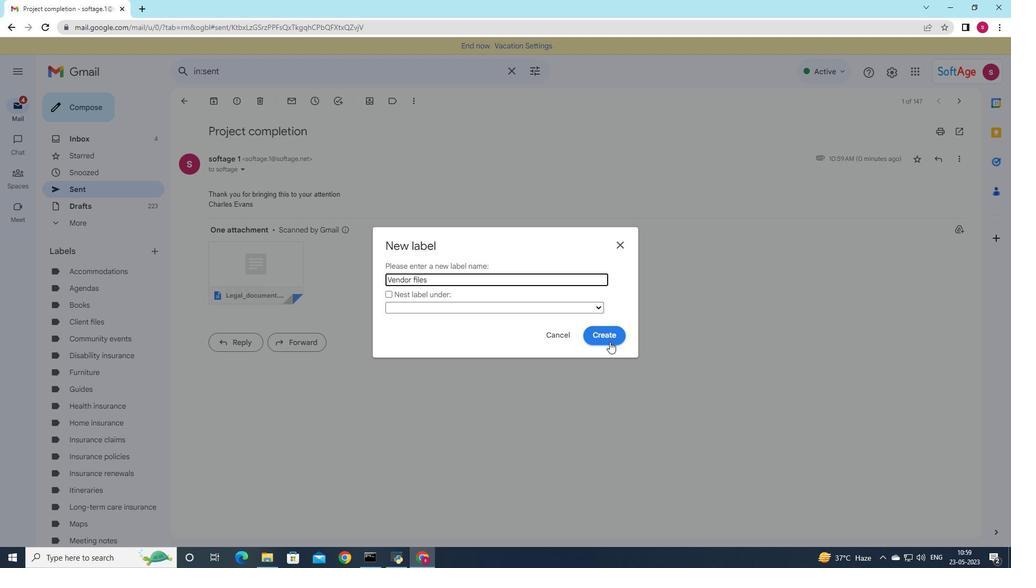 
Action: Mouse moved to (601, 303)
Screenshot: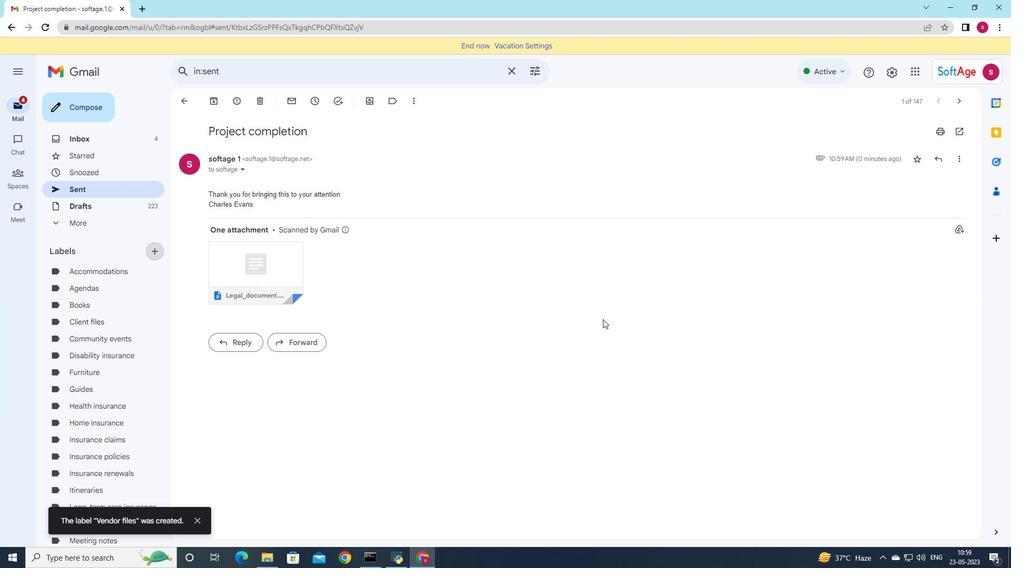 
